 Task: Set up and use custom tasks for project-specific build processes.
Action: Mouse moved to (243, 155)
Screenshot: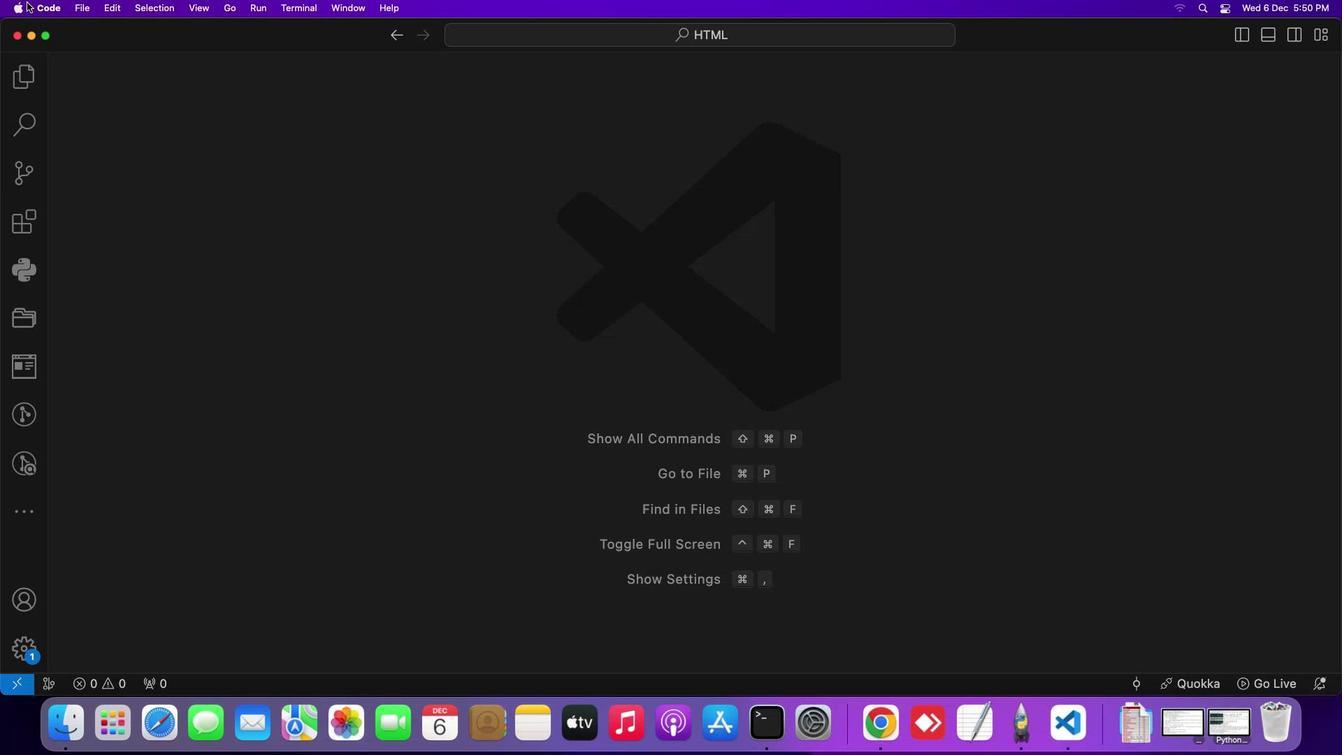 
Action: Mouse pressed left at (243, 155)
Screenshot: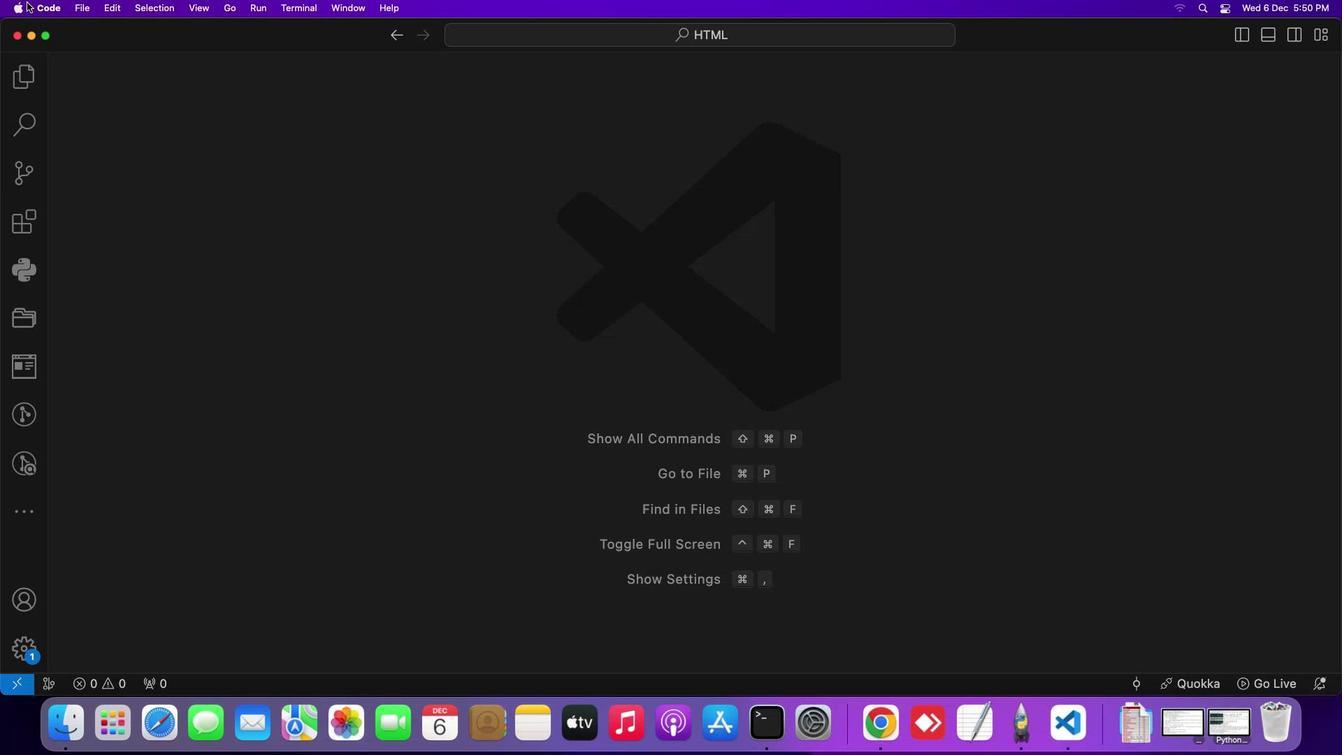 
Action: Mouse moved to (69, 8)
Screenshot: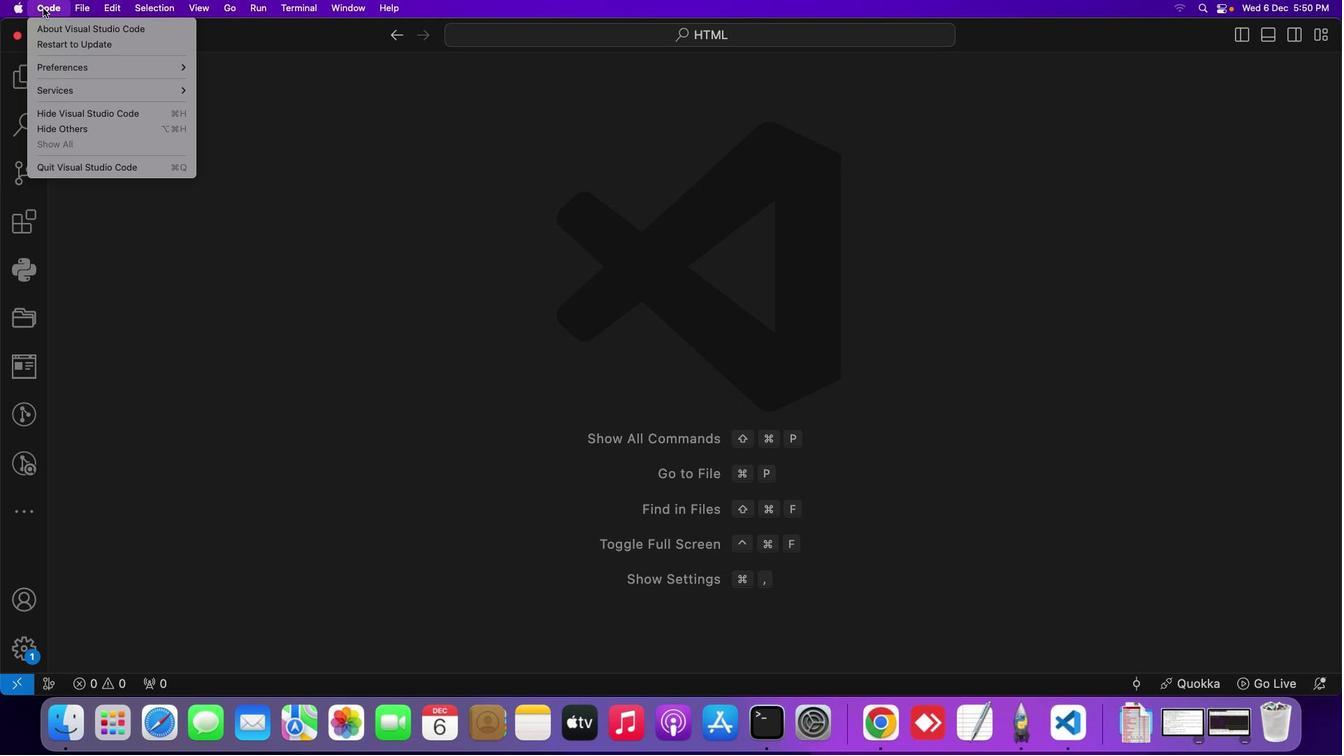 
Action: Mouse pressed left at (69, 8)
Screenshot: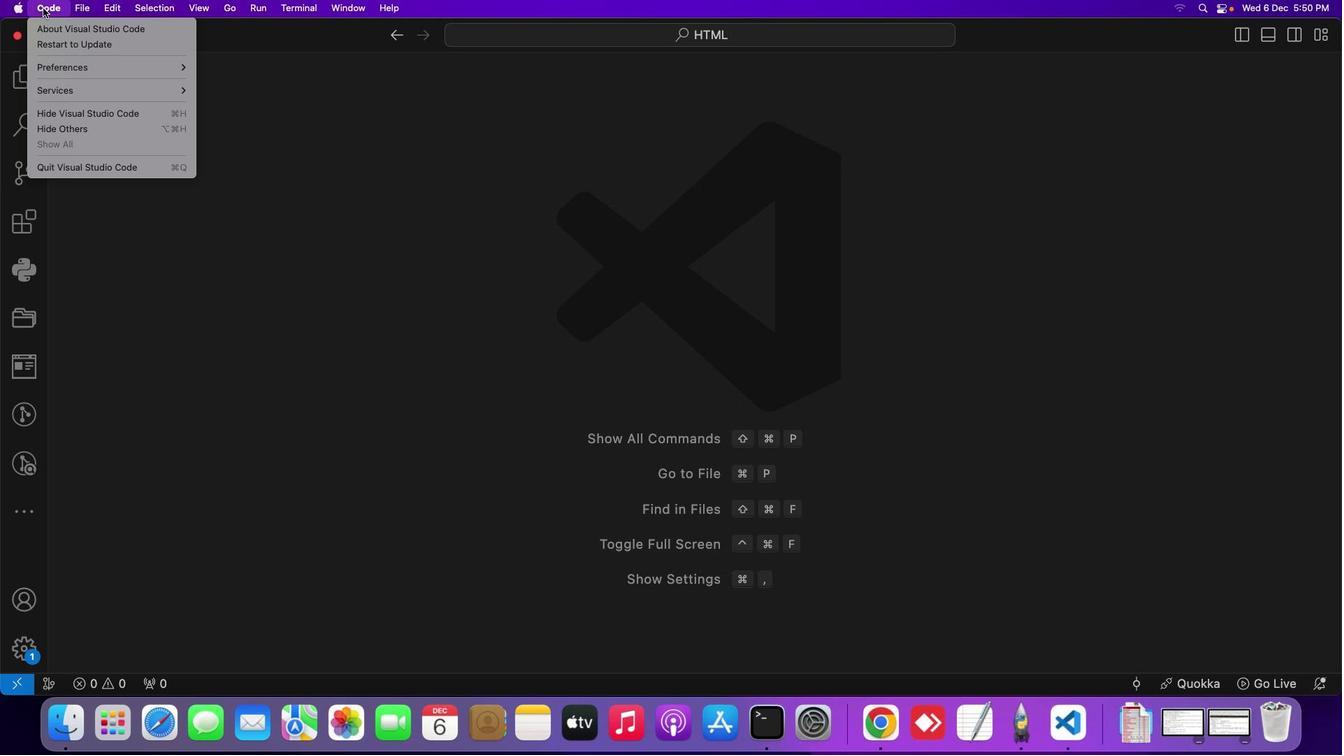 
Action: Mouse moved to (109, 65)
Screenshot: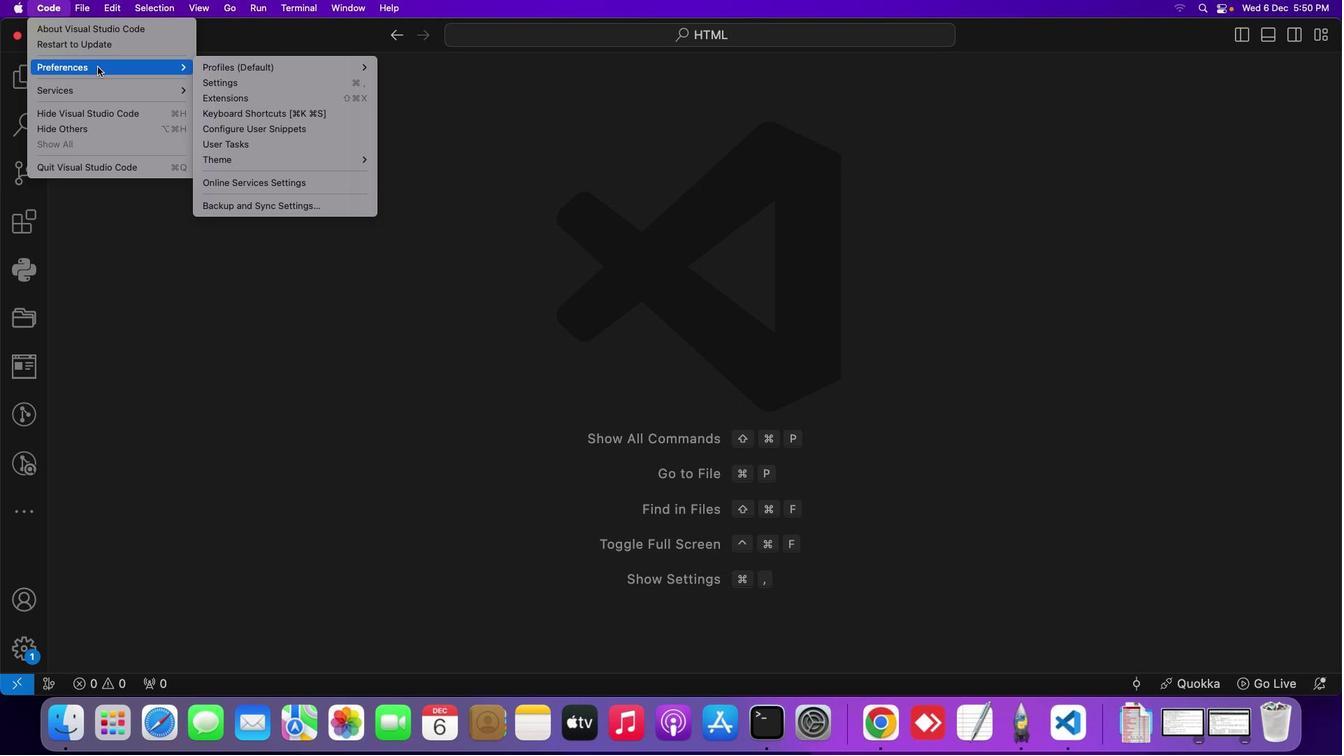 
Action: Mouse pressed left at (109, 65)
Screenshot: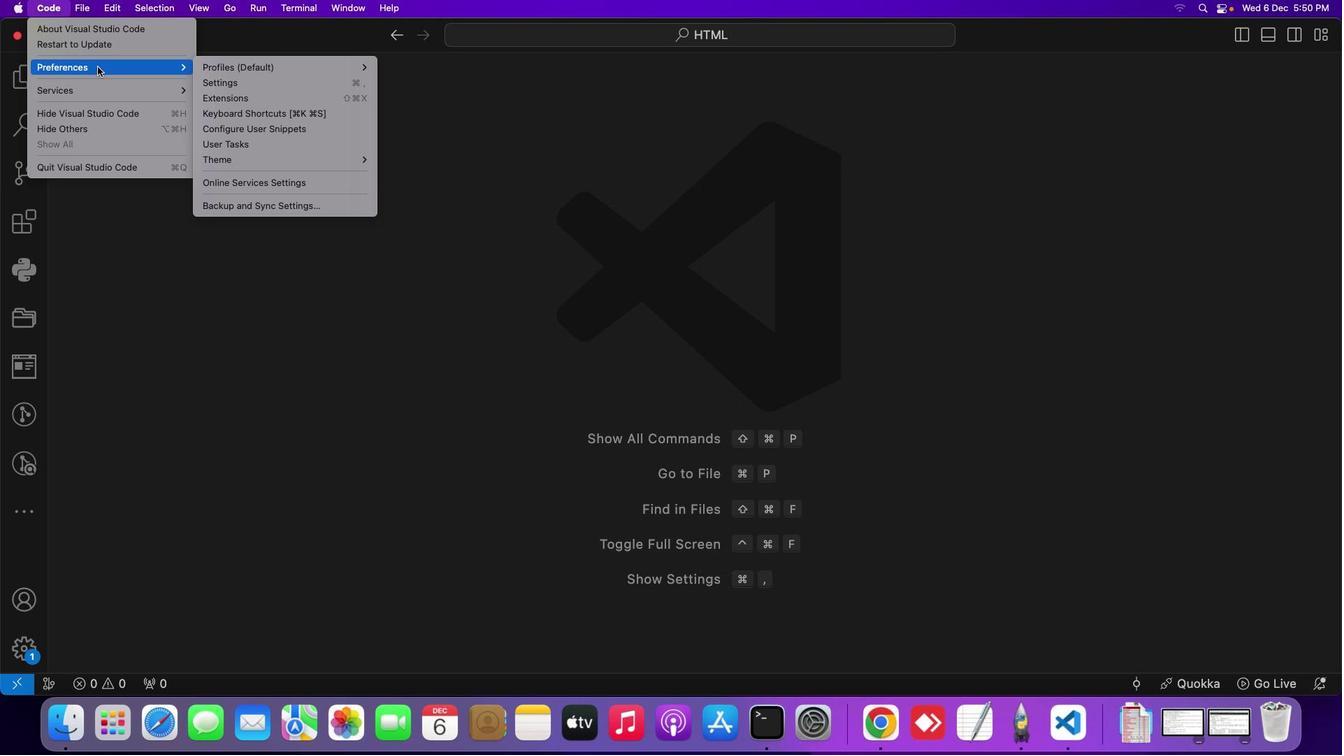 
Action: Mouse moved to (139, 67)
Screenshot: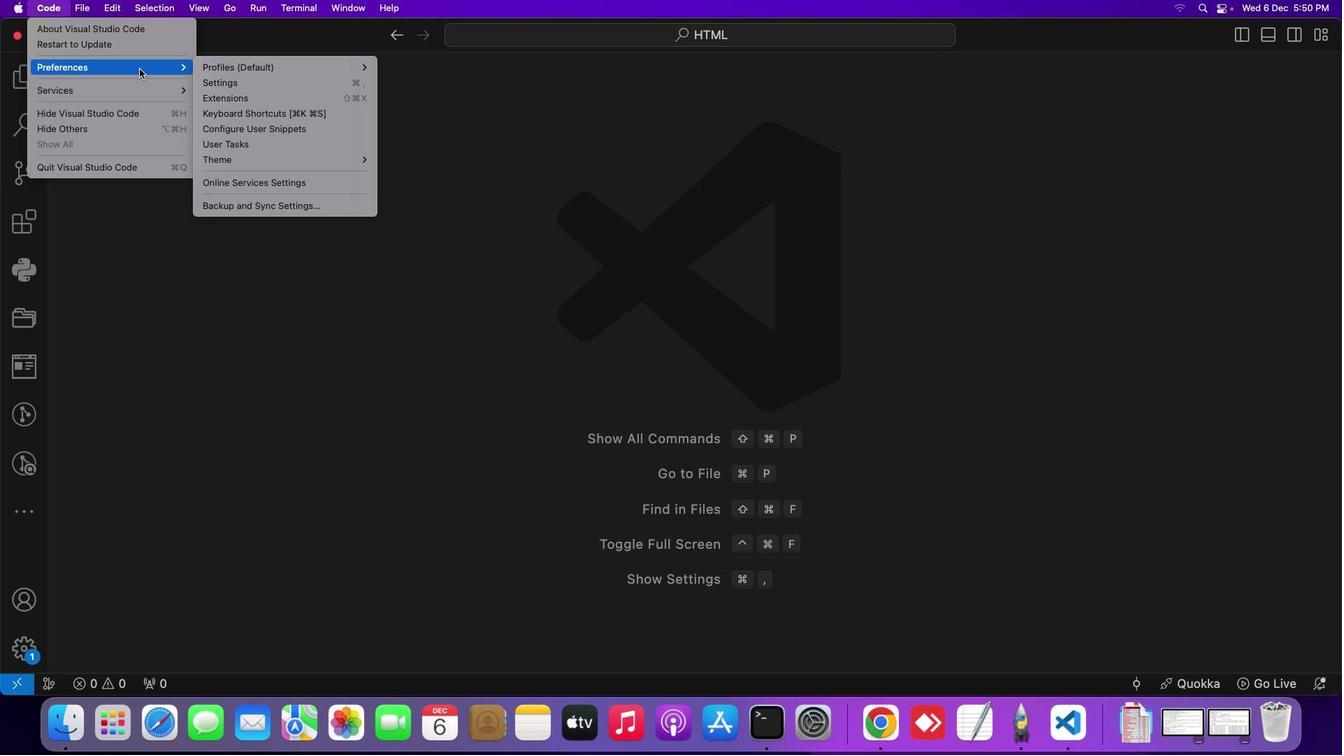 
Action: Mouse pressed left at (139, 67)
Screenshot: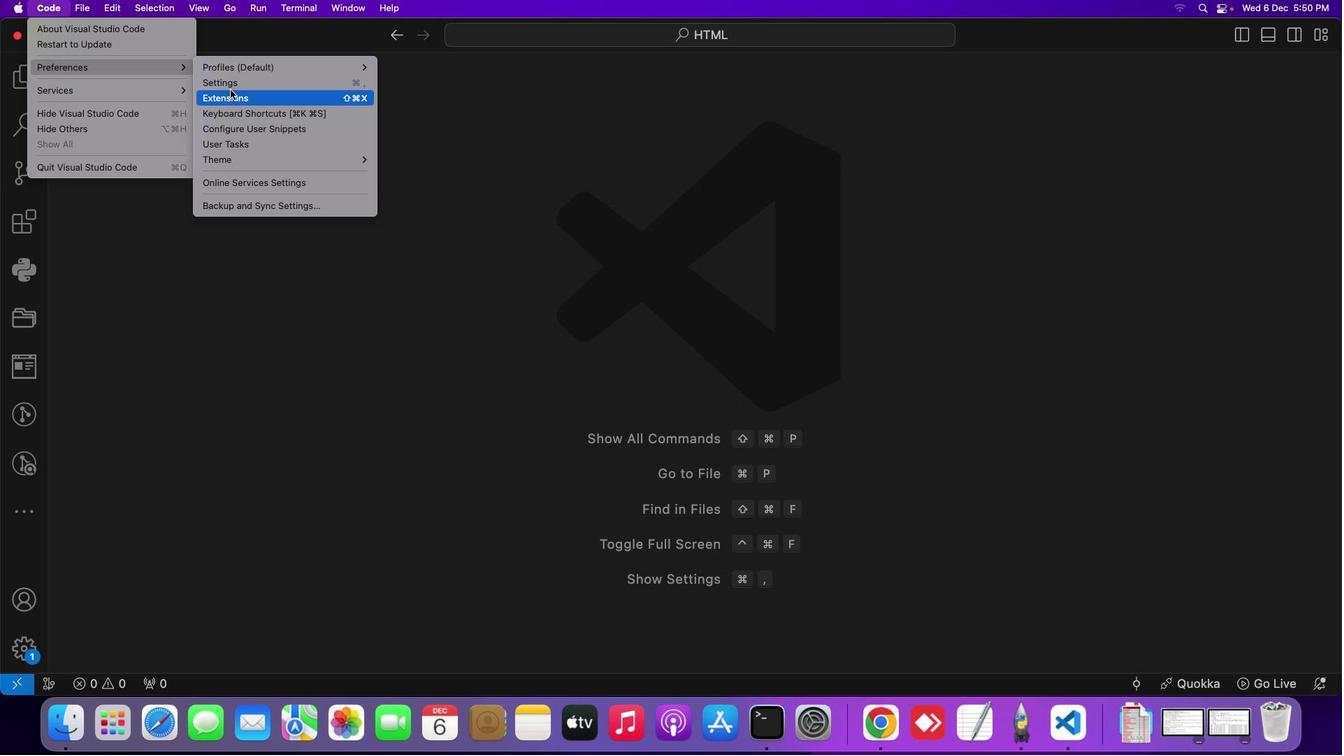 
Action: Mouse moved to (207, 84)
Screenshot: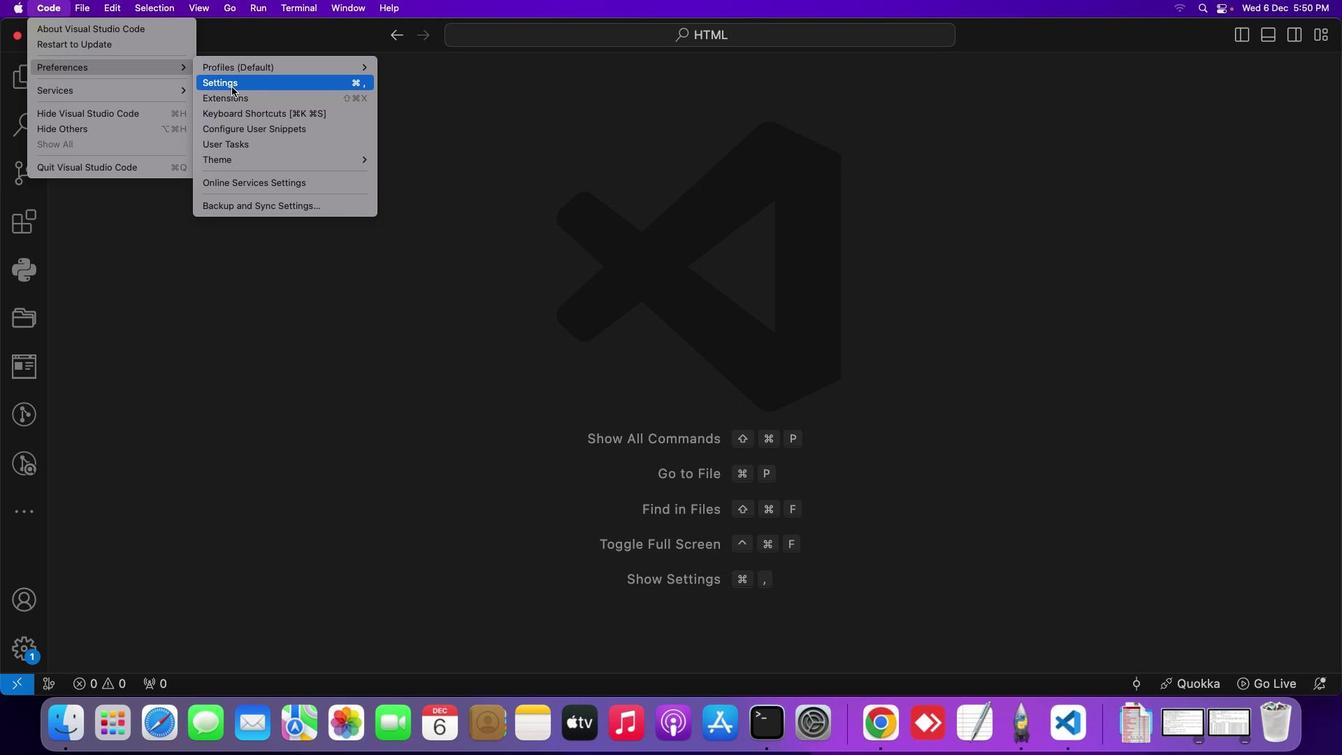 
Action: Mouse pressed left at (207, 84)
Screenshot: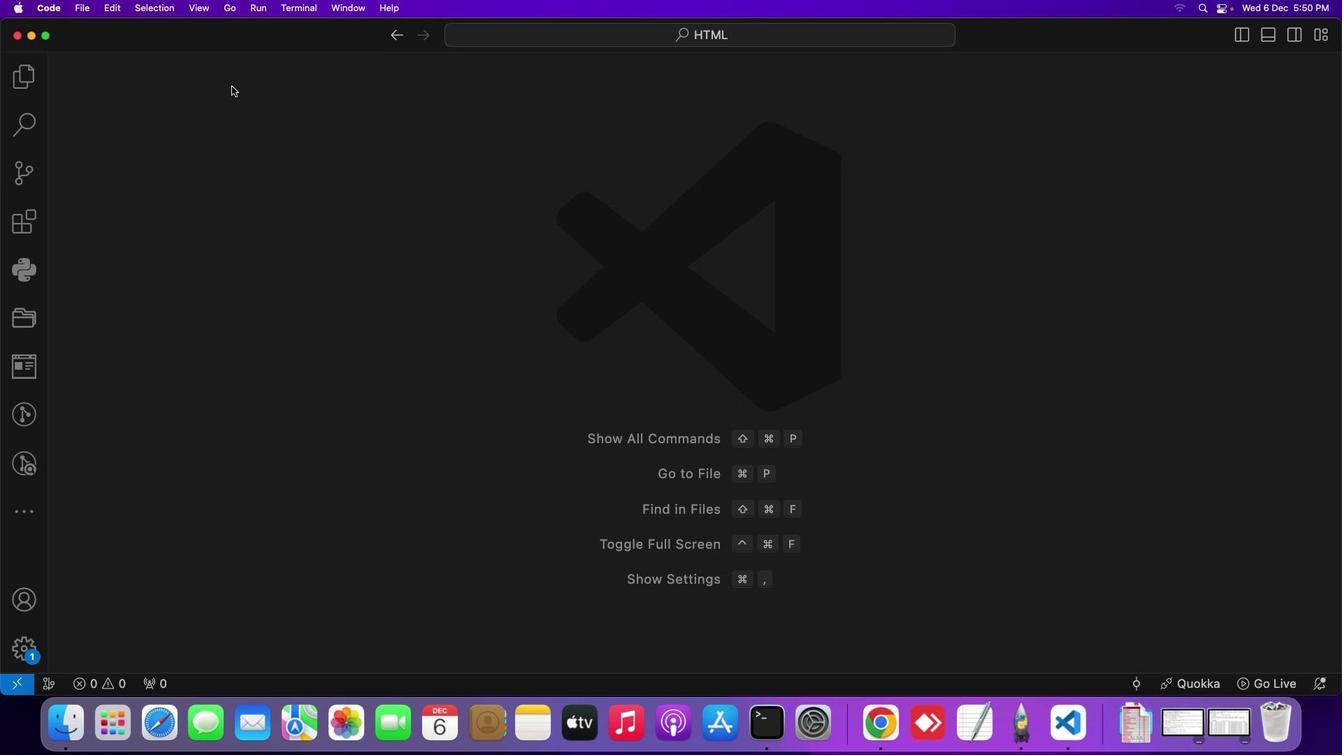 
Action: Mouse moved to (242, 106)
Screenshot: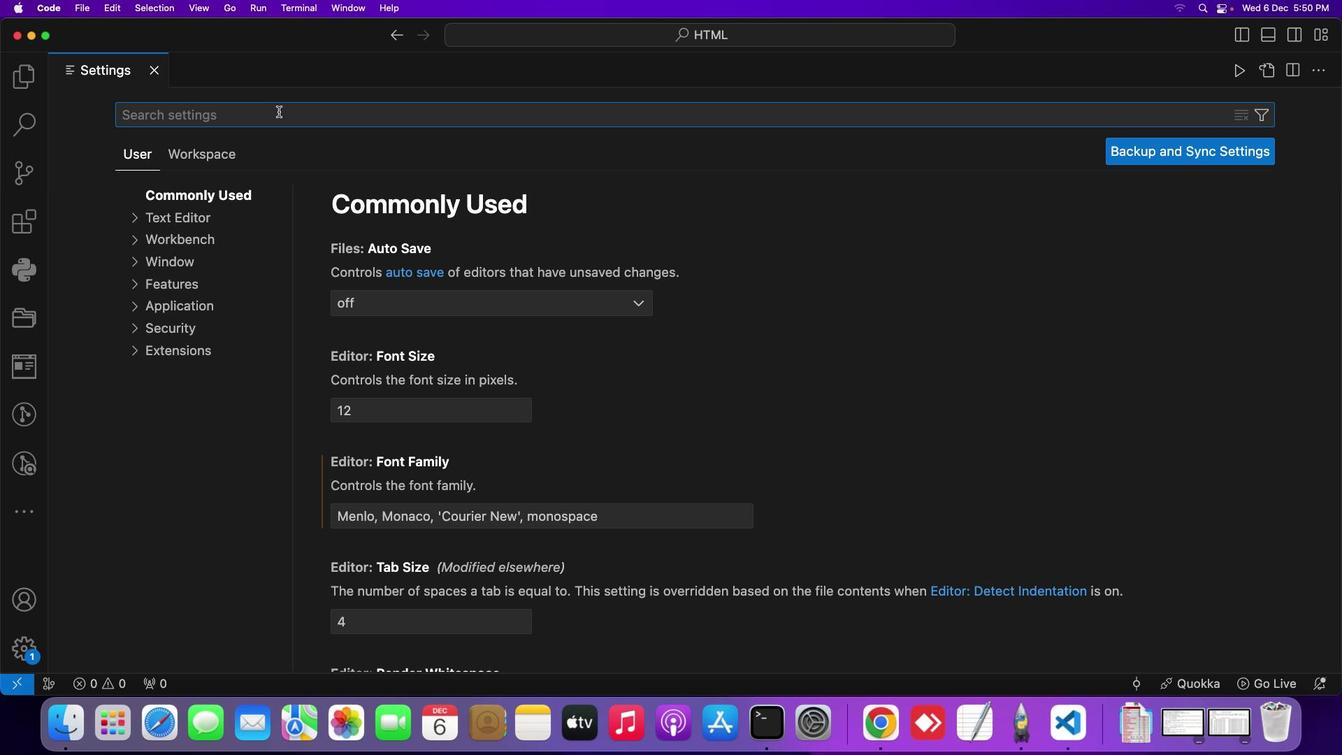 
Action: Mouse pressed left at (242, 106)
Screenshot: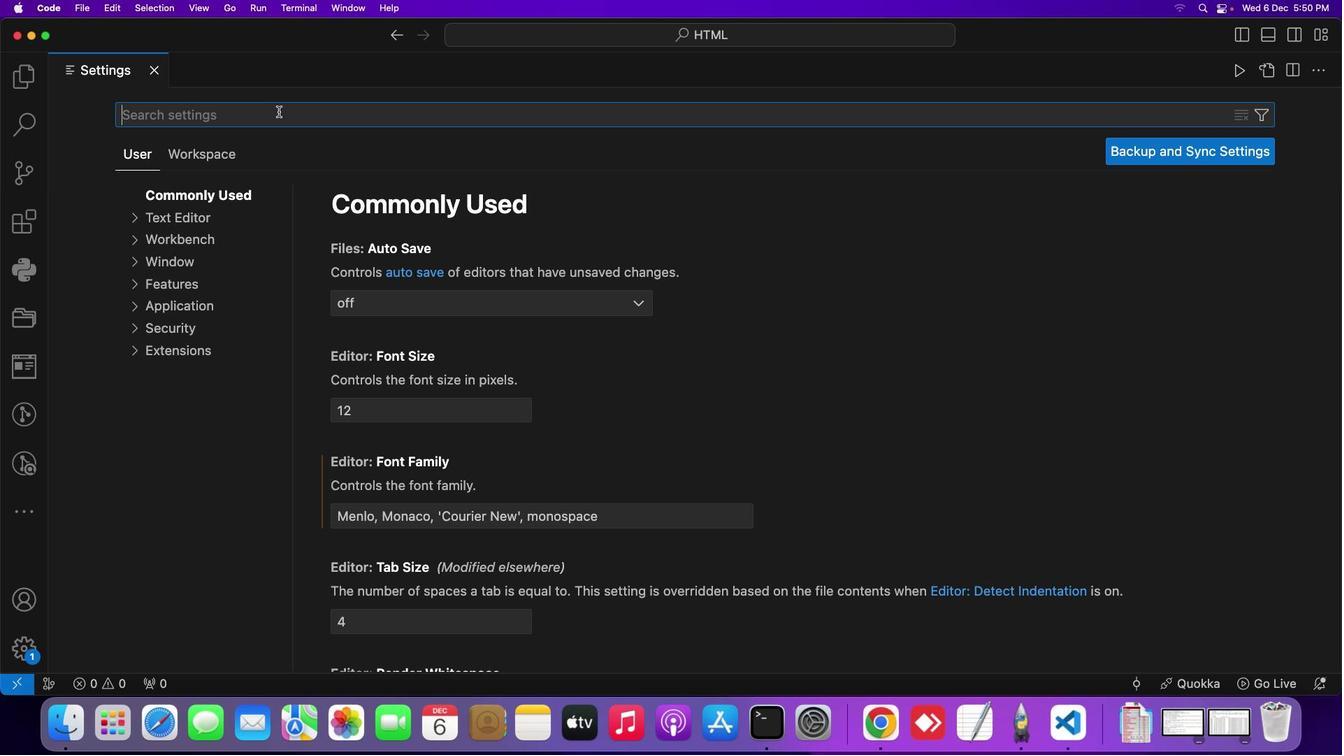 
Action: Mouse moved to (242, 106)
Screenshot: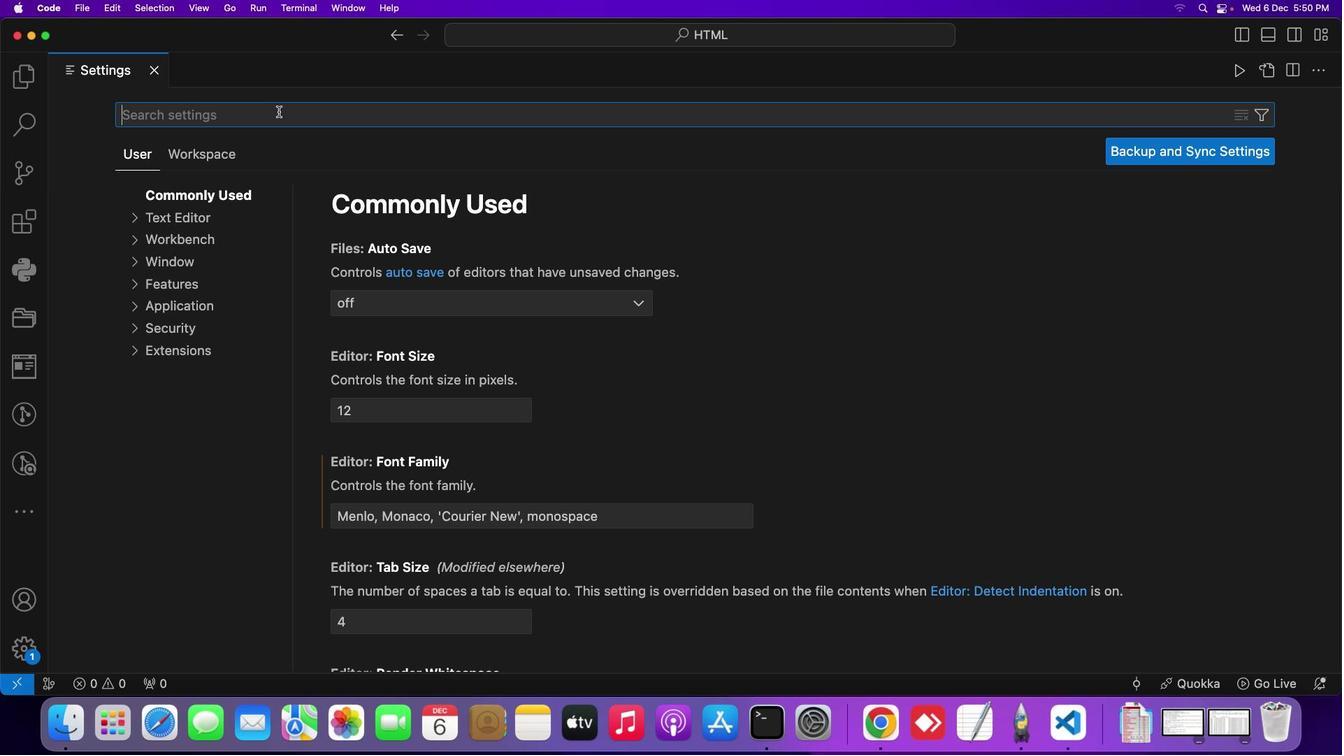 
Action: Key pressed 't''a''s''k''s'Key.backspace
Screenshot: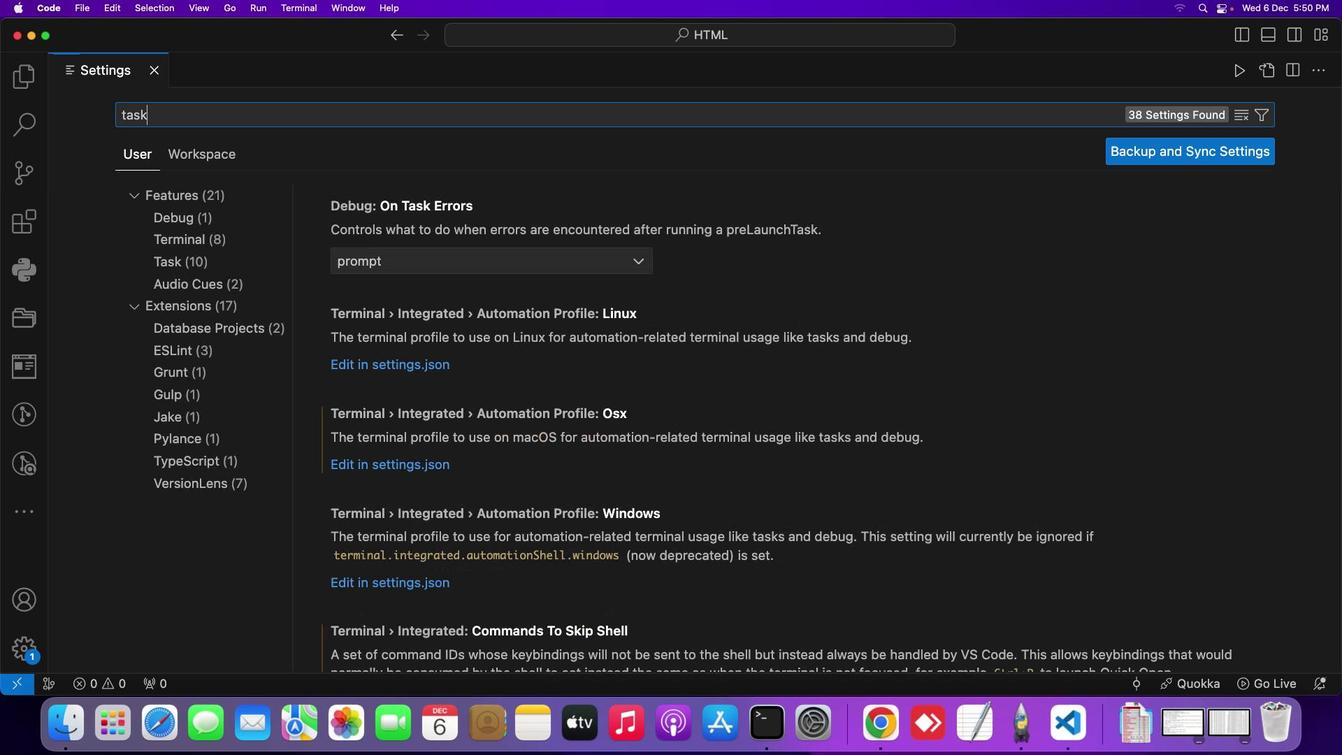 
Action: Mouse moved to (430, 309)
Screenshot: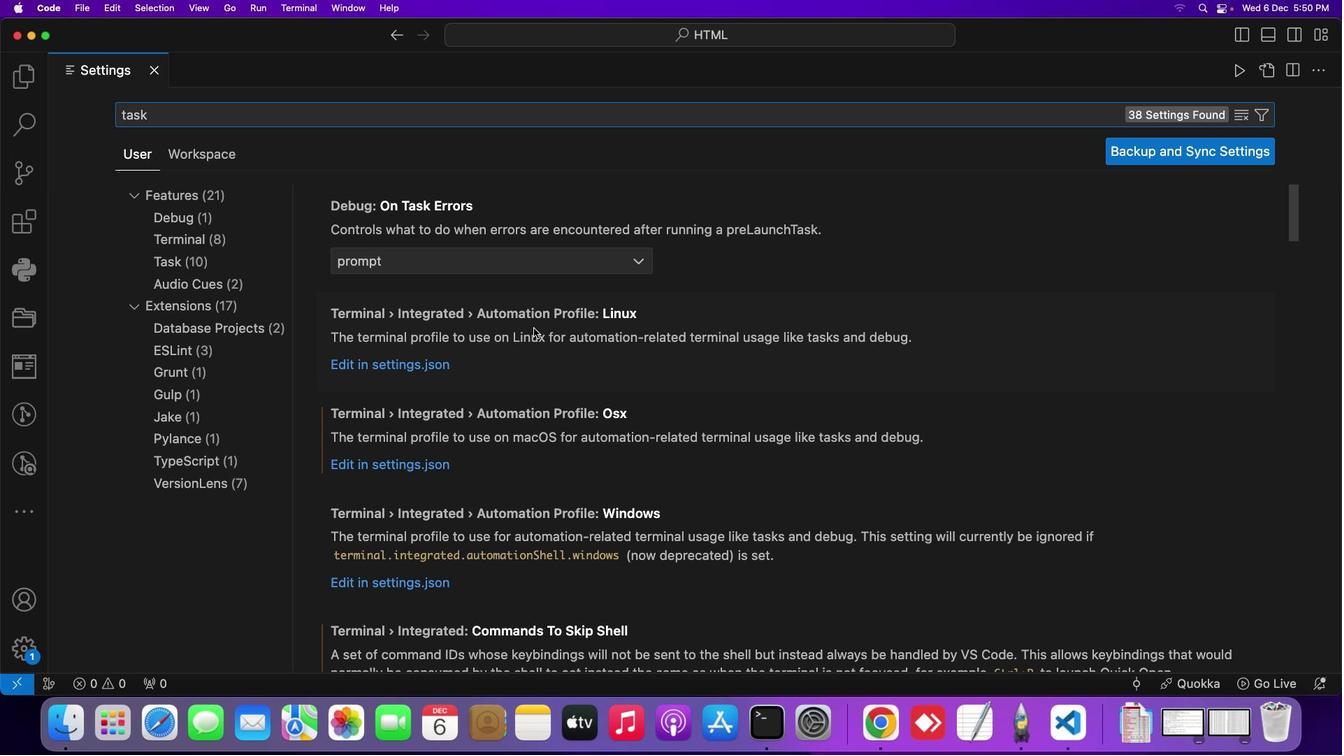 
Action: Mouse scrolled (430, 309) with delta (36, 2)
Screenshot: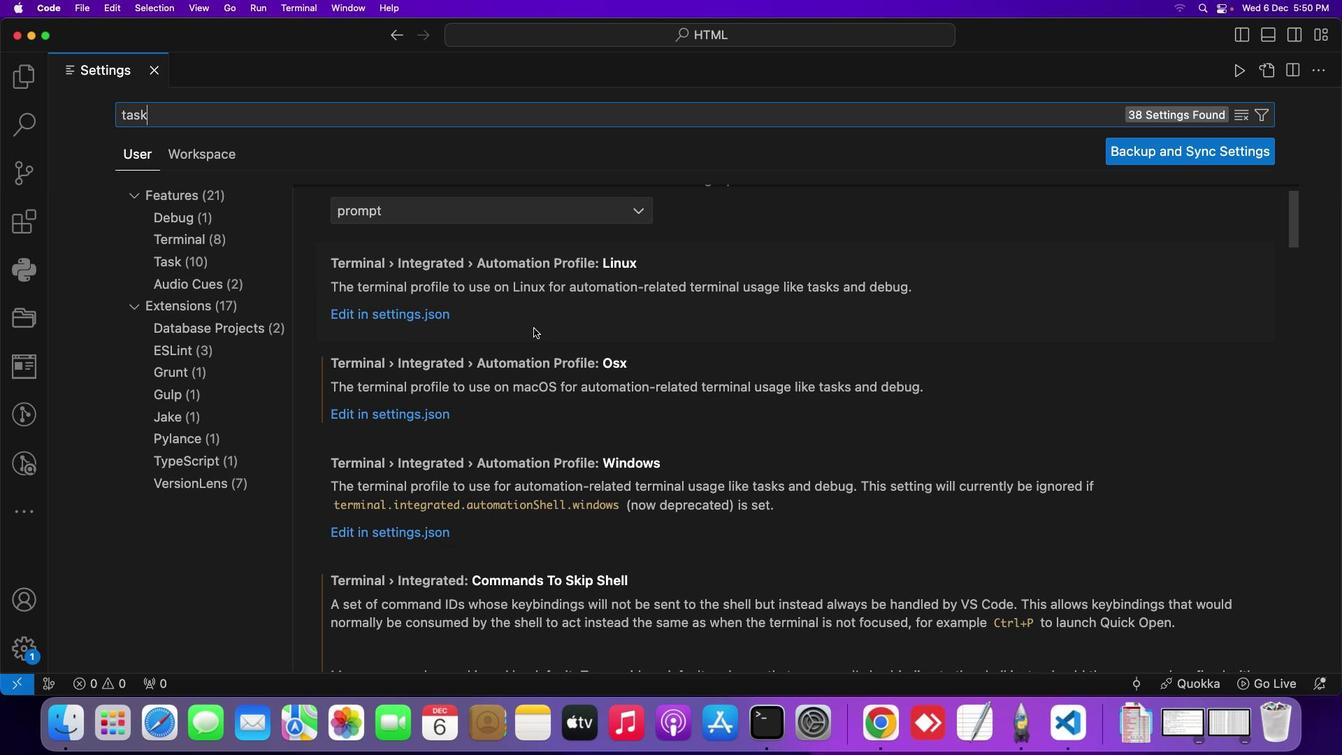 
Action: Mouse scrolled (430, 309) with delta (36, 2)
Screenshot: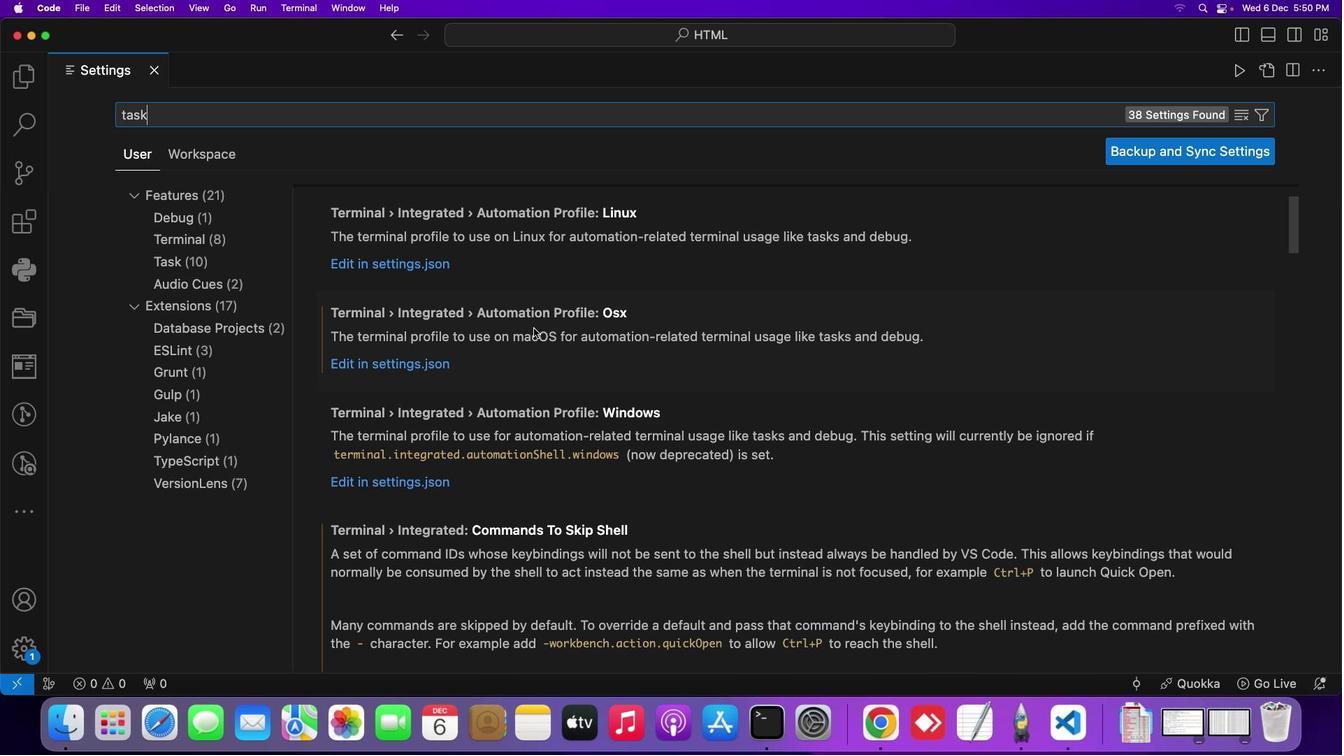 
Action: Mouse scrolled (430, 309) with delta (36, 3)
Screenshot: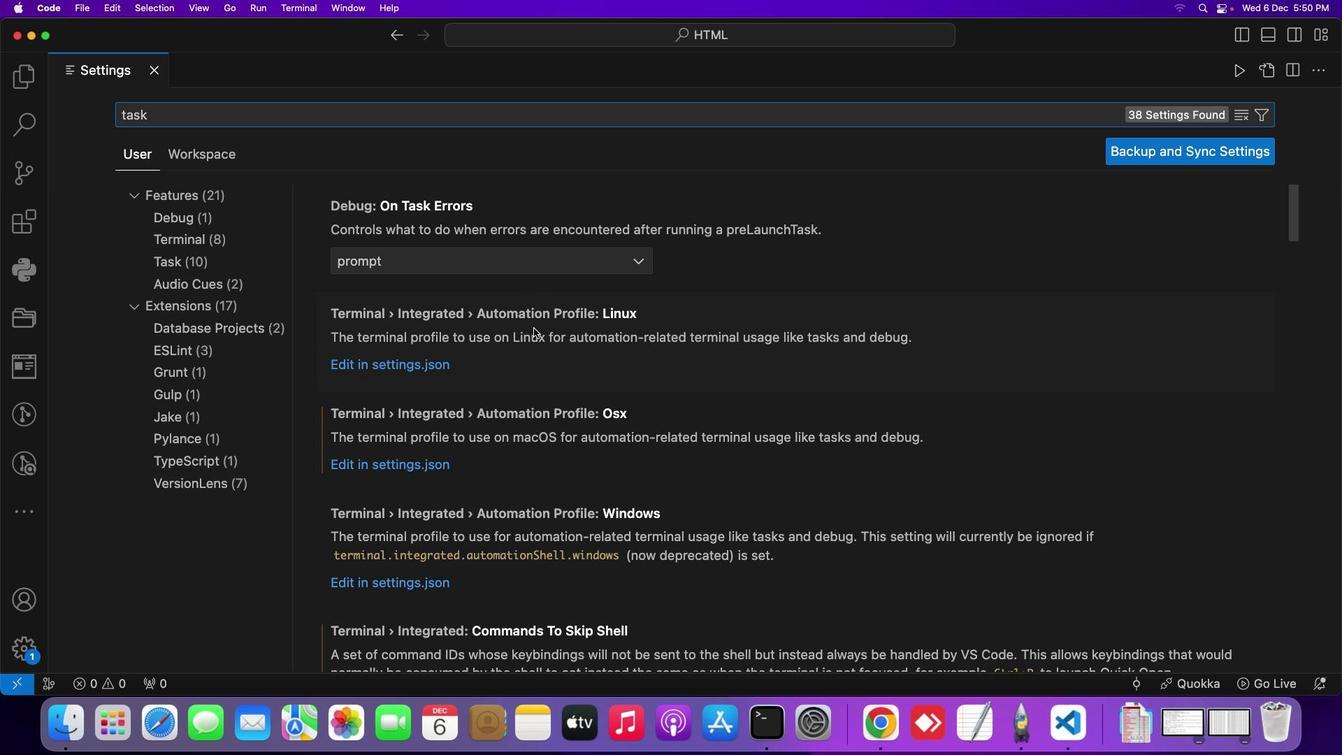
Action: Mouse scrolled (430, 309) with delta (36, 3)
Screenshot: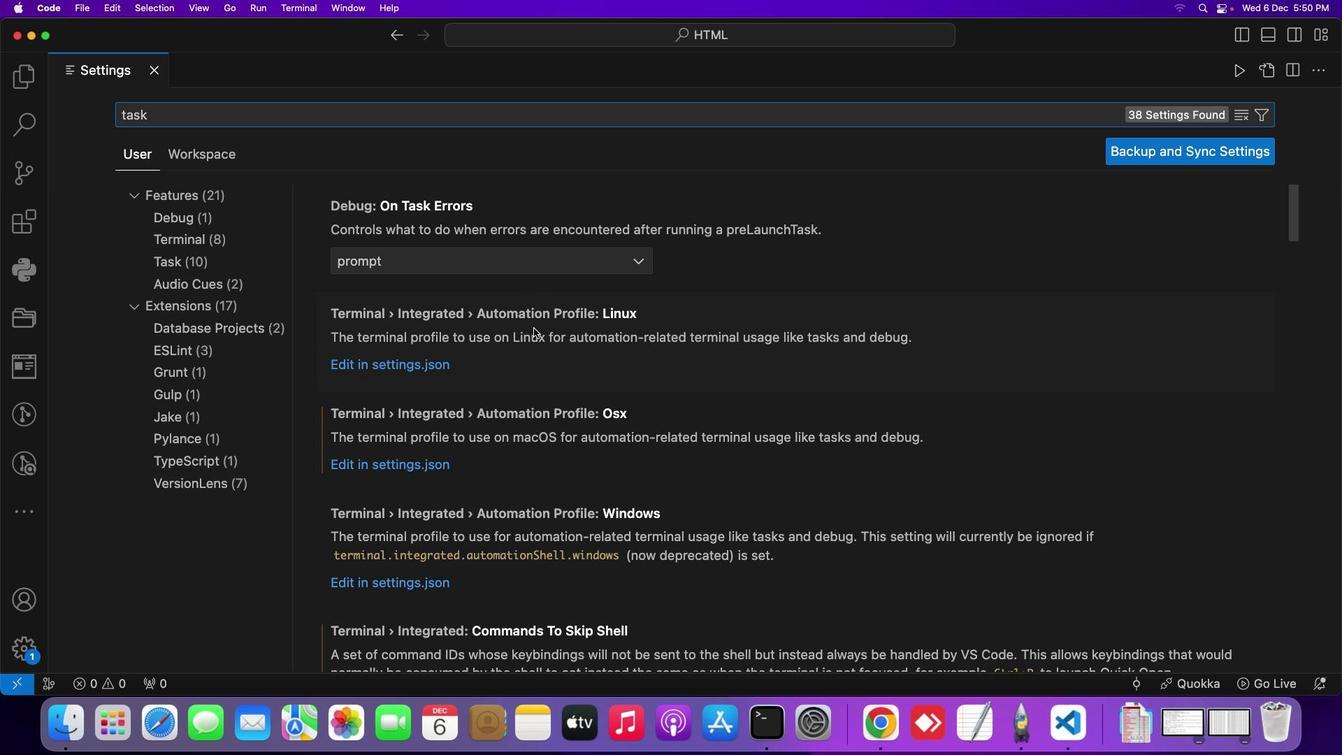 
Action: Mouse scrolled (430, 309) with delta (36, 4)
Screenshot: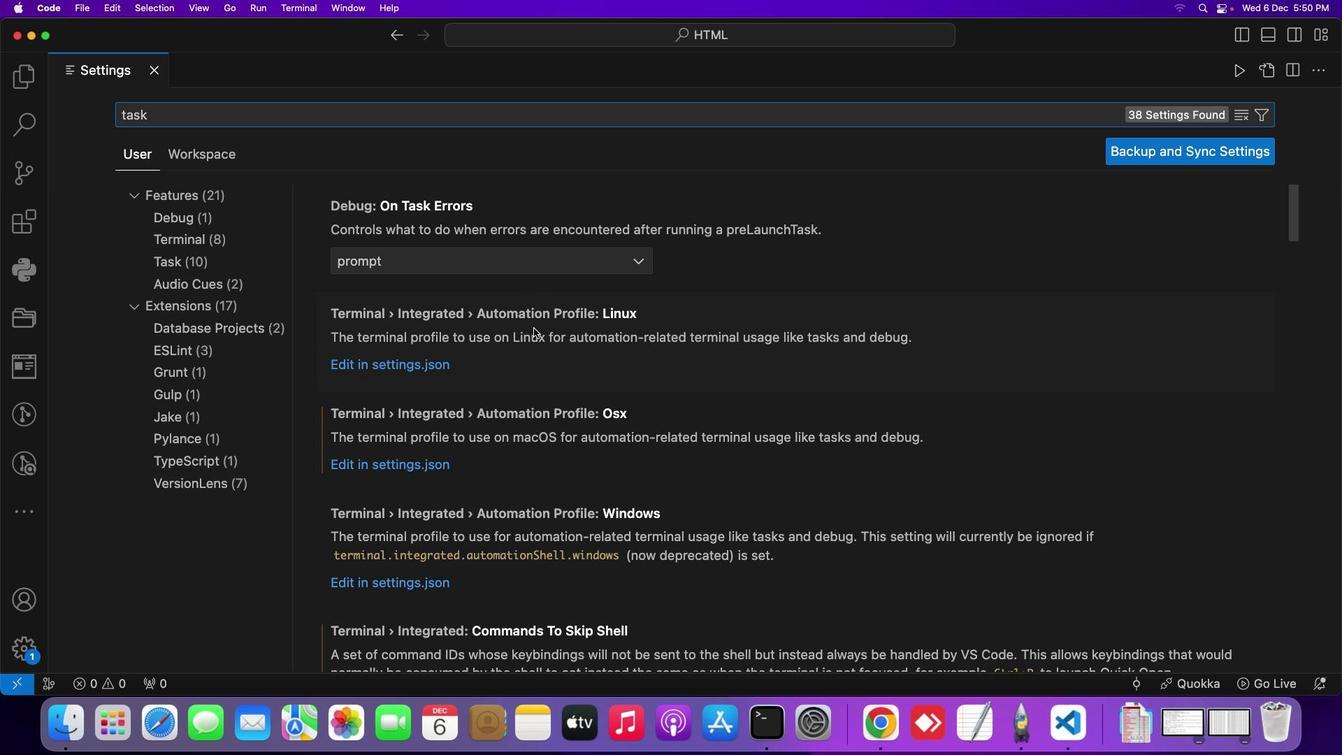 
Action: Mouse moved to (165, 245)
Screenshot: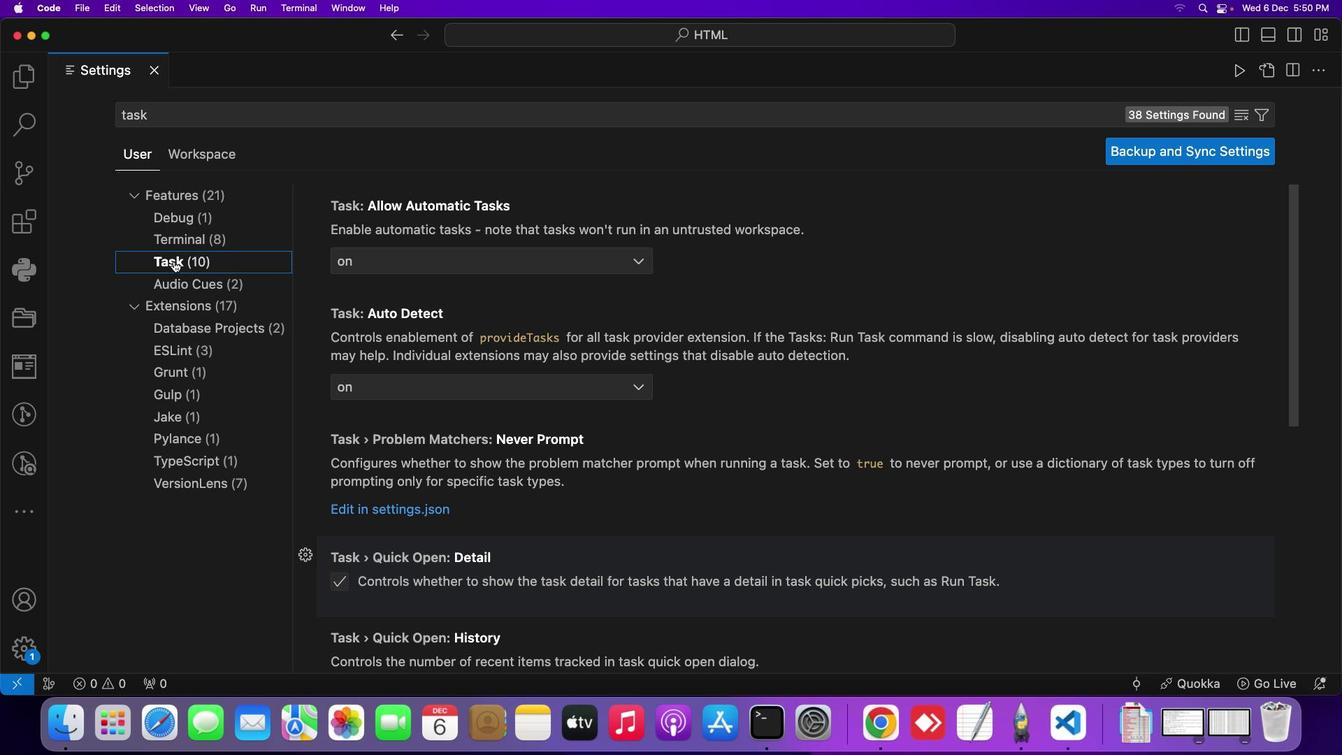 
Action: Mouse pressed left at (165, 245)
Screenshot: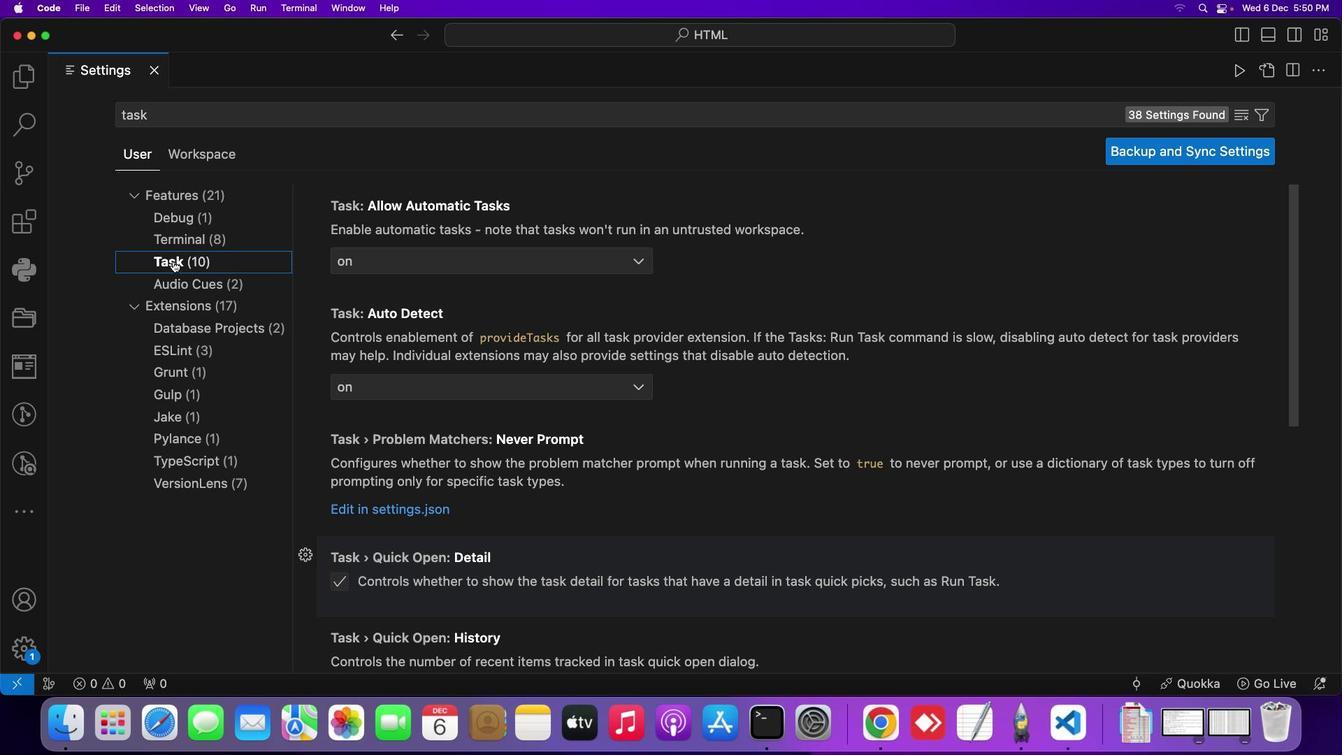
Action: Mouse moved to (448, 379)
Screenshot: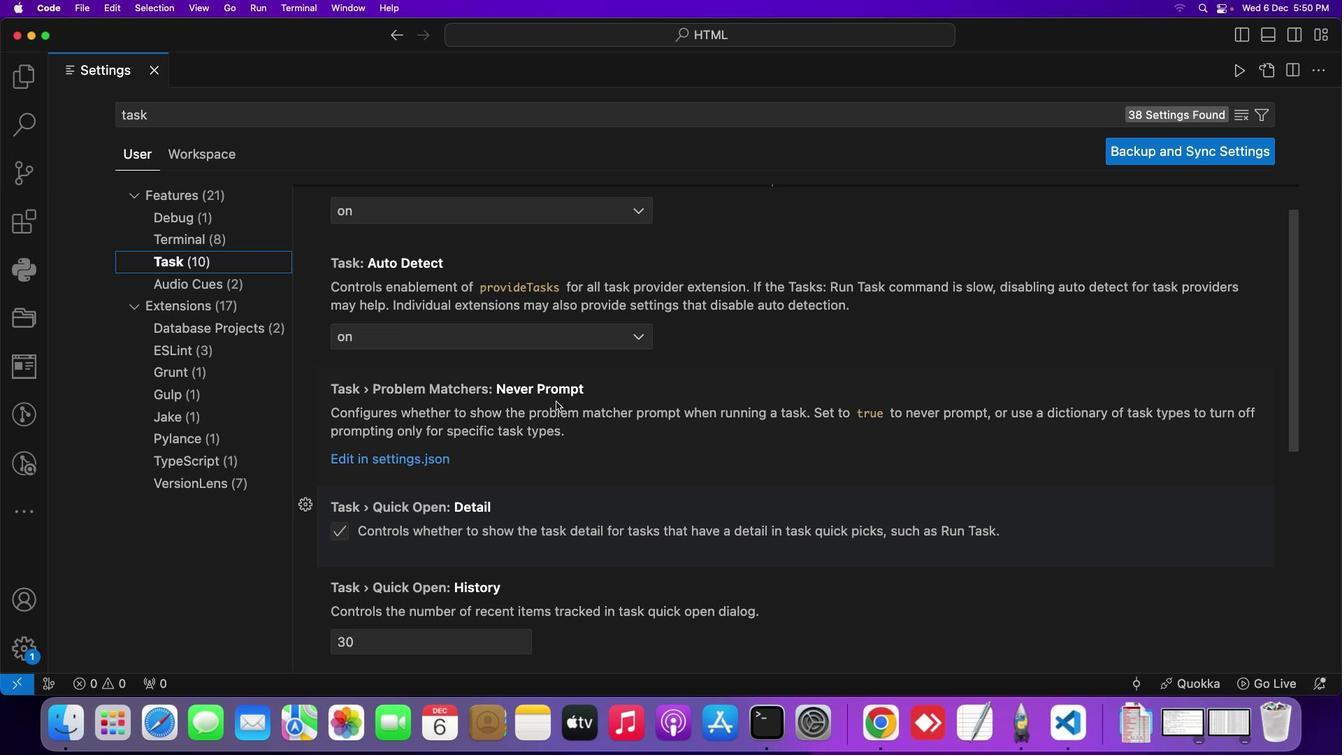 
Action: Mouse scrolled (448, 379) with delta (36, 2)
Screenshot: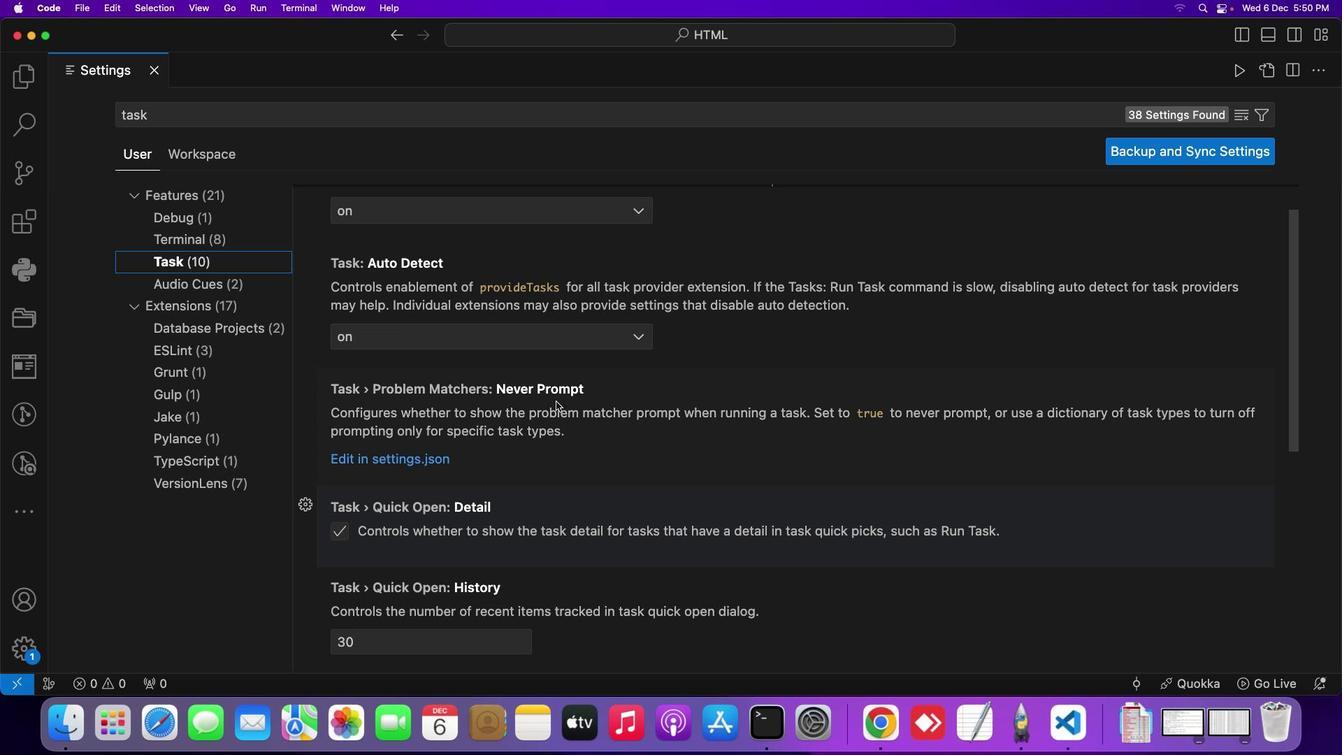 
Action: Mouse moved to (325, 434)
Screenshot: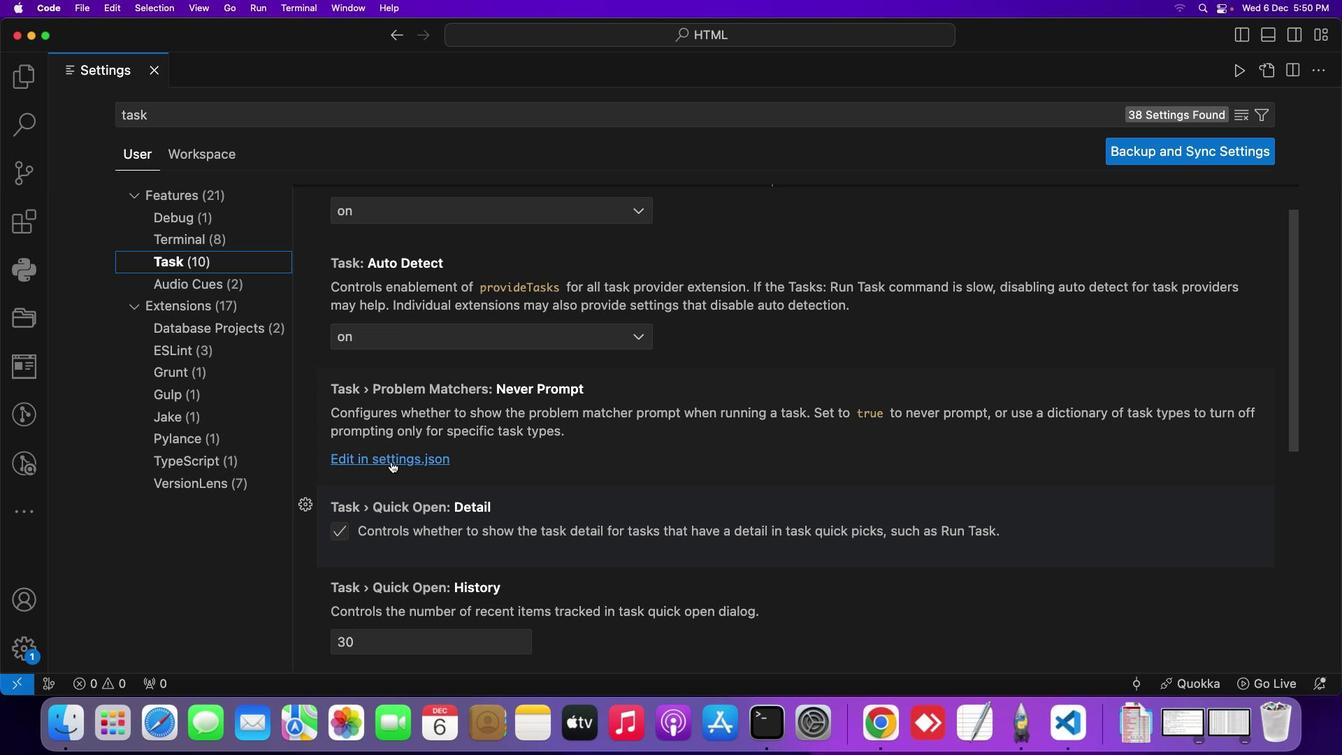 
Action: Mouse pressed left at (325, 434)
Screenshot: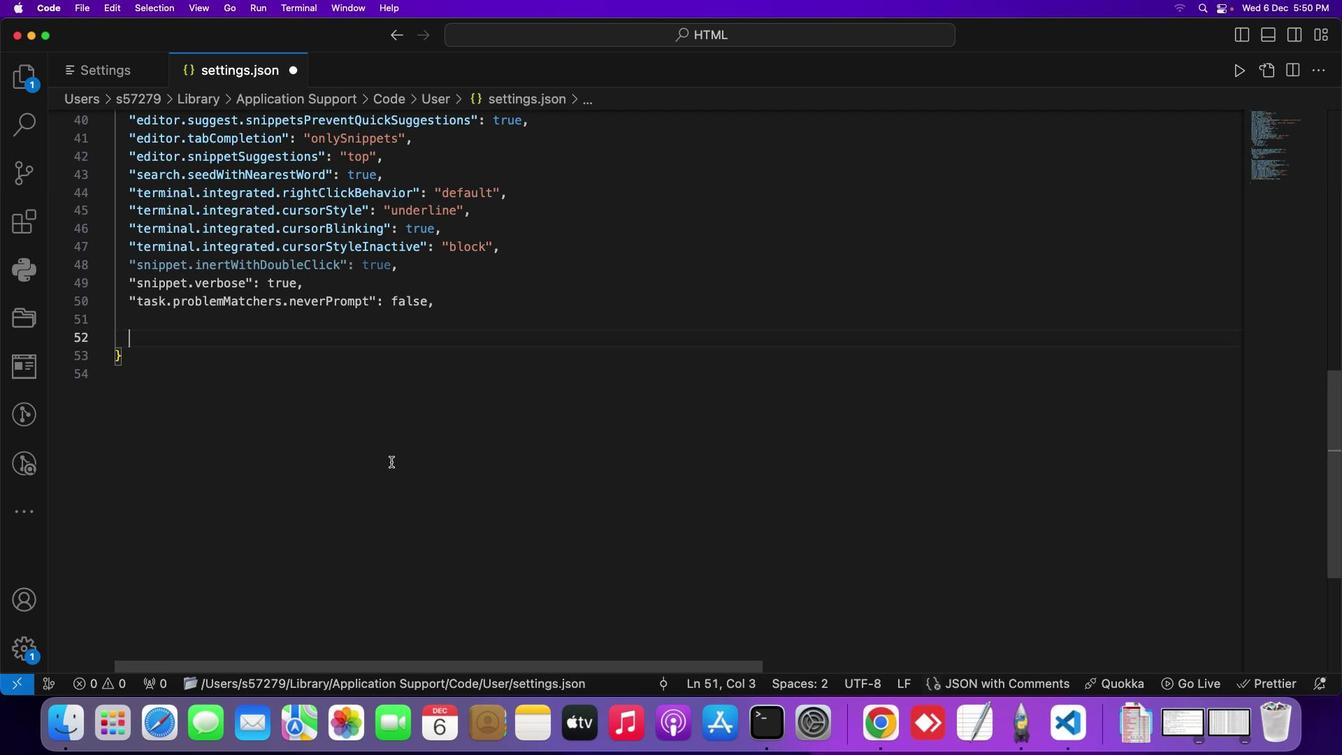 
Action: Mouse moved to (325, 431)
Screenshot: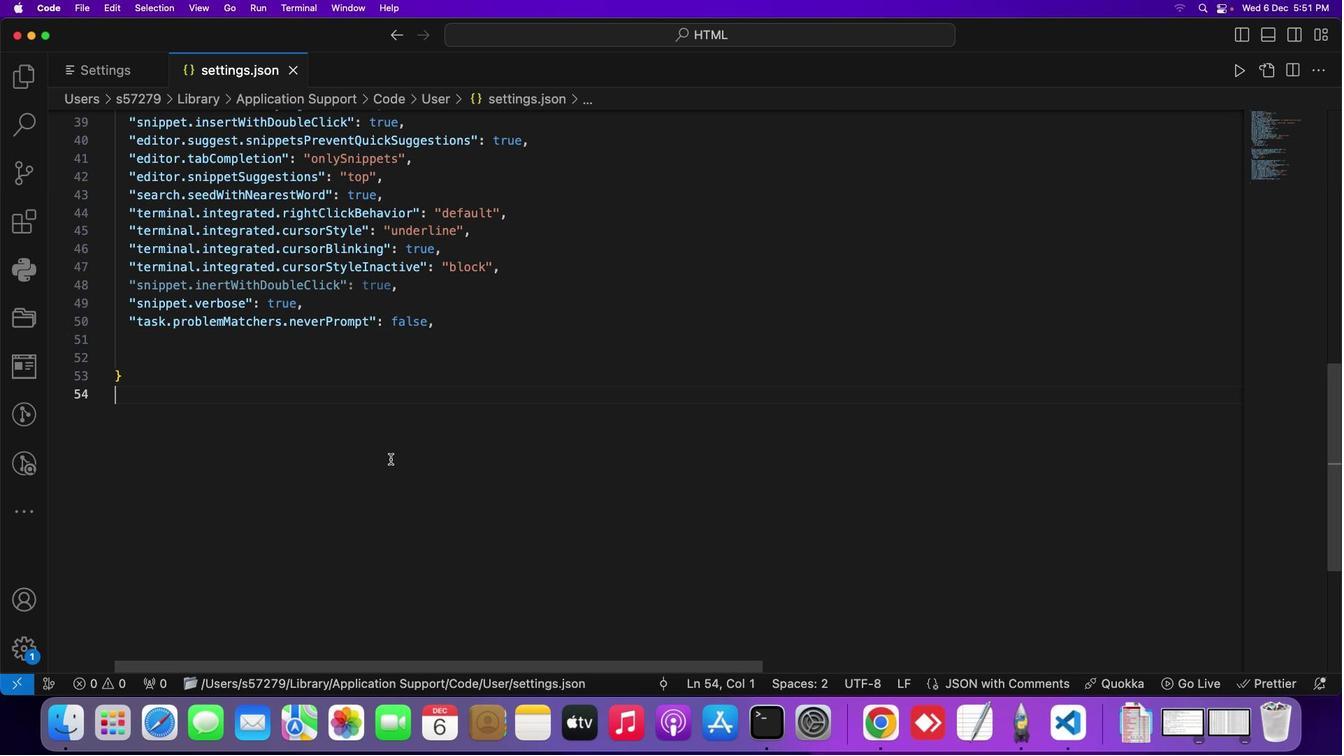 
Action: Mouse pressed left at (325, 431)
Screenshot: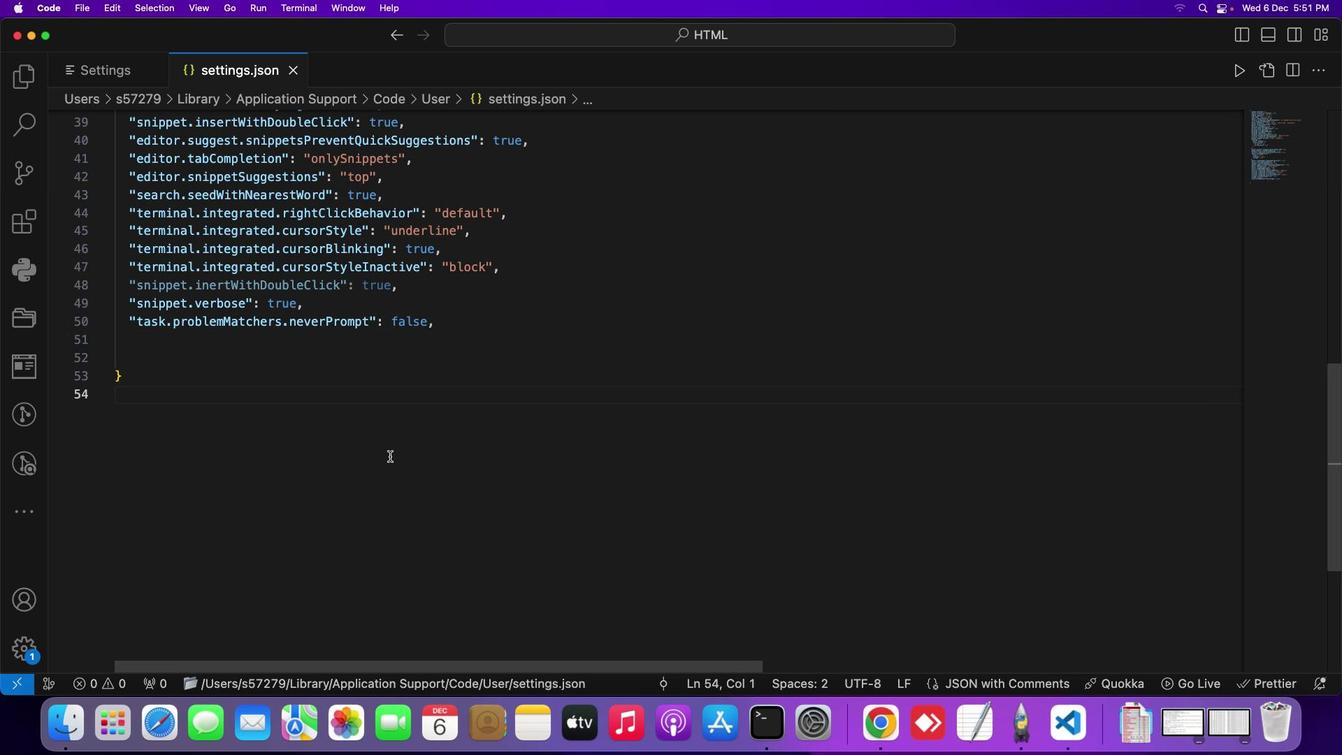 
Action: Mouse moved to (324, 427)
Screenshot: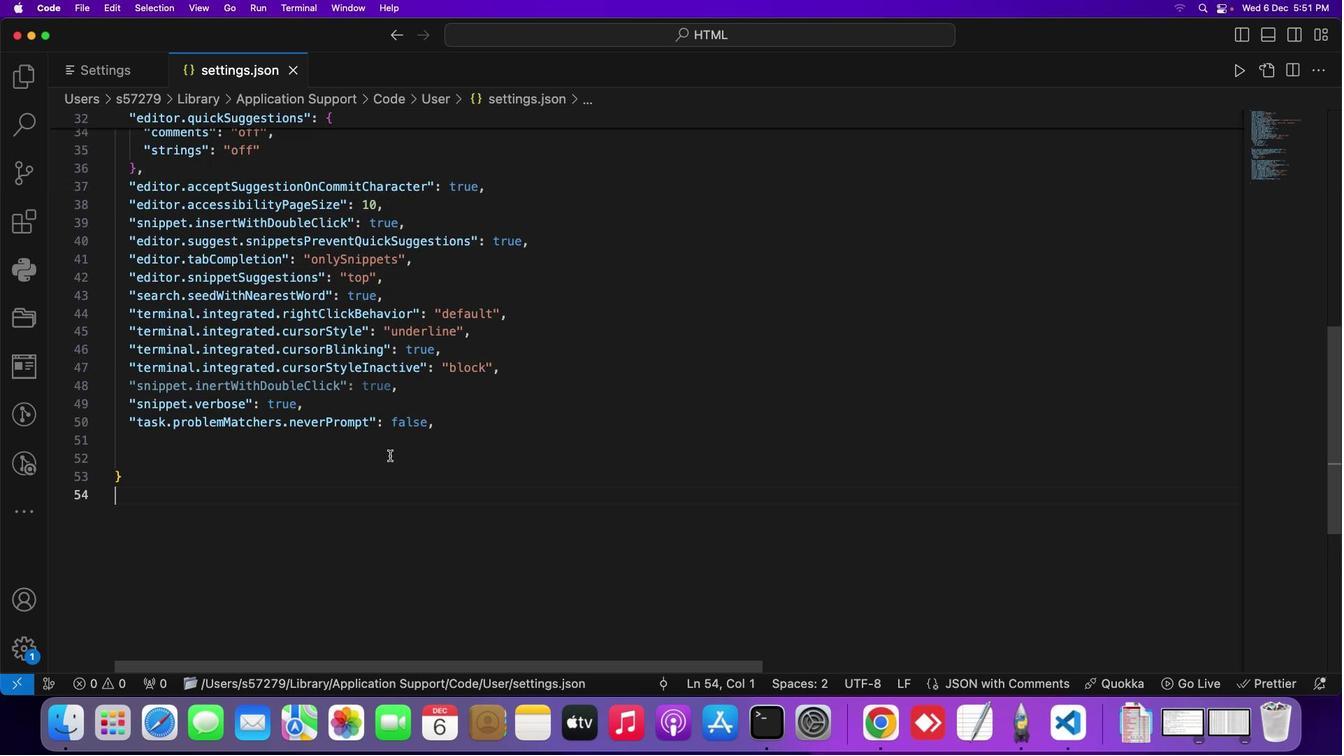 
Action: Mouse scrolled (324, 427) with delta (36, 3)
Screenshot: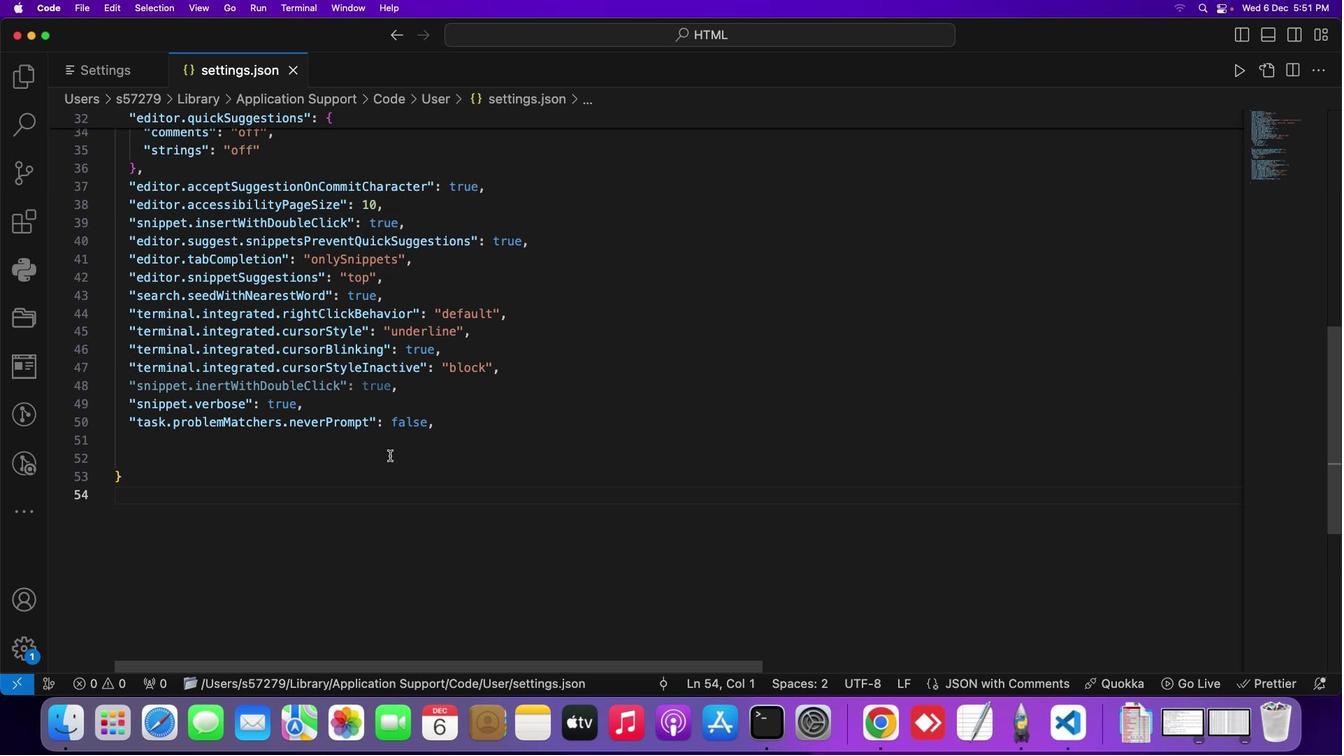 
Action: Mouse scrolled (324, 427) with delta (36, 3)
Screenshot: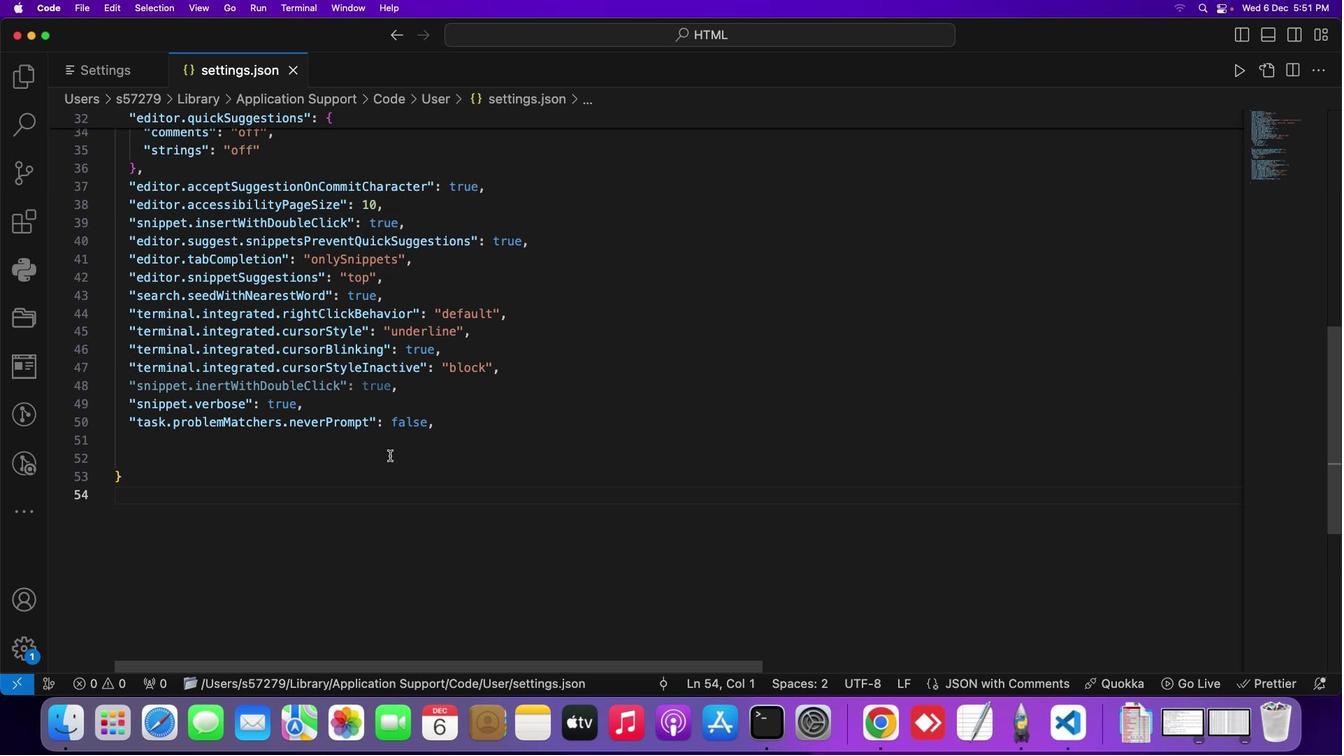 
Action: Mouse scrolled (324, 427) with delta (36, 3)
Screenshot: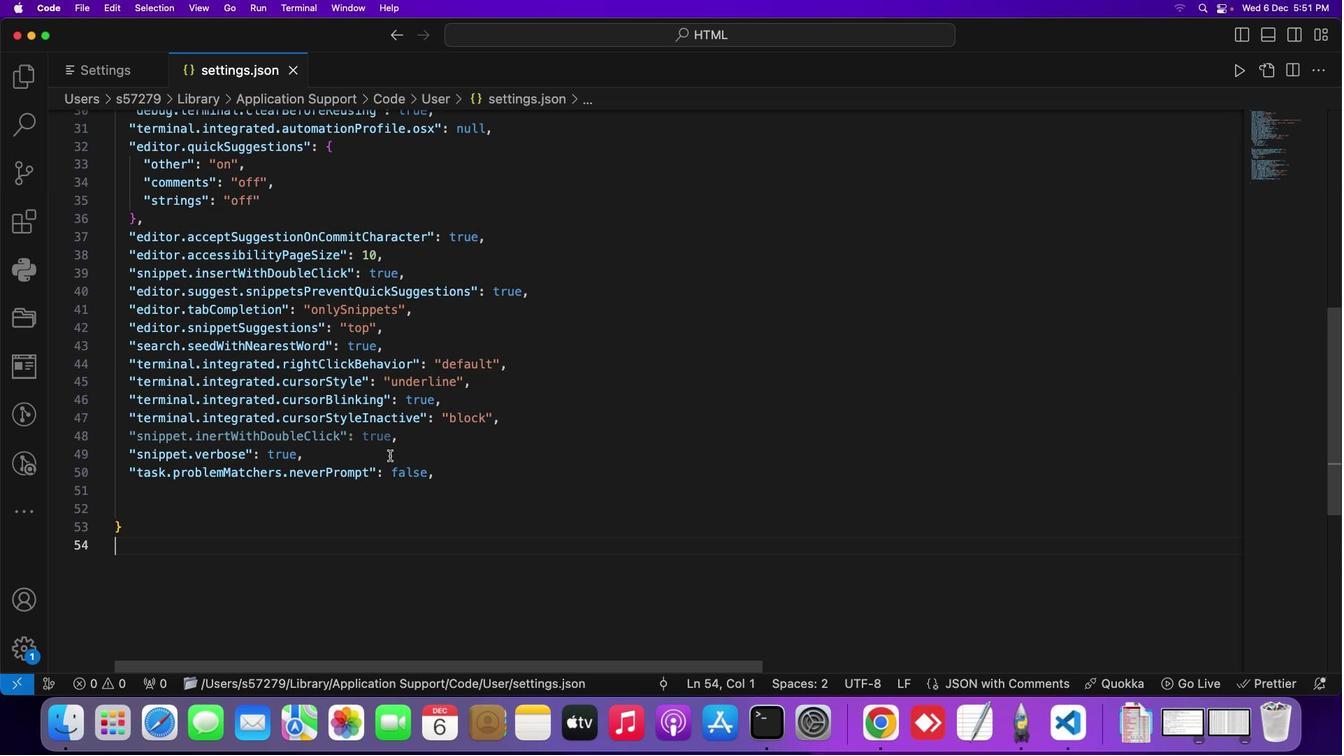 
Action: Mouse moved to (375, 446)
Screenshot: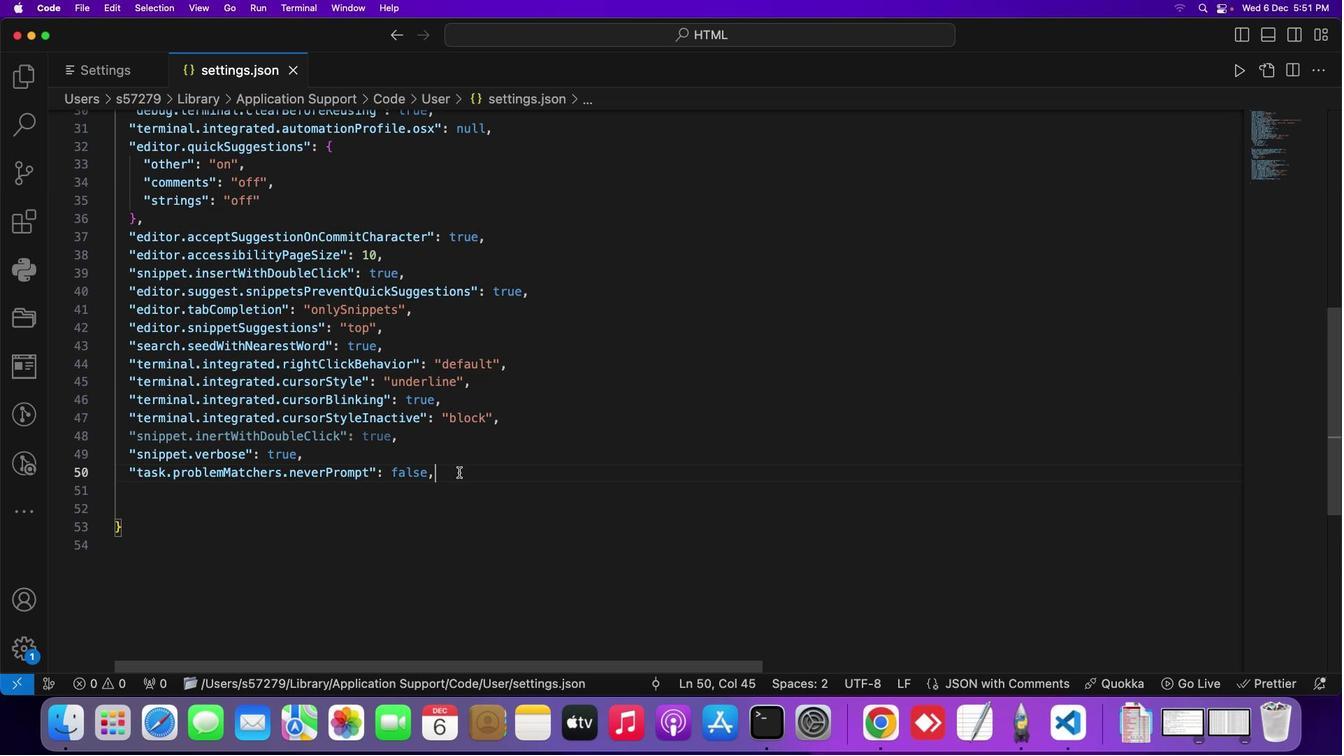 
Action: Mouse pressed left at (375, 446)
Screenshot: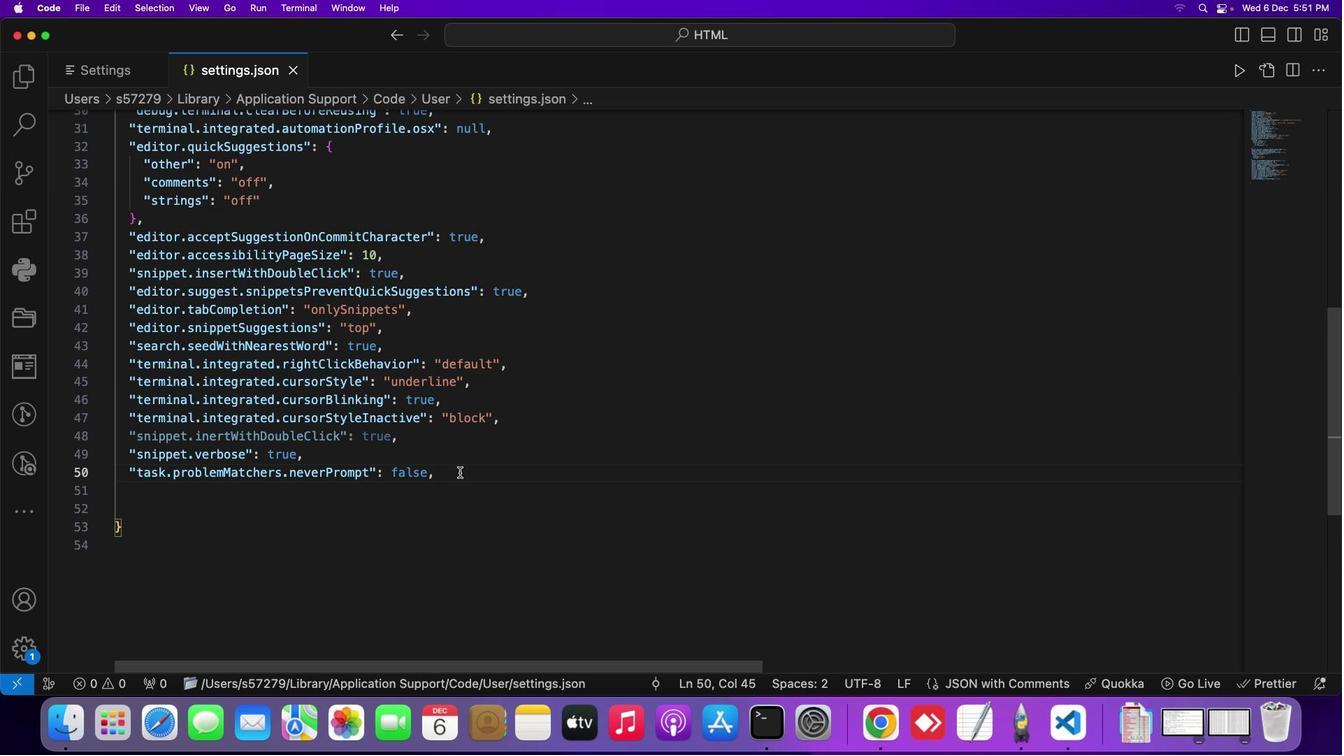 
Action: Mouse moved to (383, 439)
Screenshot: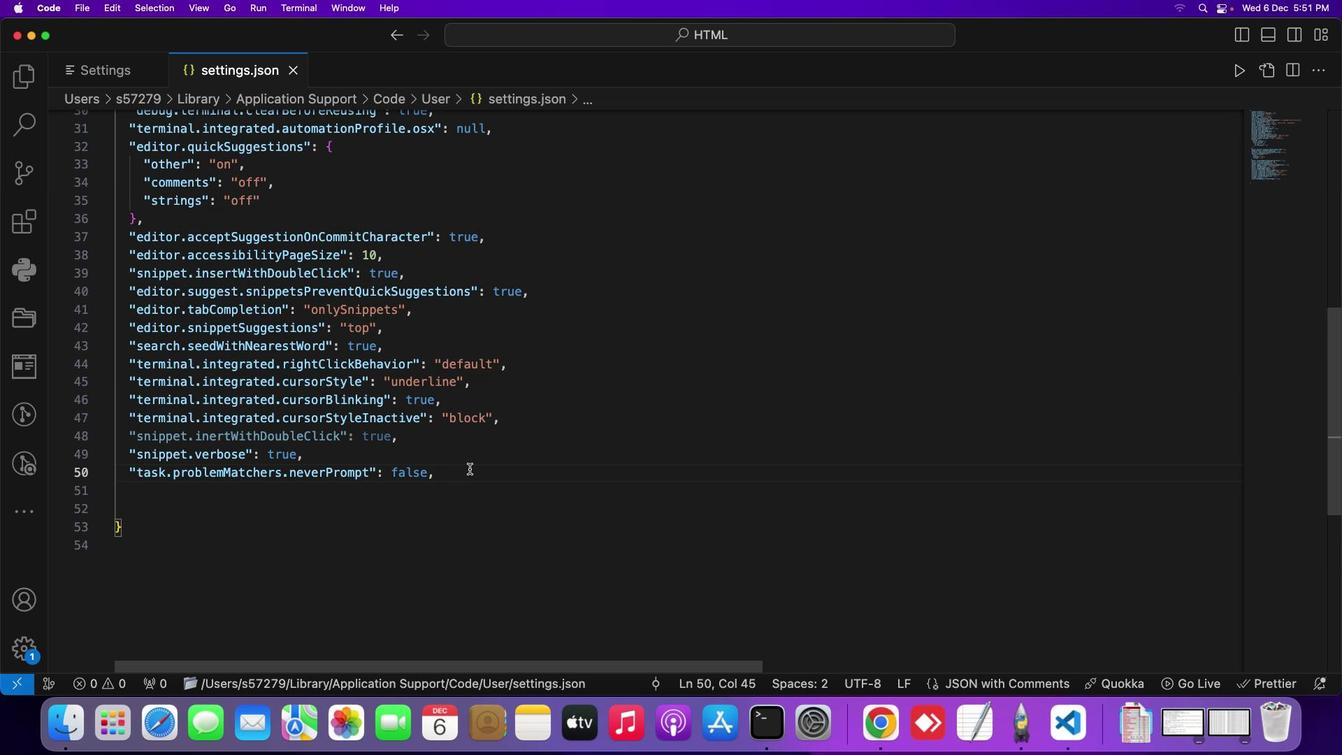 
Action: Key pressed Key.enterKey.shift_r'"''t''s'Key.backspace'a''s''k''.''a''l''l''o''w'Key.shift_r'A''u''t''o''m''a''t''i''c'Key.shift_r'T''a''s''k''s''s'Key.backspaceKey.rightKey.shift_r':'Key.spaceKey.shift_r'"'Key.downKey.enter','Key.enterKey.shift_r'"''t''a''s''k''.''a''u''t''o'Key.shift_r'D''e''t''e''c''t'Key.rightKey.shift_r':'Key.spaceKey.shift_r'"''o''f''f'Key.backspaceKey.backspaceKey.backspace'o''n'Key.right','Key.enterKey.shift_r'"''t''a''s''k''.''p''r''o''b''l''e''m'Key.shift_r'M''a''t''c''h''e''r''s''.''n''e''v''e''r'Key.shift_r'P''r''o''m''p''t'Key.rightKey.shift_r':'Key.backspaceKey.backspaceKey.backspaceKey.backspaceKey.backspaceKey.backspaceKey.backspaceKey.backspaceKey.backspaceKey.backspaceKey.backspaceKey.backspaceKey.backspaceKey.backspaceKey.backspaceKey.backspaceKey.backspaceKey.backspaceKey.backspaceKey.backspaceKey.backspaceKey.backspaceKey.backspaceKey.backspaceKey.backspaceKey.backspaceKey.backspaceKey.backspaceKey.backspace'p'Key.downKey.downKey.downKey.upKey.upKey.upKey.enter
Screenshot: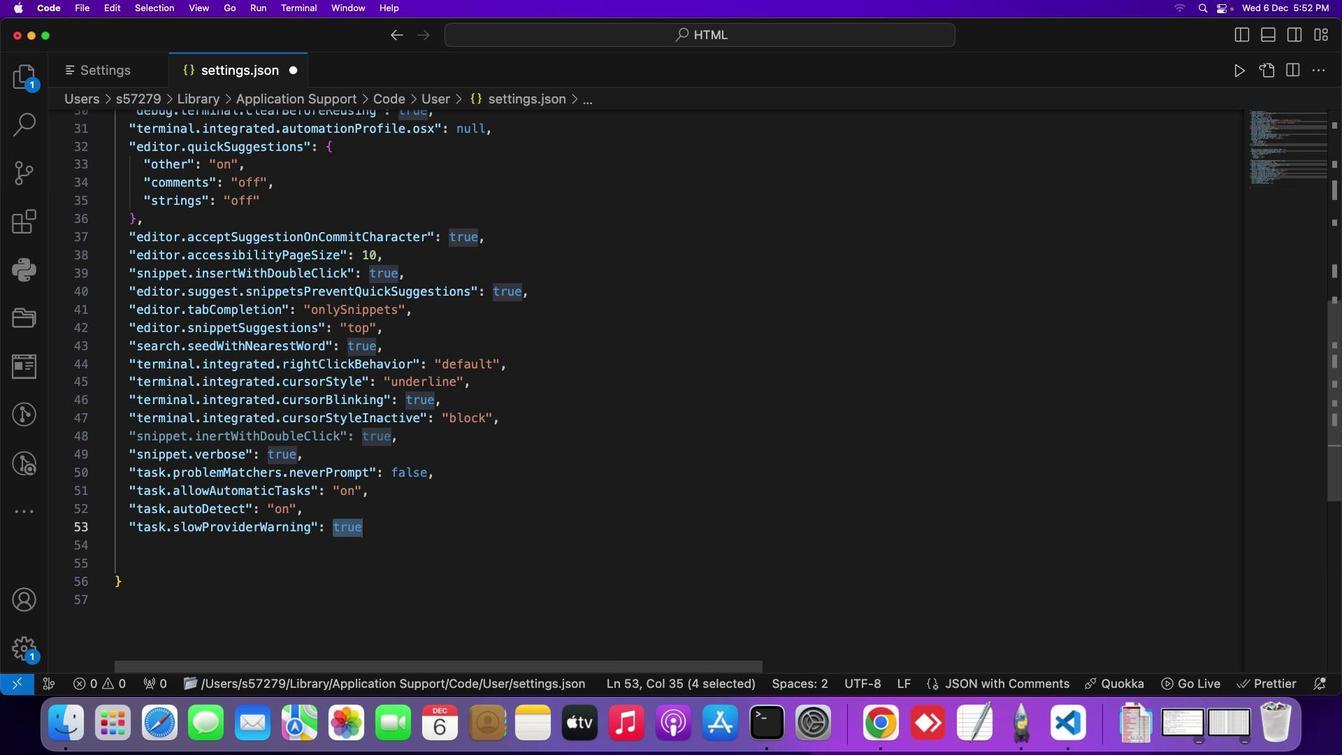 
Action: Mouse moved to (420, 374)
Screenshot: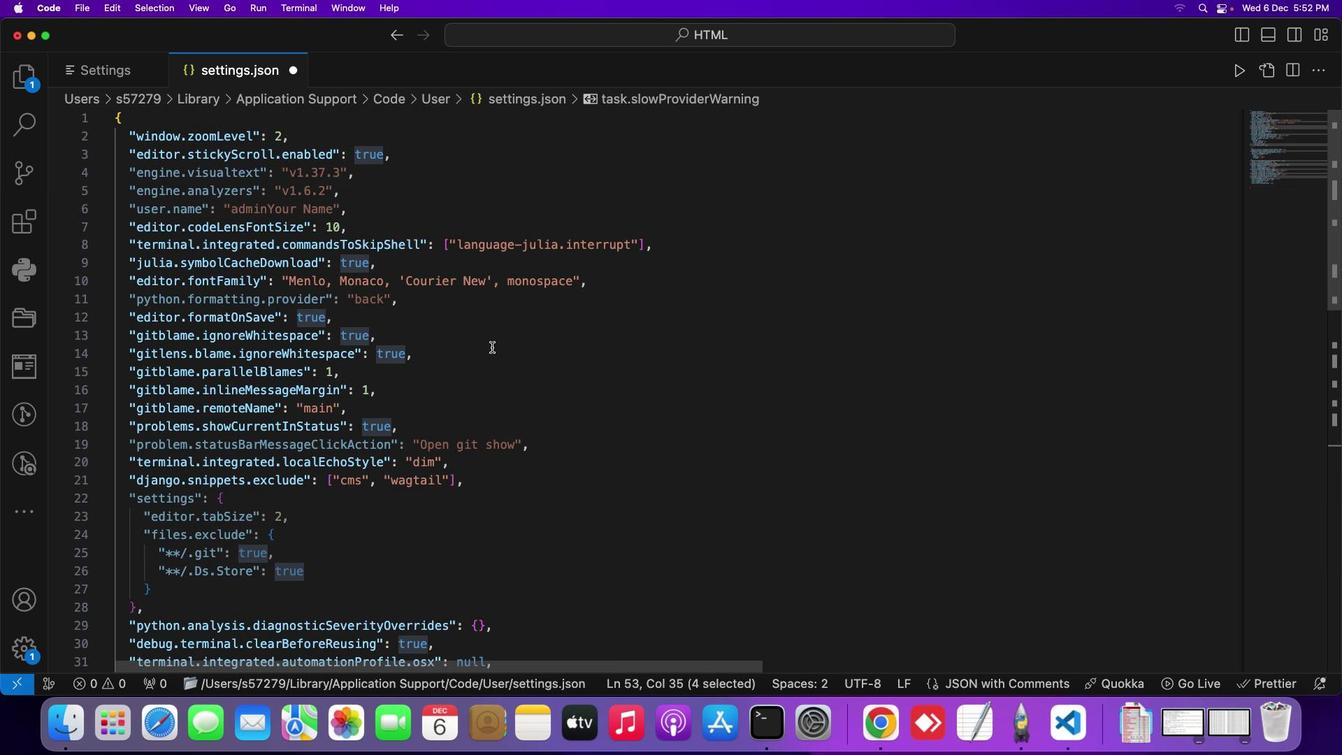 
Action: Mouse scrolled (420, 374) with delta (36, 3)
Screenshot: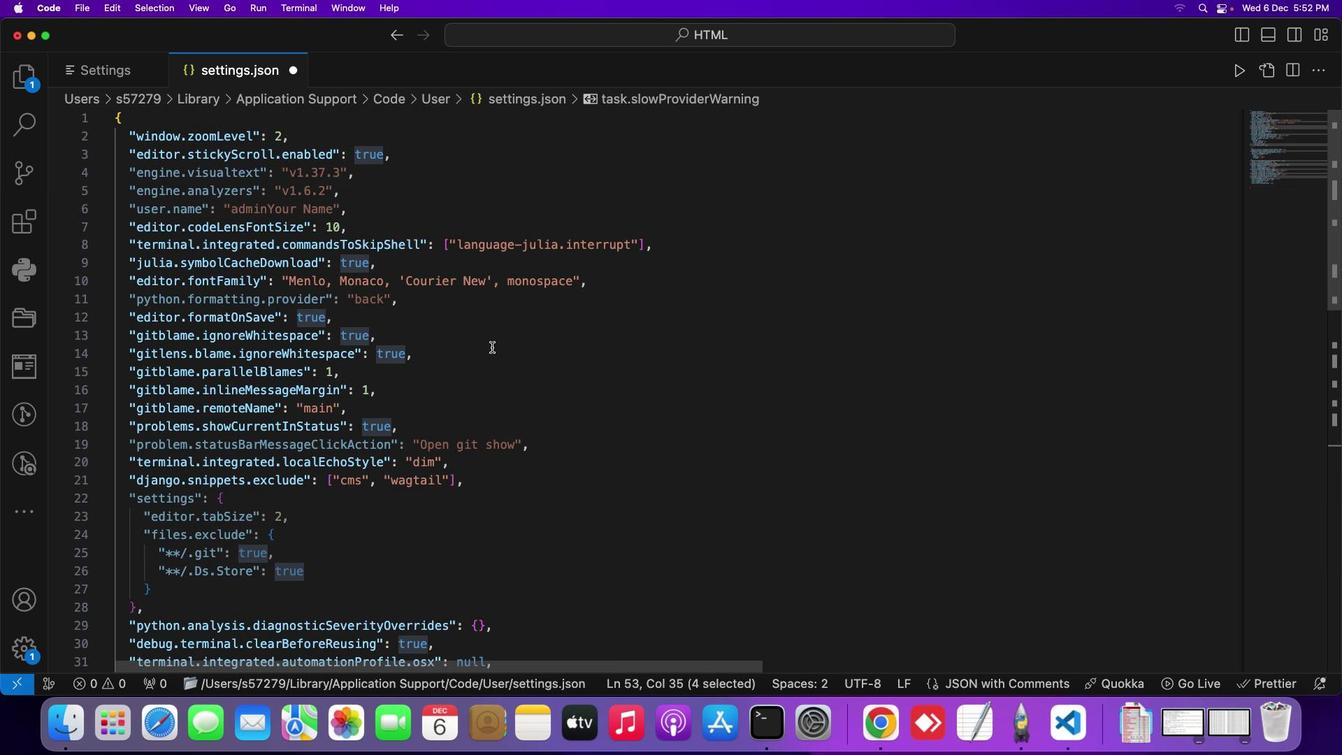 
Action: Mouse moved to (420, 372)
Screenshot: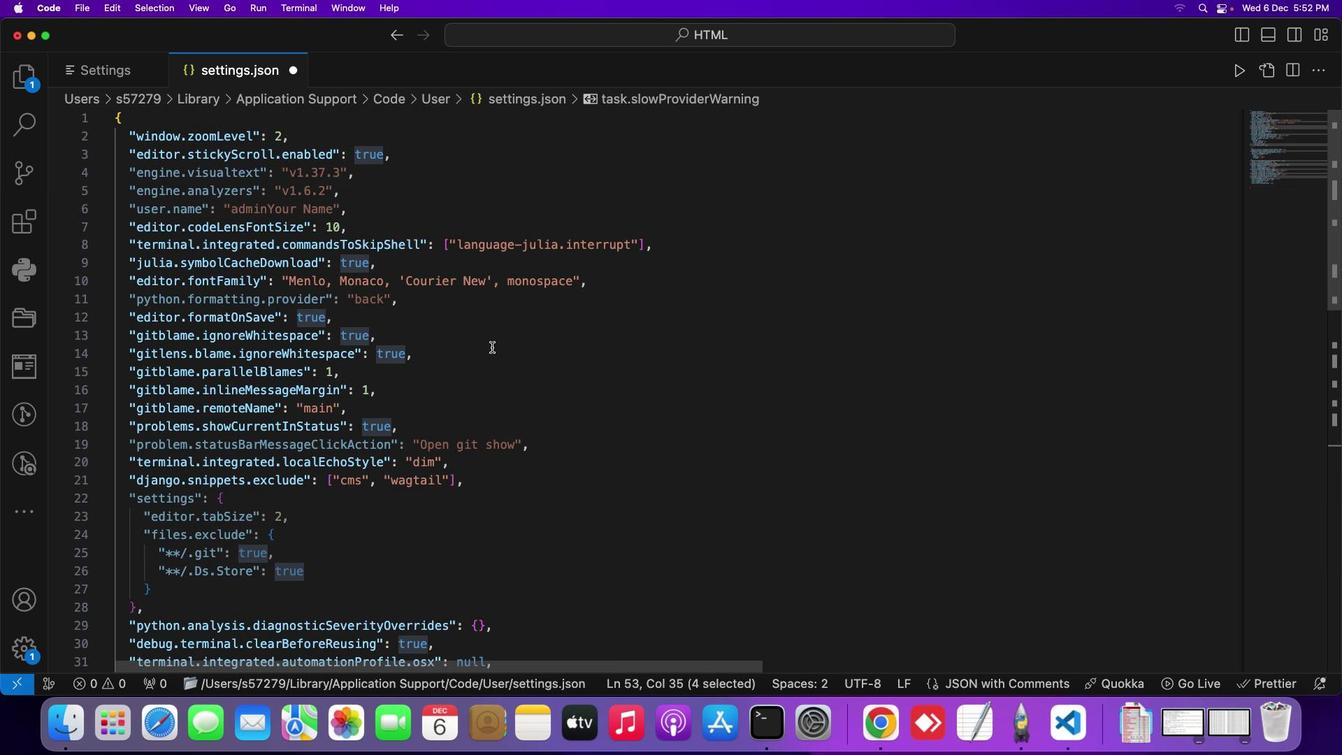 
Action: Mouse scrolled (420, 372) with delta (36, 3)
Screenshot: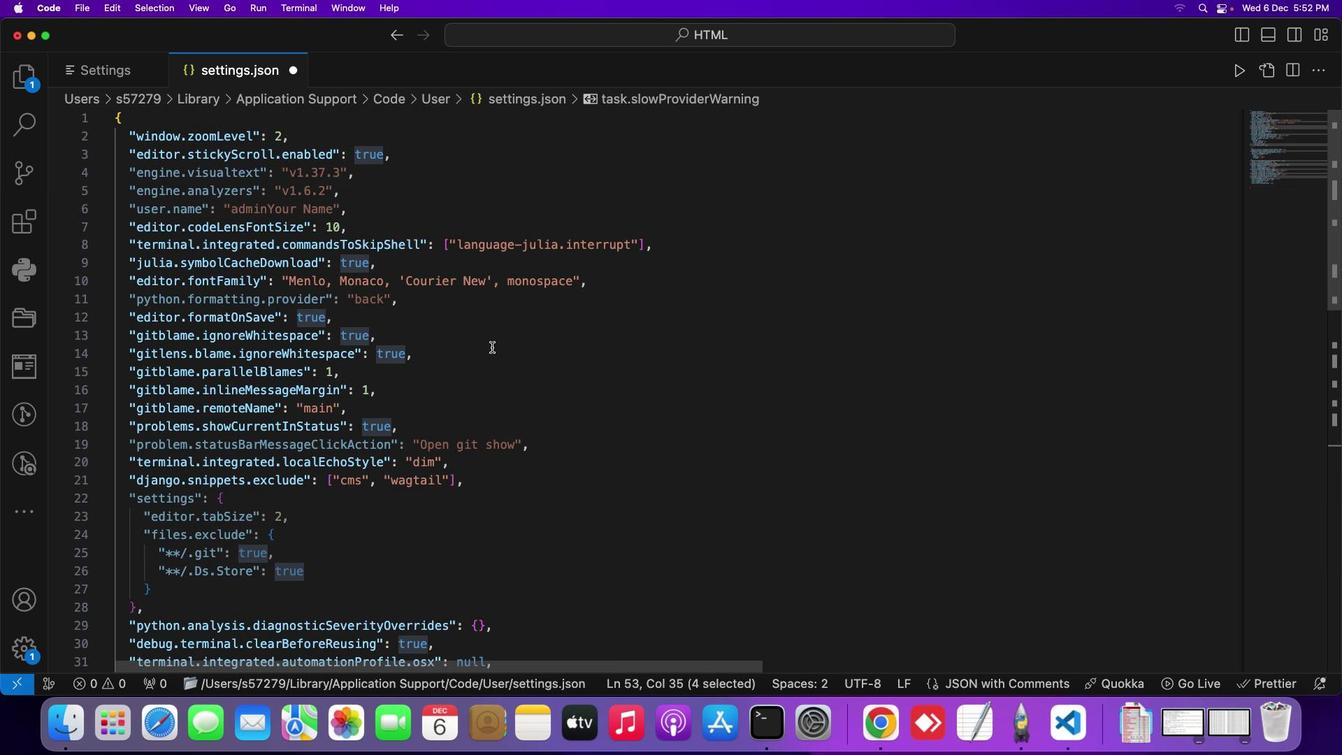
Action: Mouse moved to (422, 371)
Screenshot: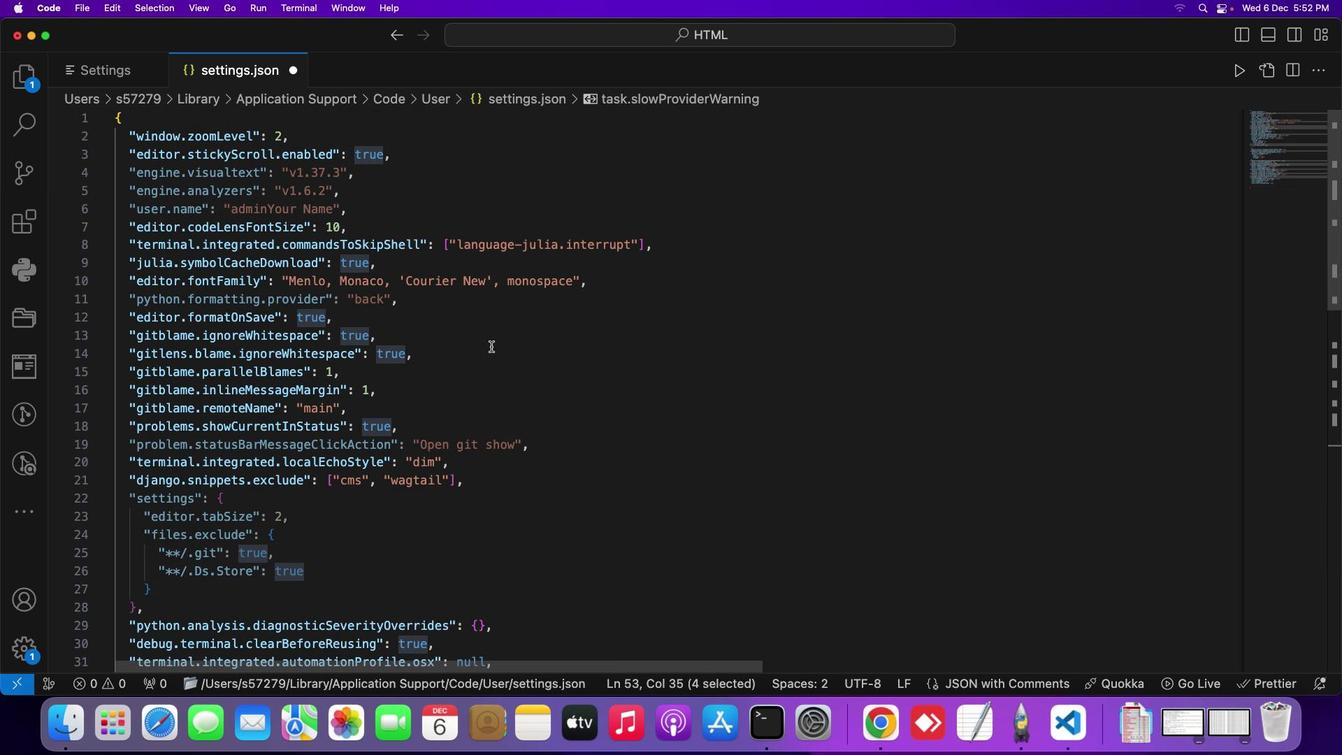 
Action: Mouse scrolled (422, 371) with delta (36, 4)
Screenshot: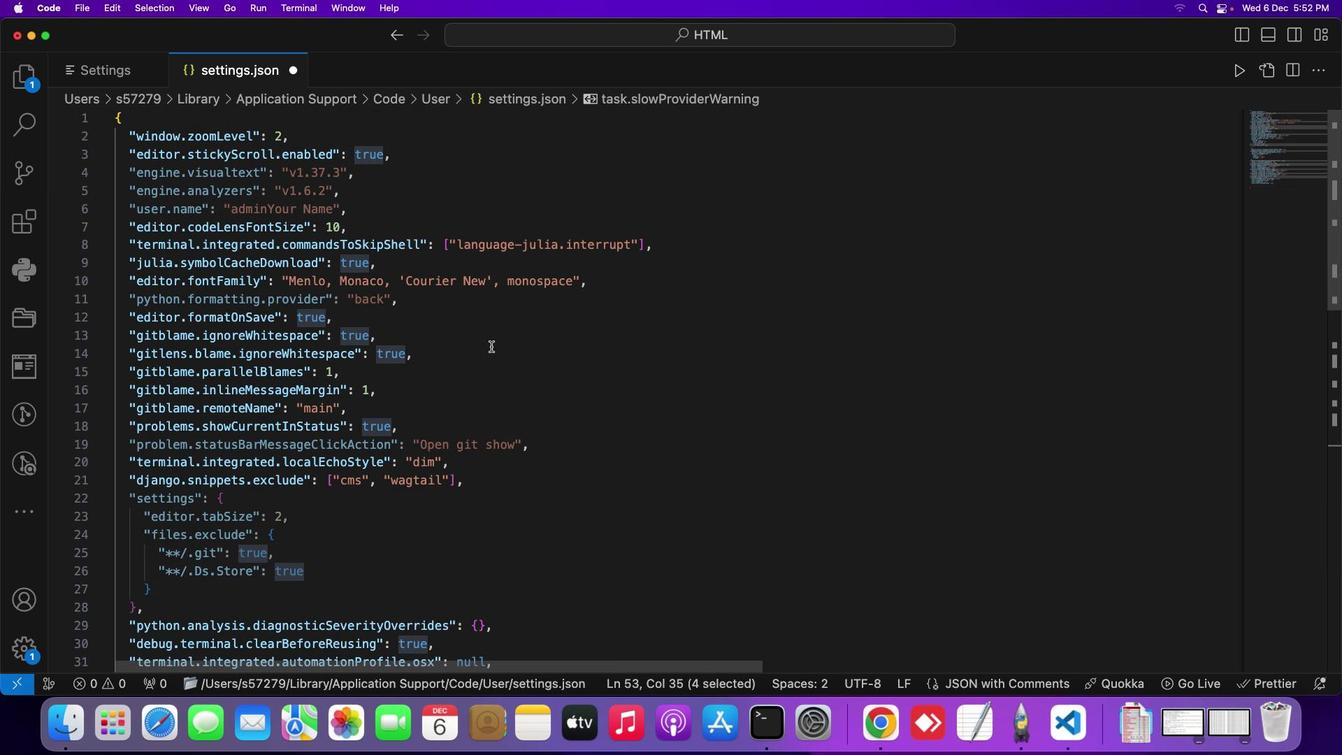 
Action: Mouse moved to (422, 371)
Screenshot: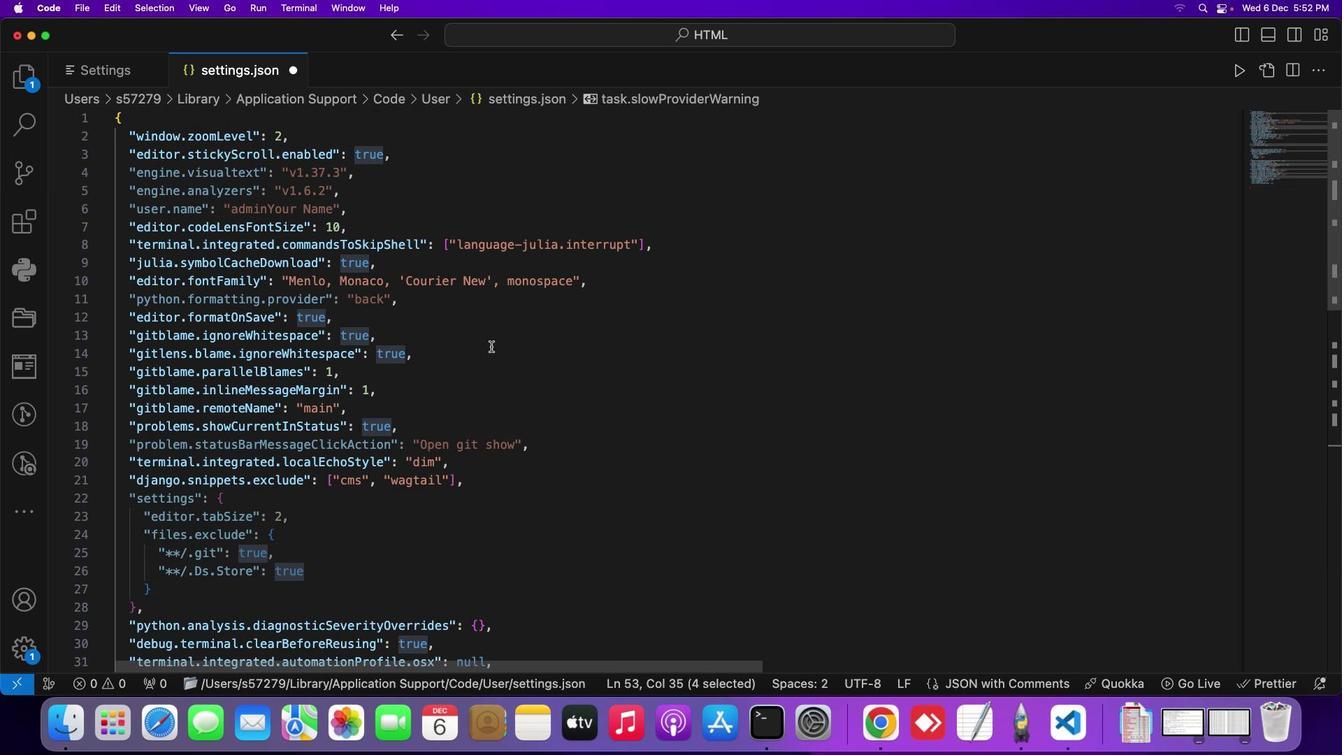 
Action: Mouse scrolled (422, 371) with delta (36, 6)
Screenshot: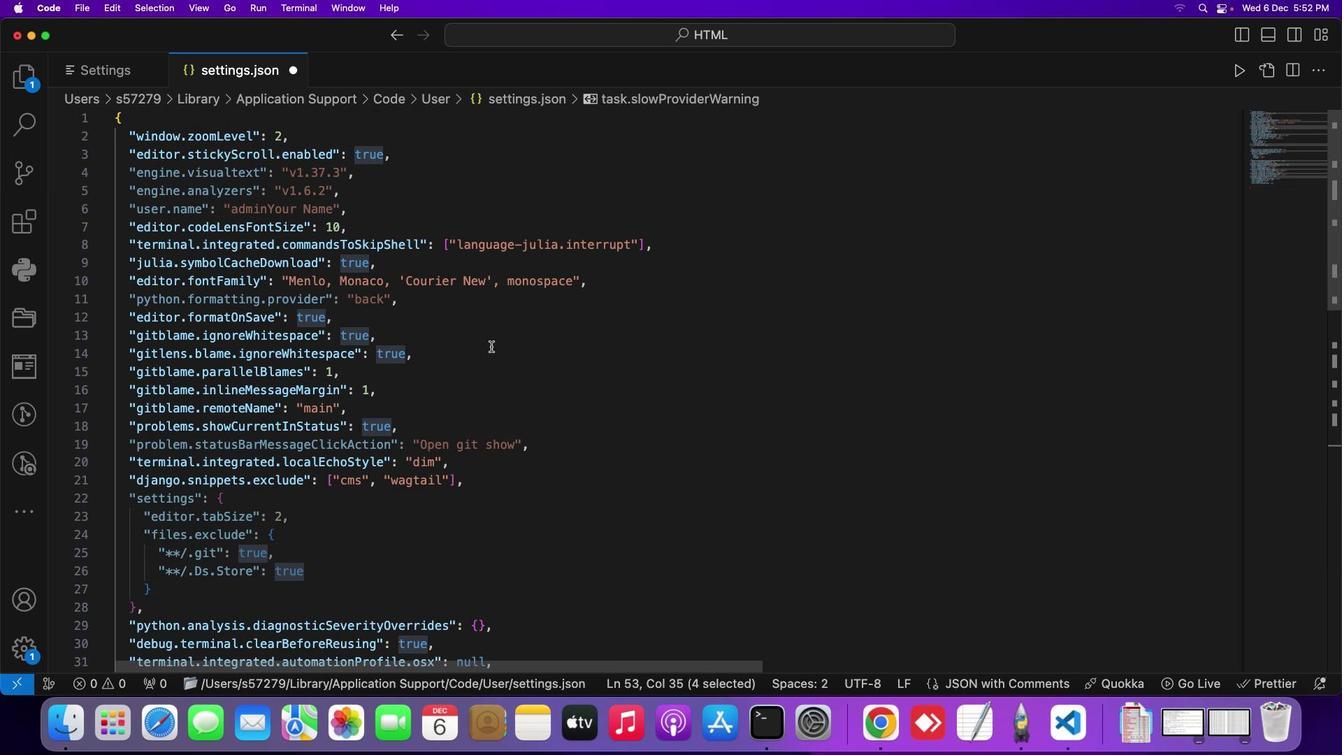 
Action: Mouse moved to (422, 370)
Screenshot: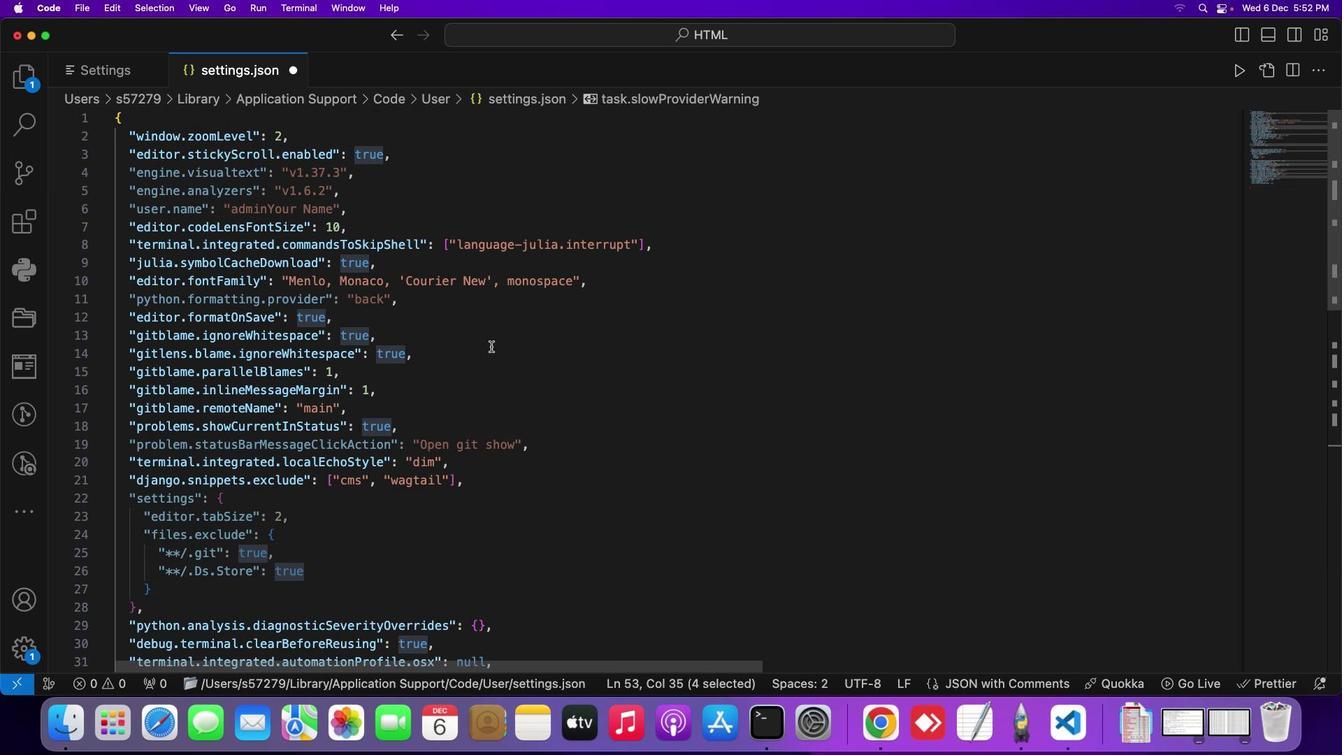 
Action: Mouse scrolled (422, 370) with delta (36, 6)
Screenshot: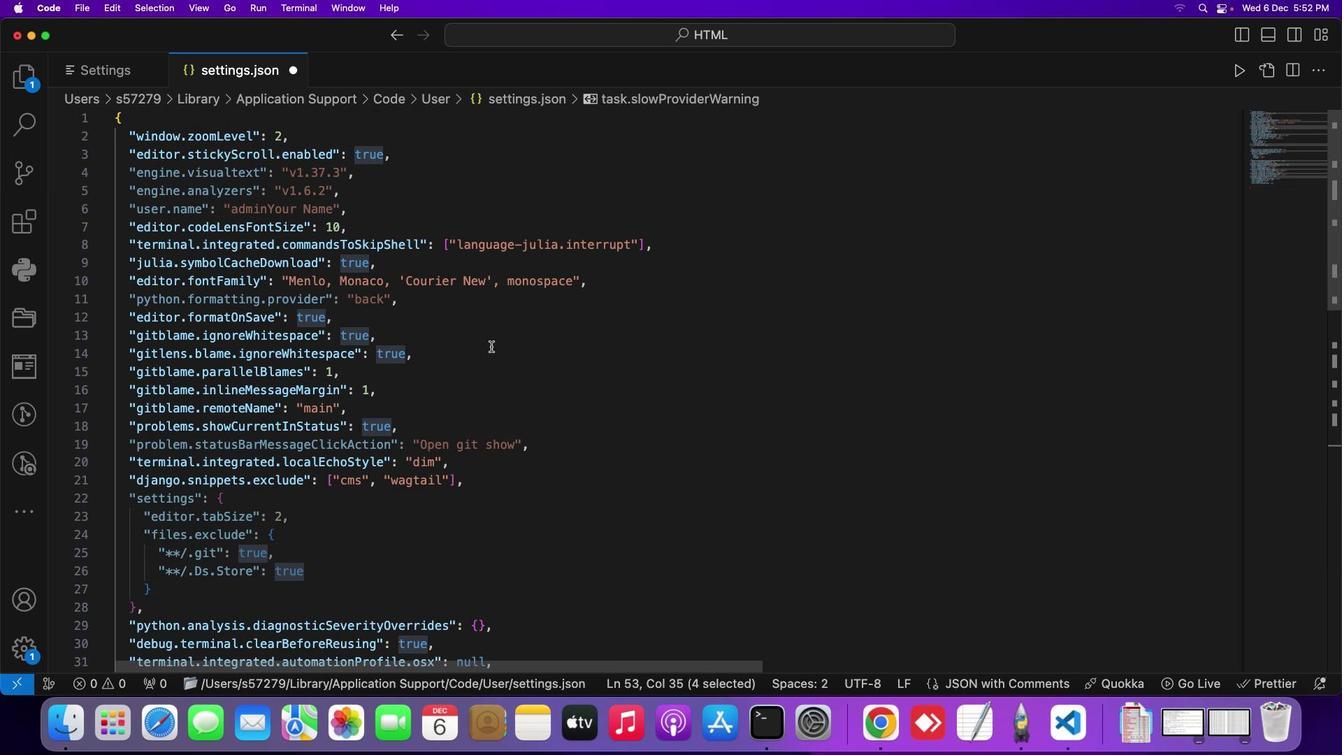 
Action: Mouse moved to (422, 369)
Screenshot: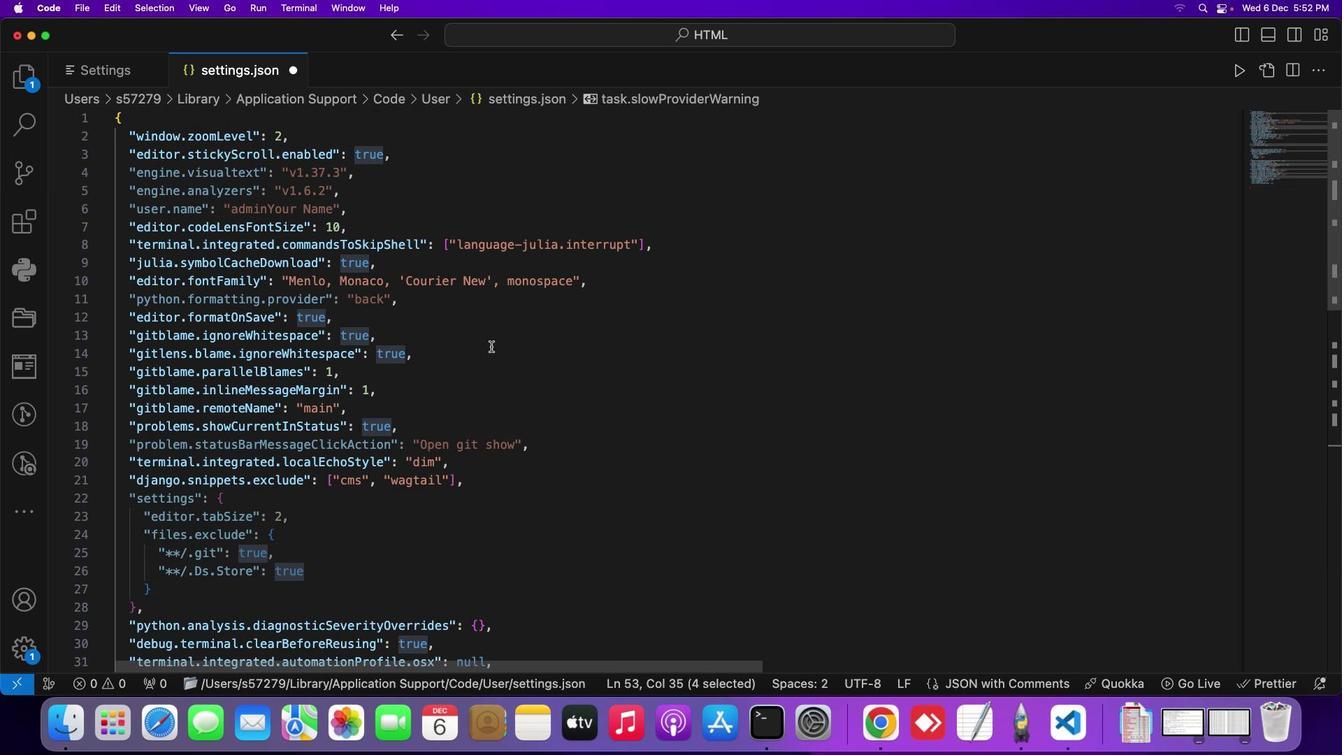 
Action: Mouse scrolled (422, 369) with delta (36, 6)
Screenshot: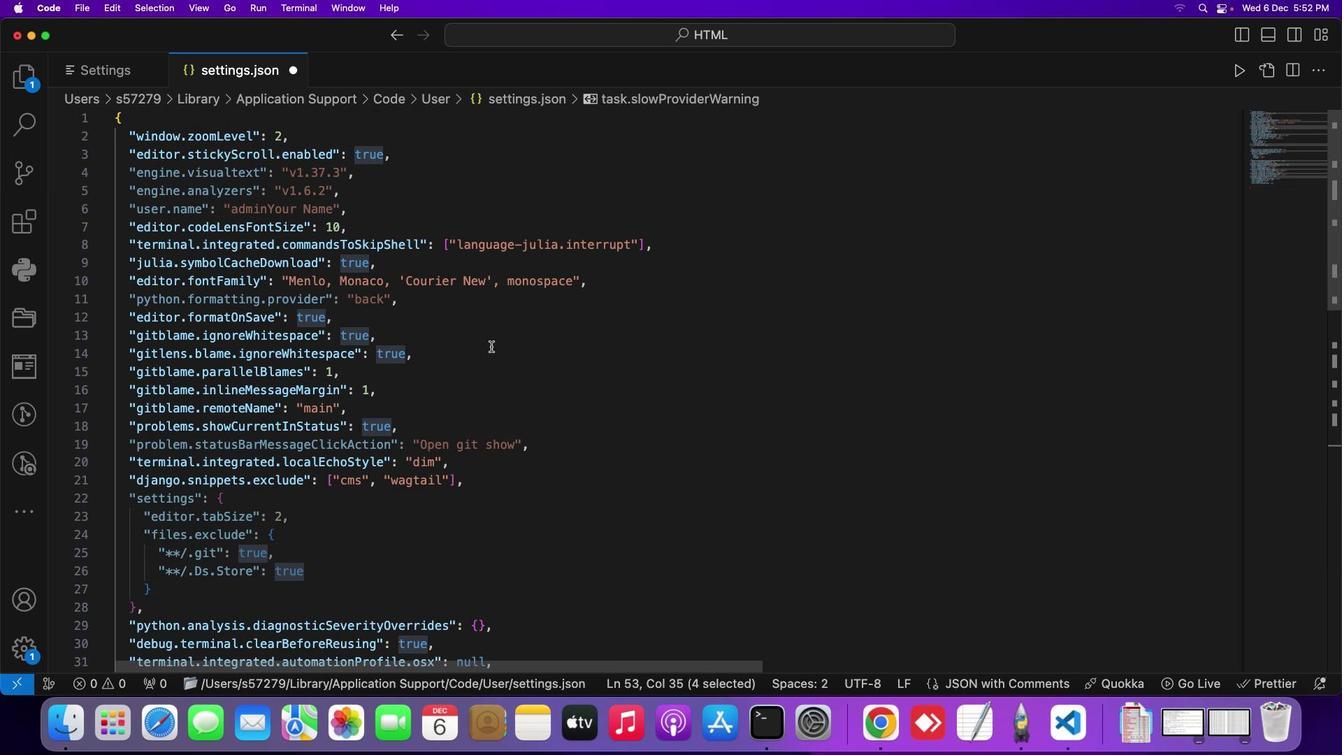 
Action: Mouse moved to (422, 369)
Screenshot: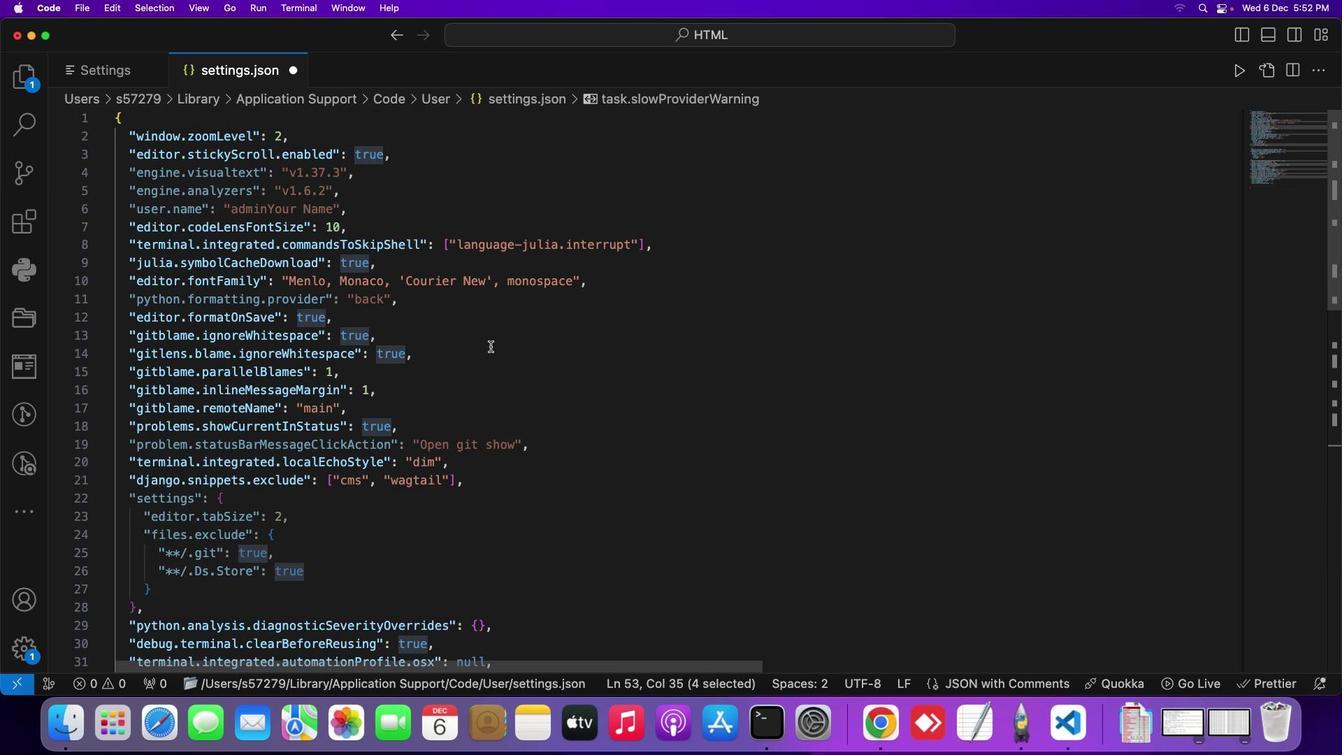 
Action: Mouse scrolled (422, 369) with delta (36, 7)
Screenshot: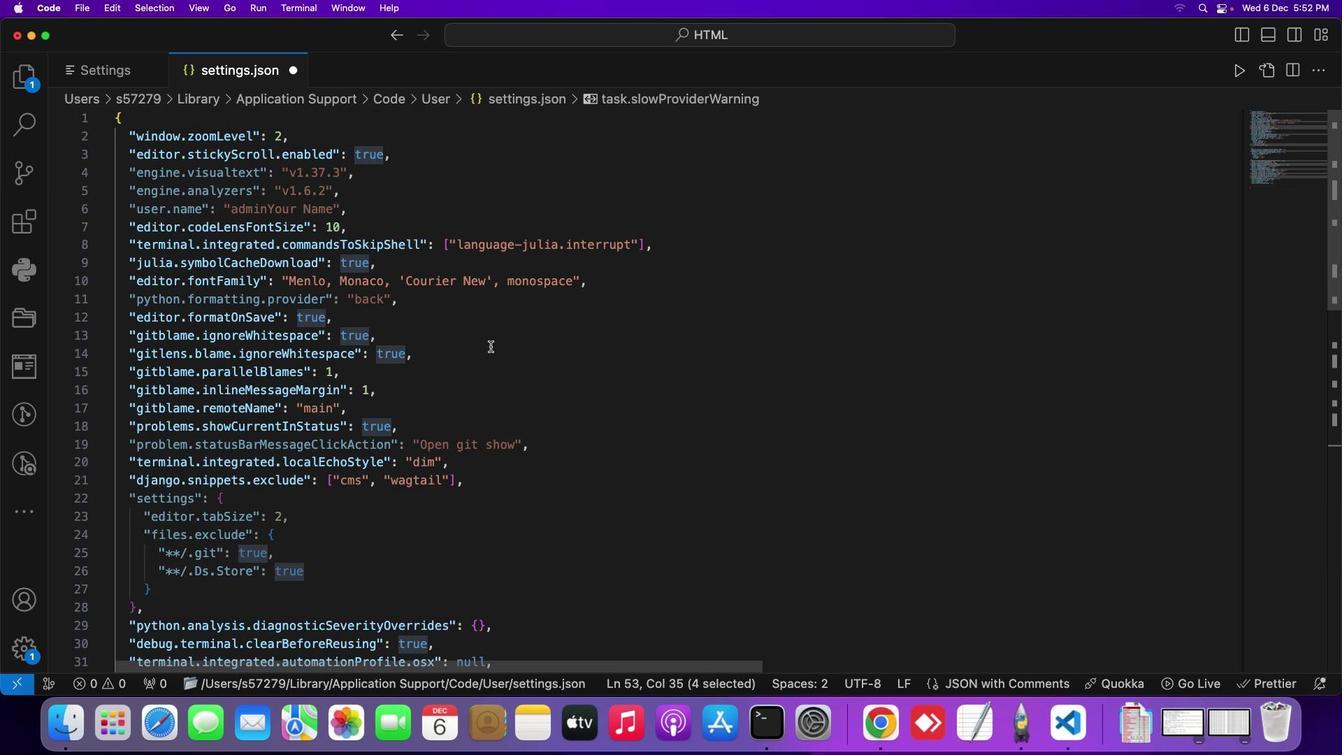 
Action: Mouse moved to (397, 328)
Screenshot: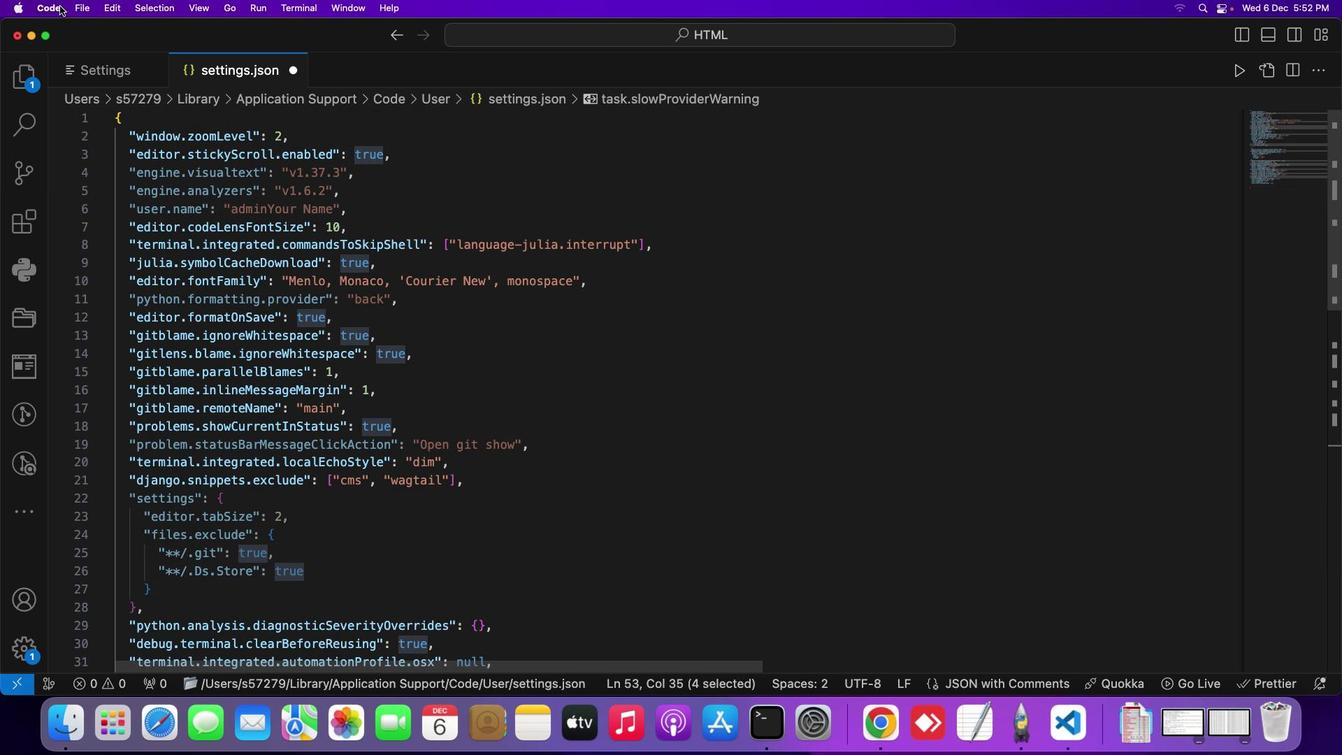 
Action: Mouse scrolled (397, 328) with delta (36, 3)
Screenshot: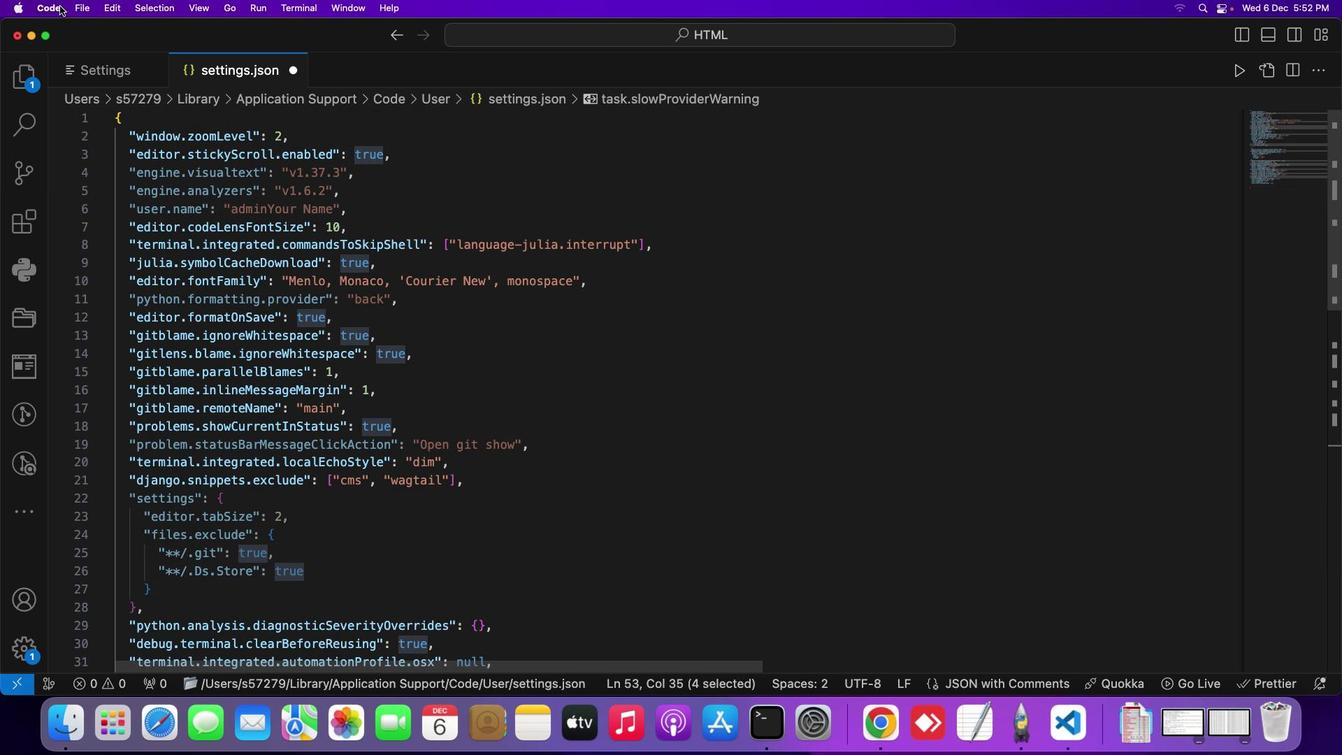 
Action: Mouse moved to (397, 329)
Screenshot: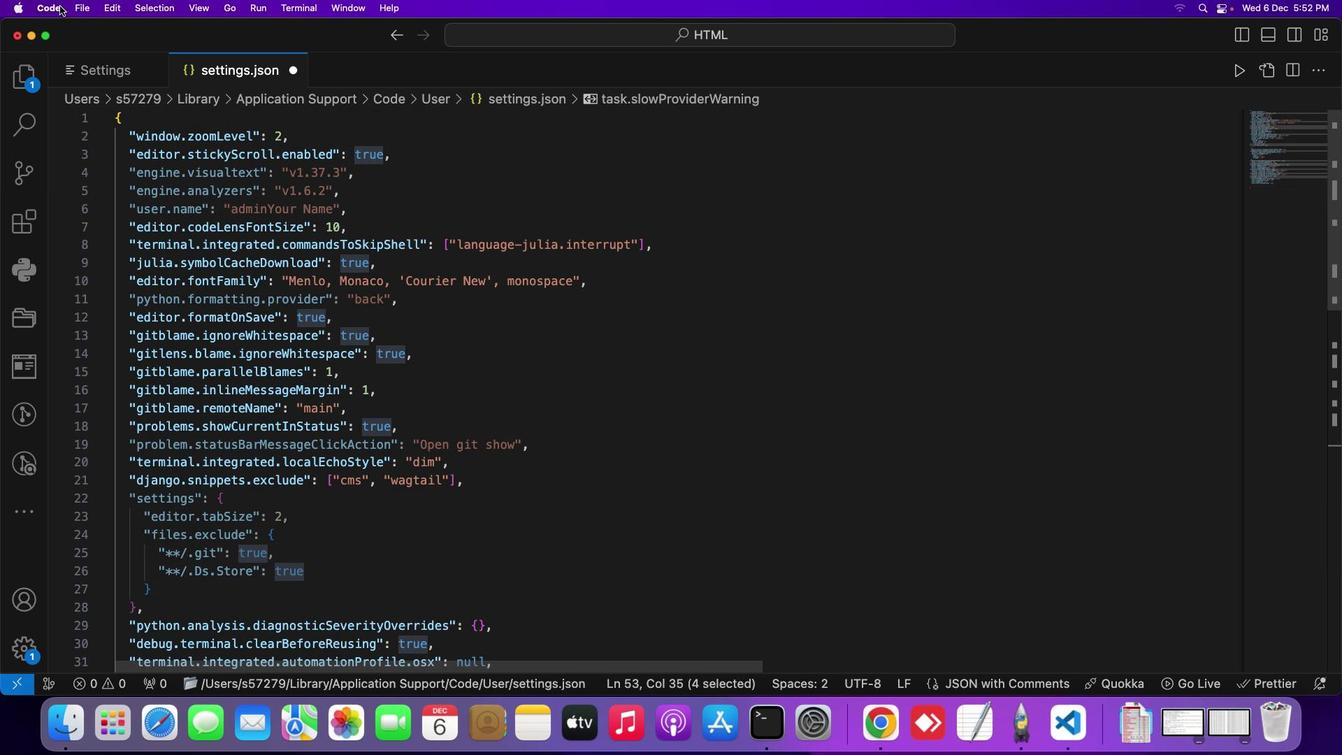 
Action: Mouse scrolled (397, 329) with delta (36, 3)
Screenshot: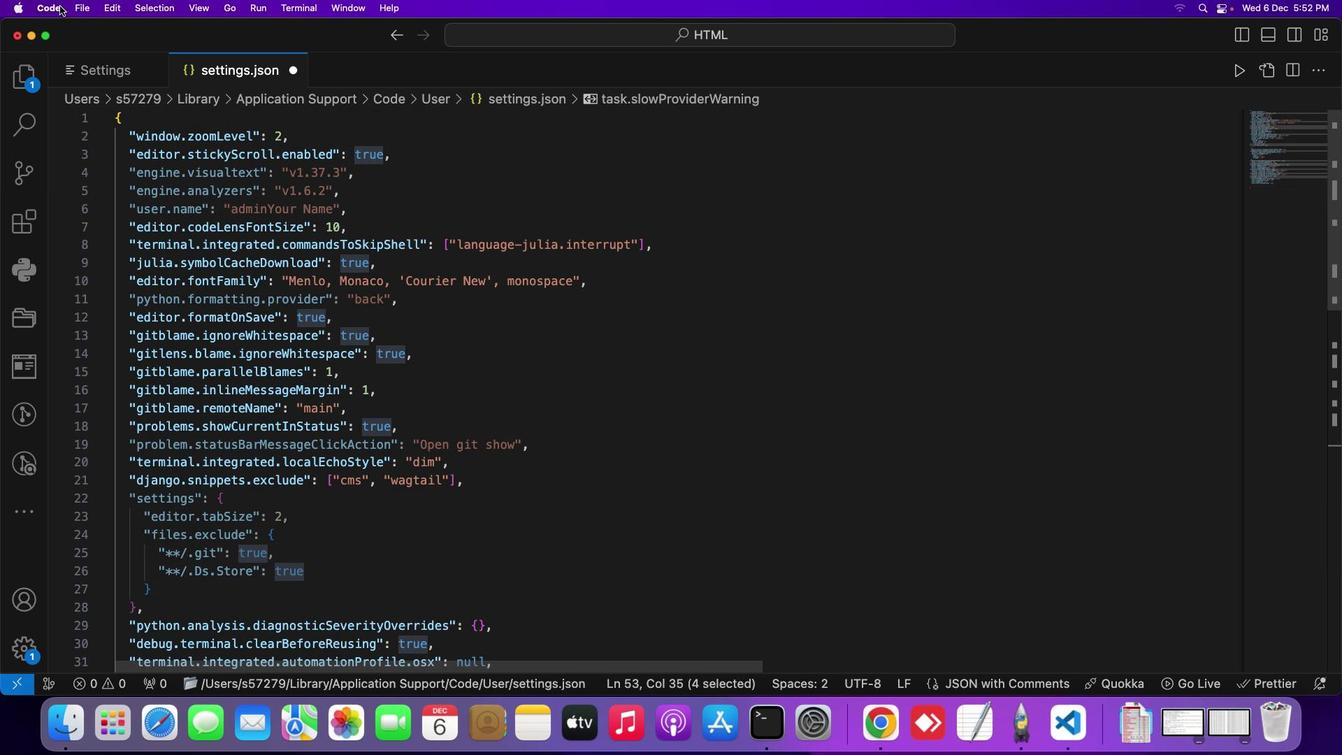 
Action: Mouse moved to (395, 330)
Screenshot: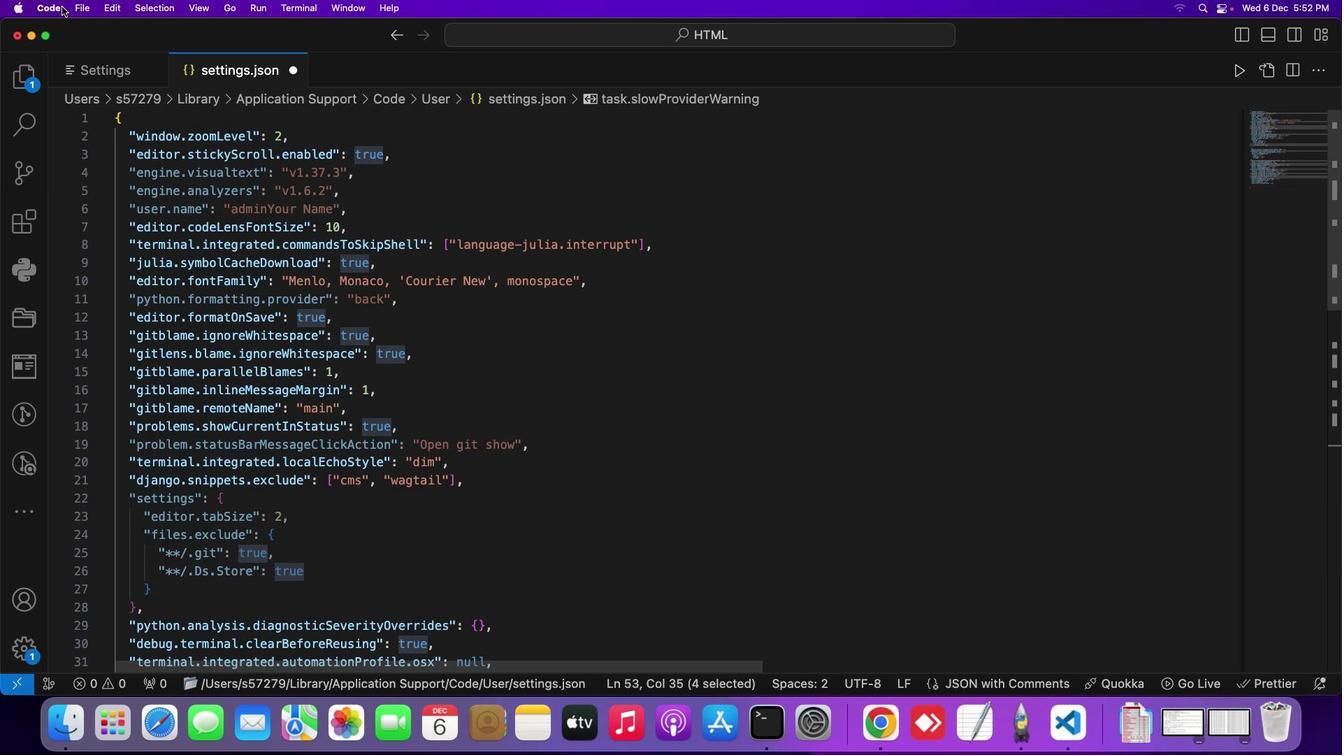 
Action: Mouse scrolled (395, 330) with delta (36, 5)
Screenshot: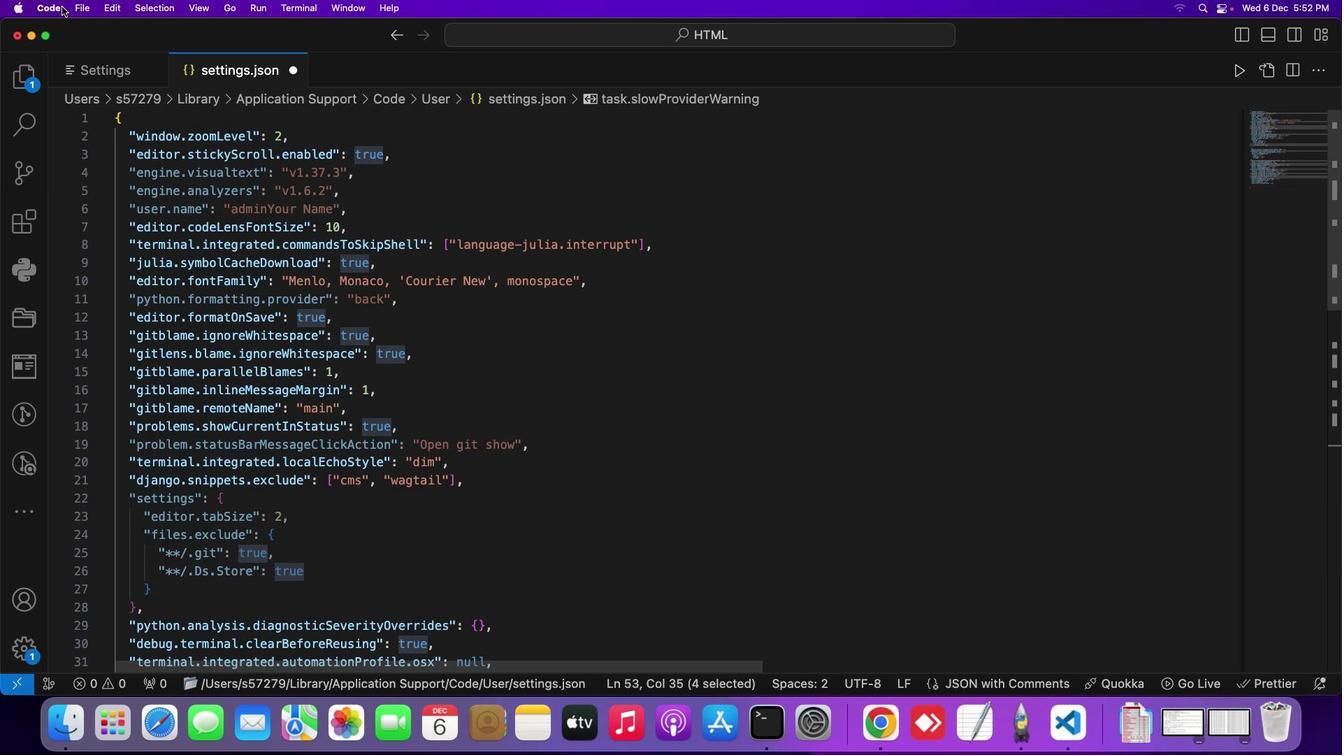 
Action: Mouse moved to (395, 330)
Screenshot: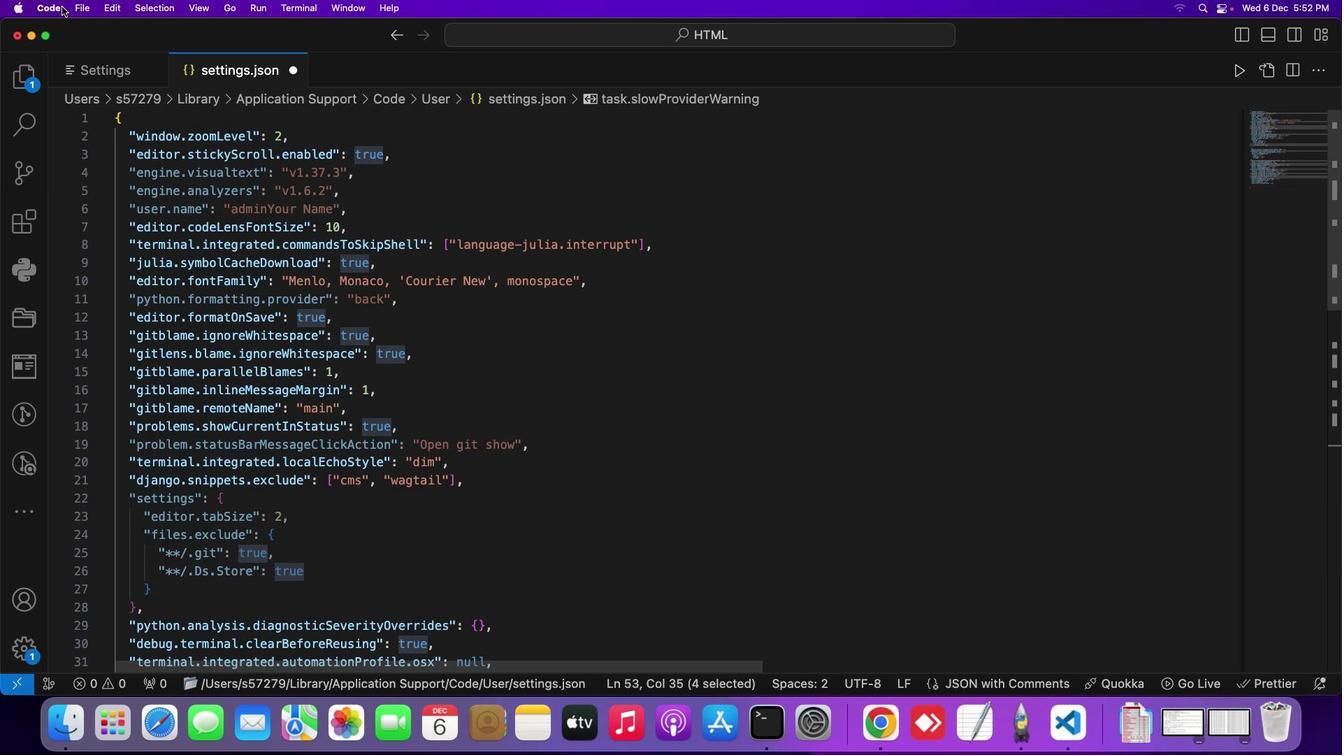 
Action: Mouse scrolled (395, 330) with delta (36, 6)
Screenshot: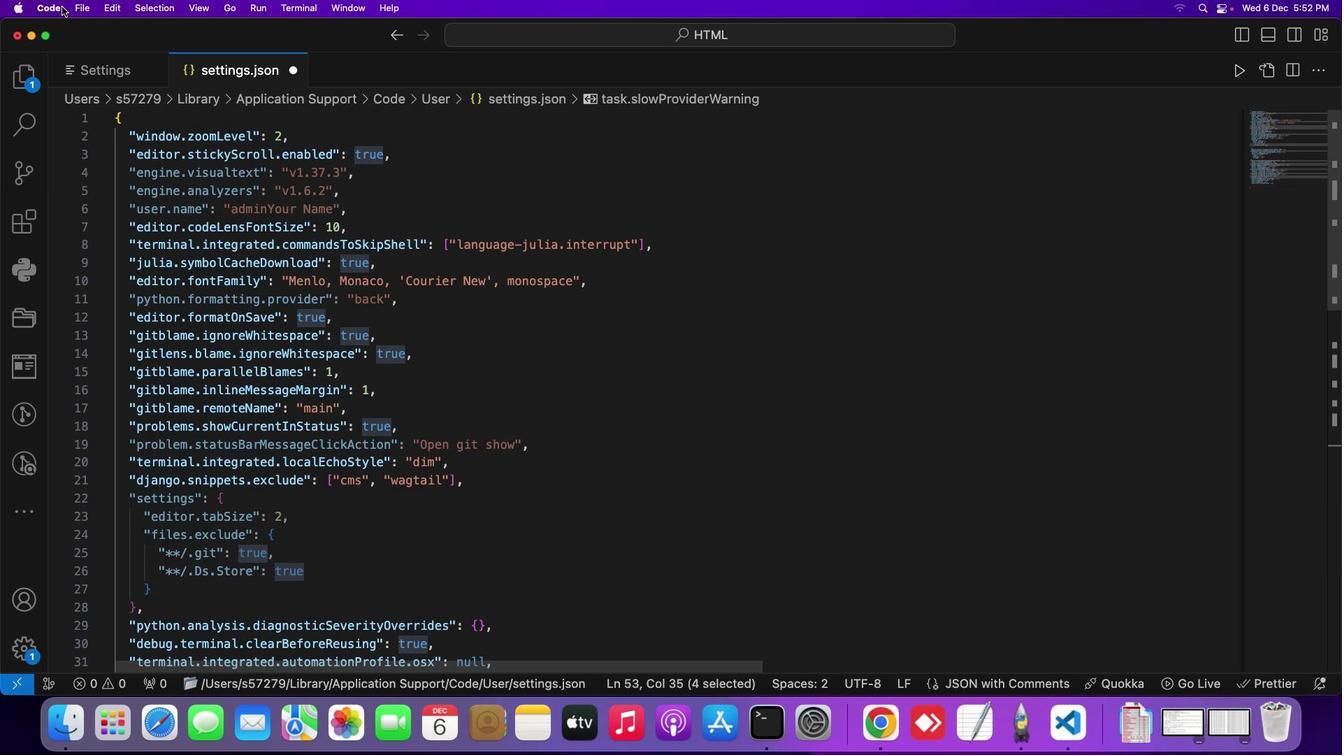 
Action: Mouse moved to (394, 330)
Screenshot: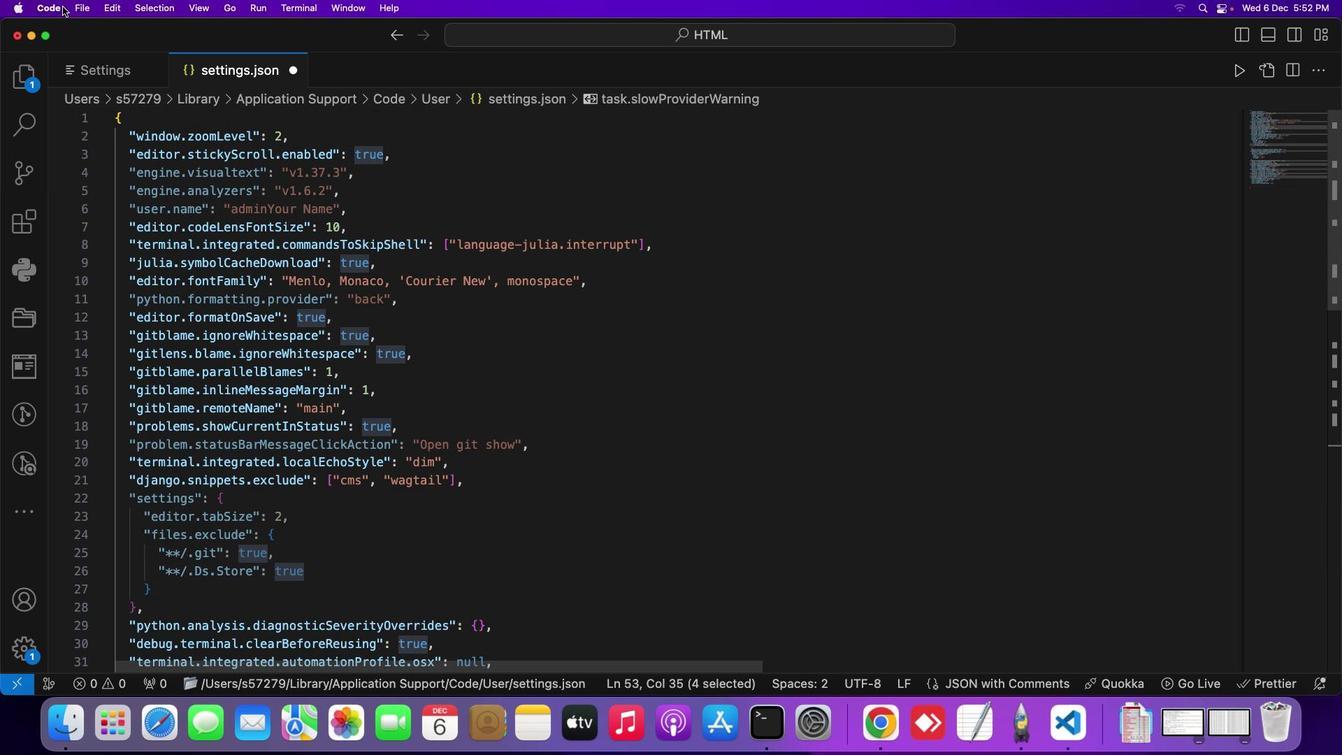 
Action: Mouse scrolled (394, 330) with delta (36, 6)
Screenshot: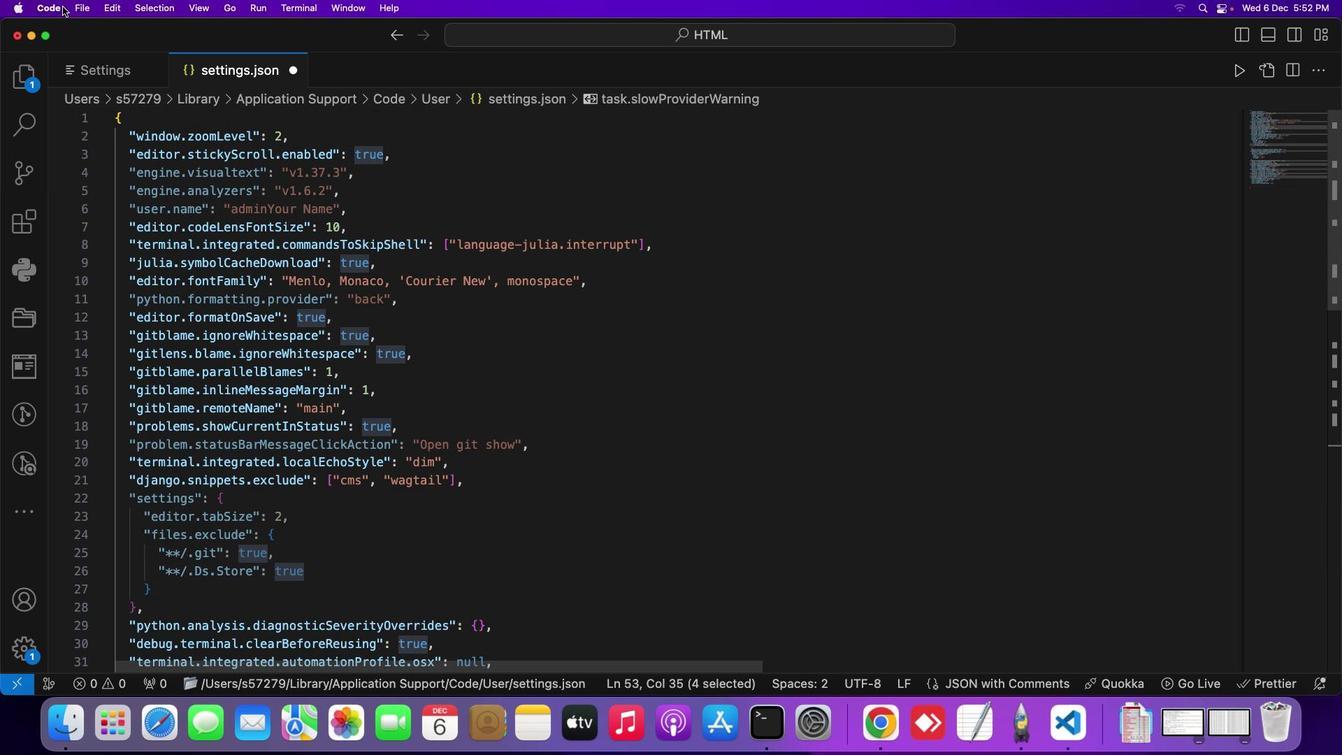 
Action: Mouse moved to (393, 330)
Screenshot: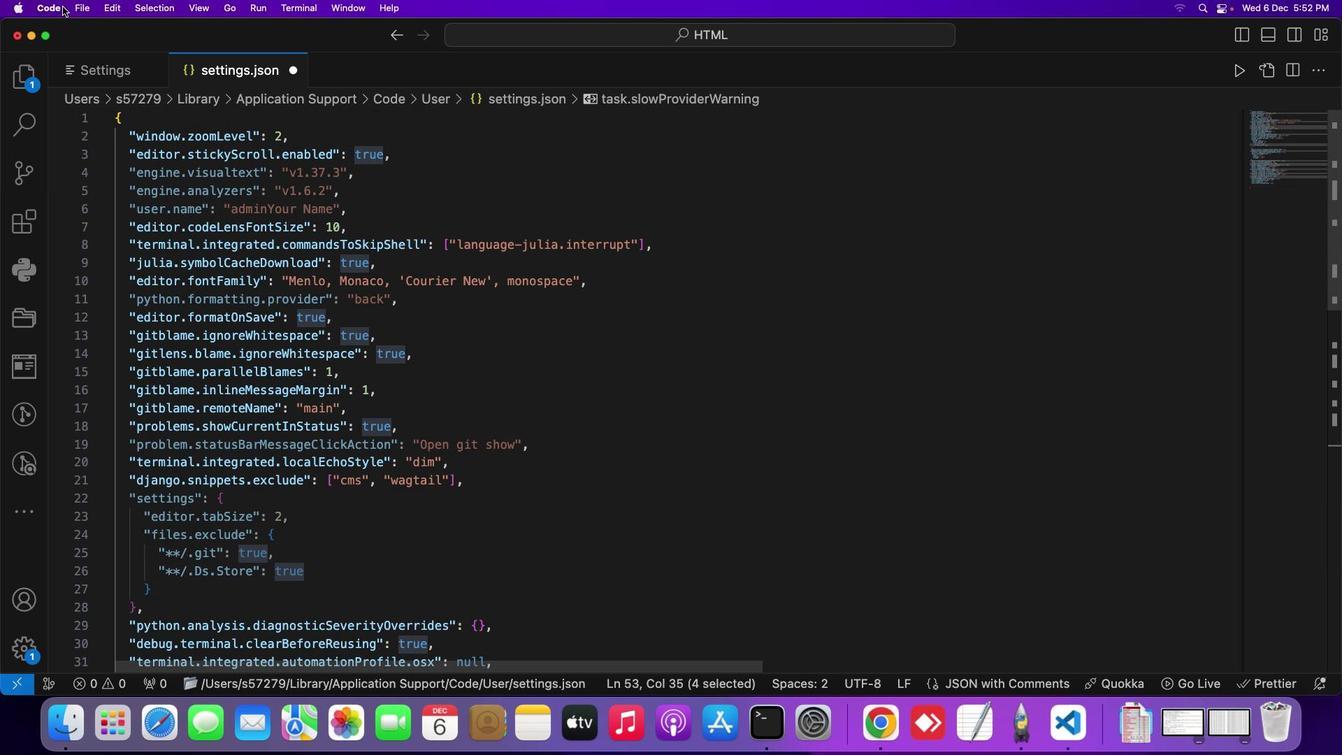 
Action: Mouse scrolled (393, 330) with delta (36, 7)
Screenshot: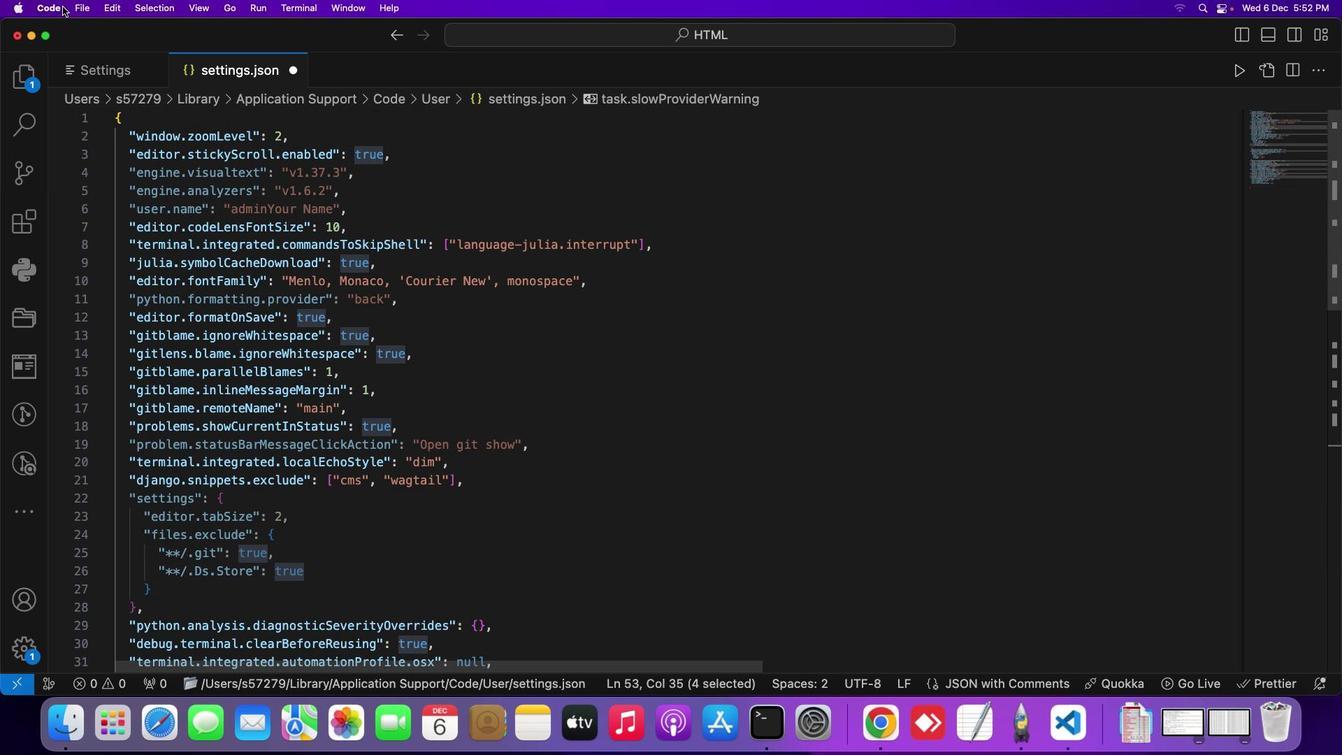 
Action: Mouse moved to (99, 8)
Screenshot: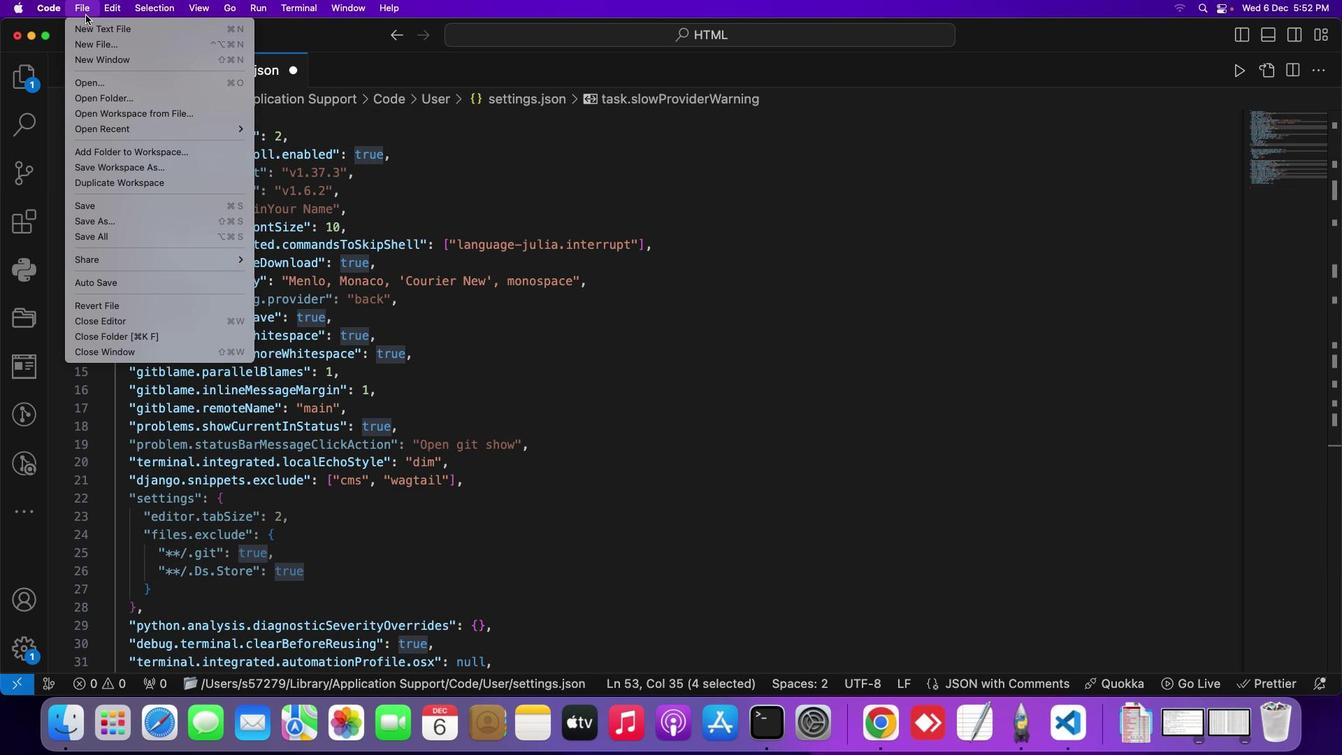 
Action: Mouse pressed left at (99, 8)
Screenshot: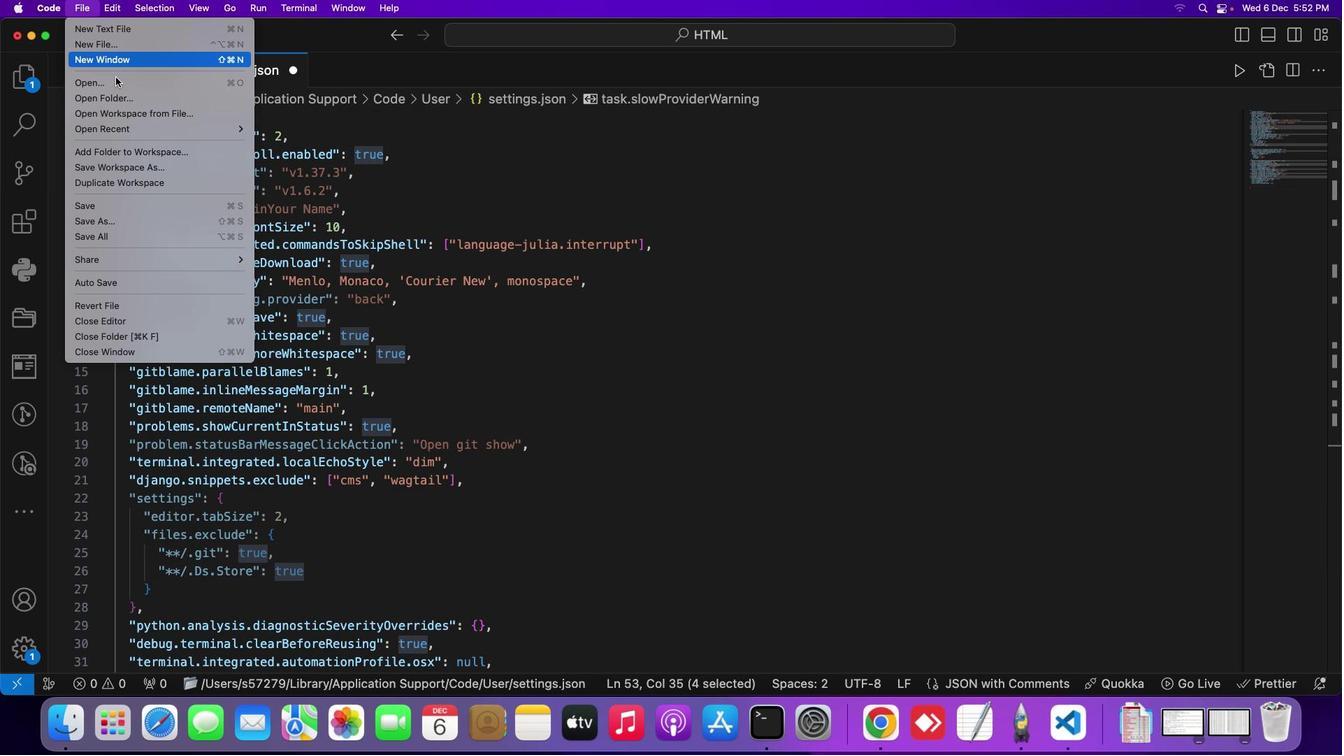 
Action: Mouse moved to (148, 192)
Screenshot: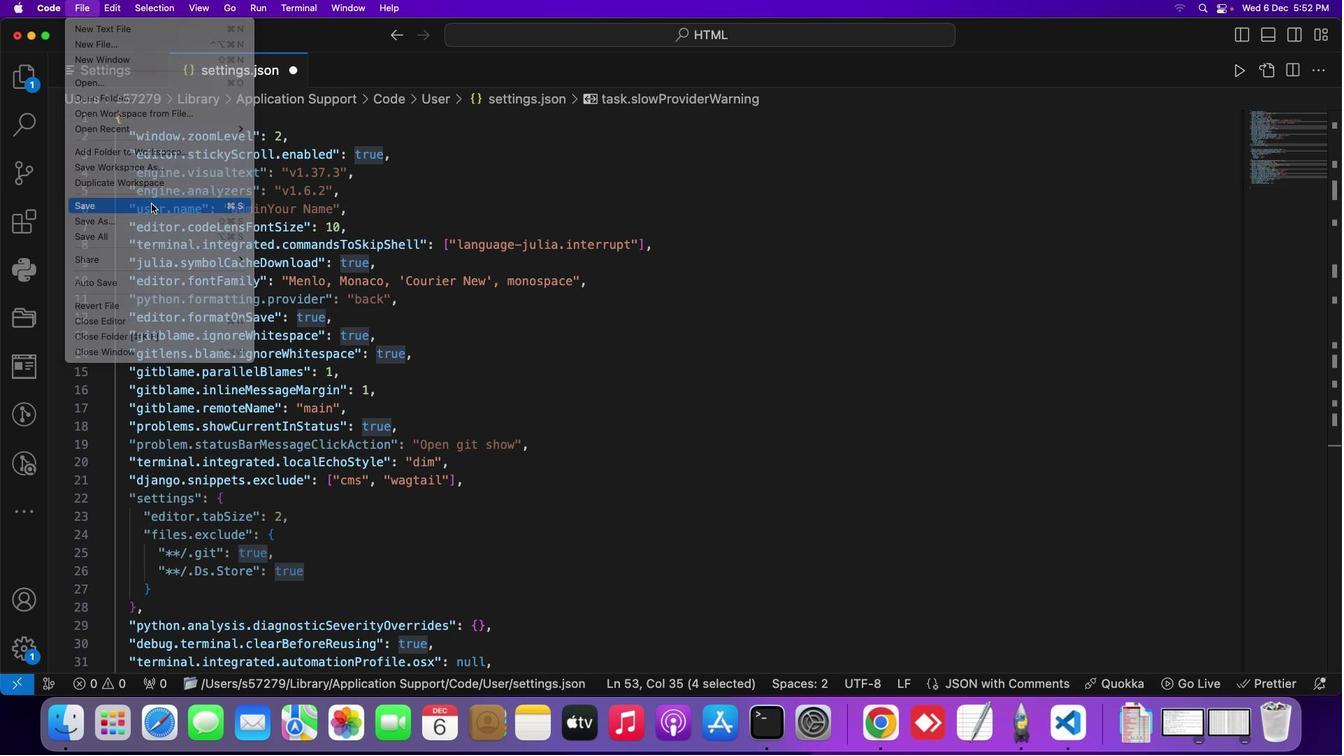 
Action: Mouse pressed left at (148, 192)
Screenshot: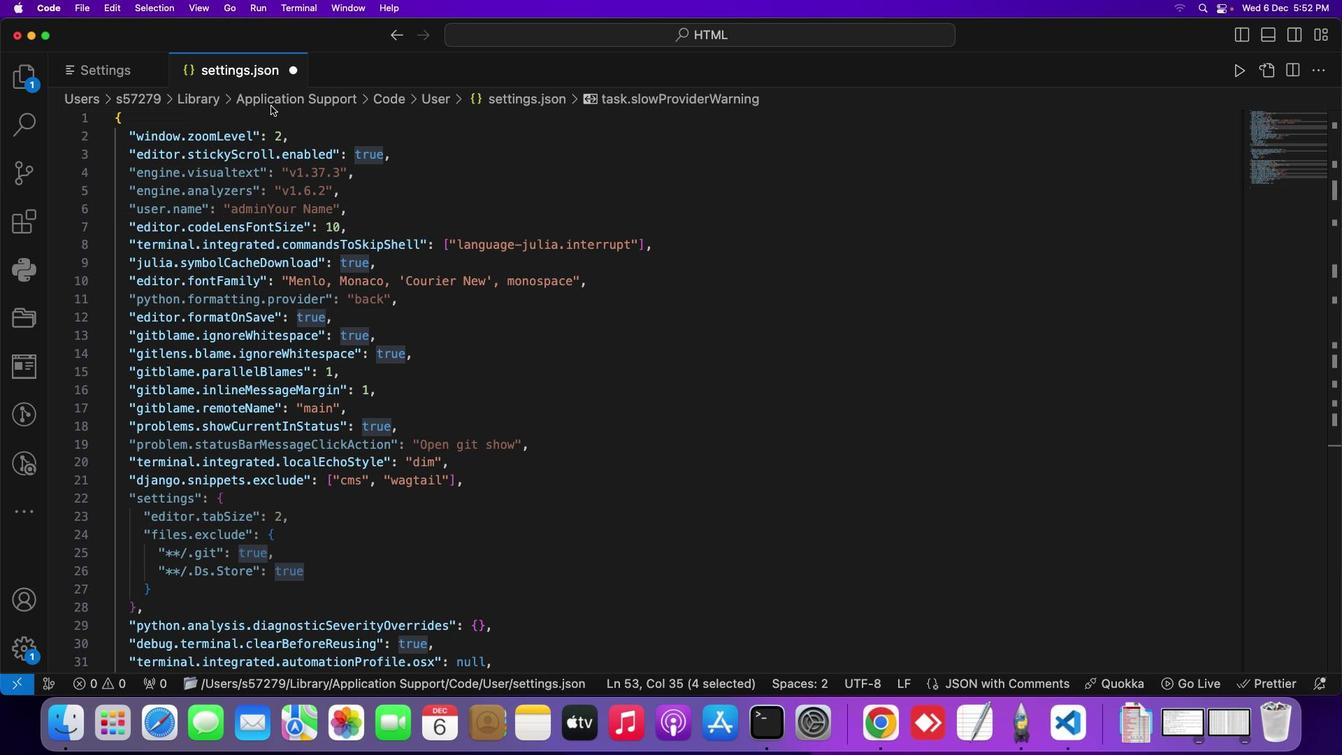 
Action: Mouse moved to (251, 69)
Screenshot: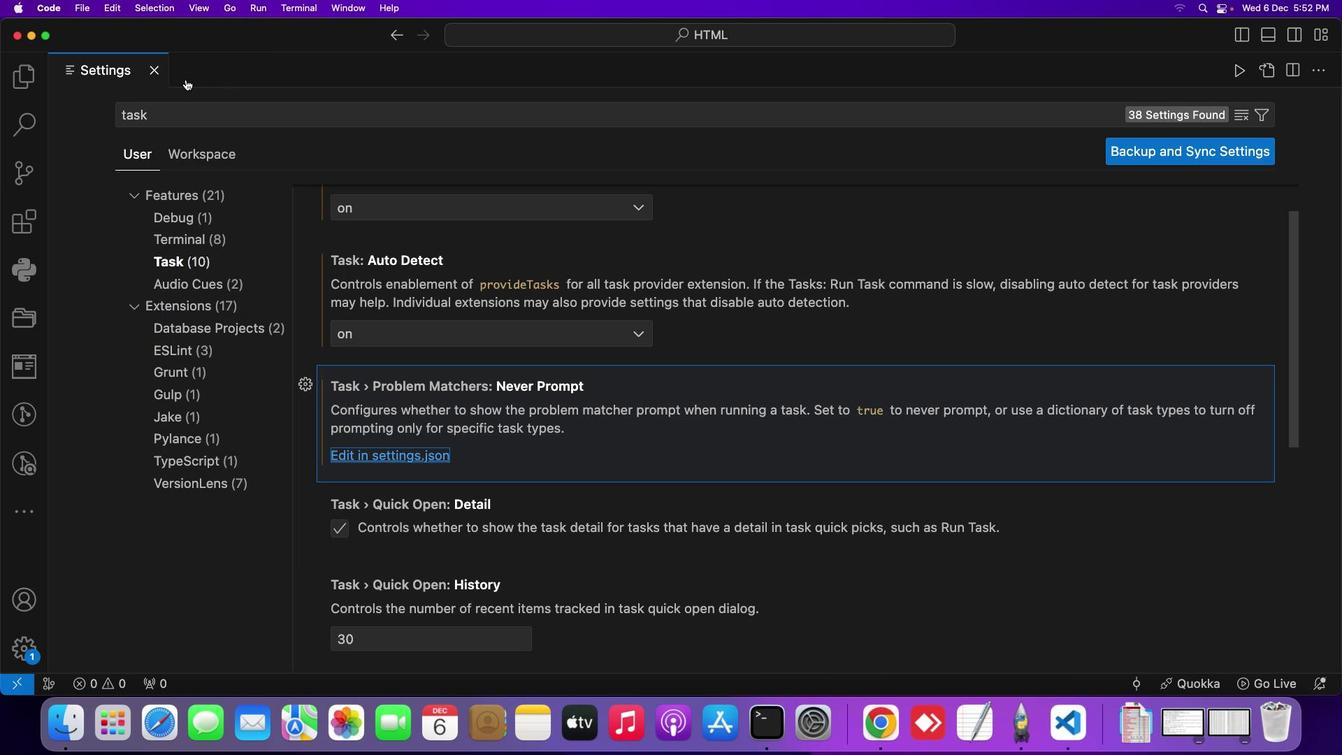 
Action: Mouse pressed left at (251, 69)
Screenshot: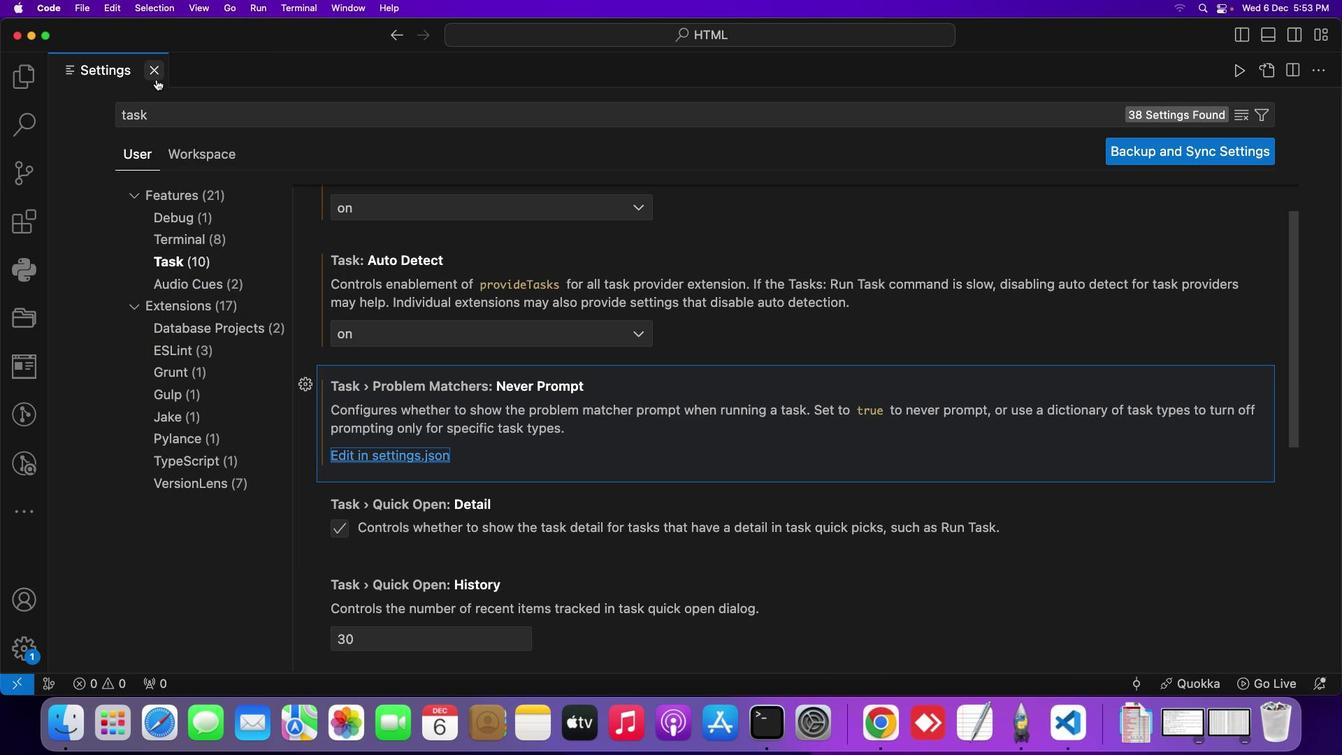 
Action: Mouse moved to (151, 72)
Screenshot: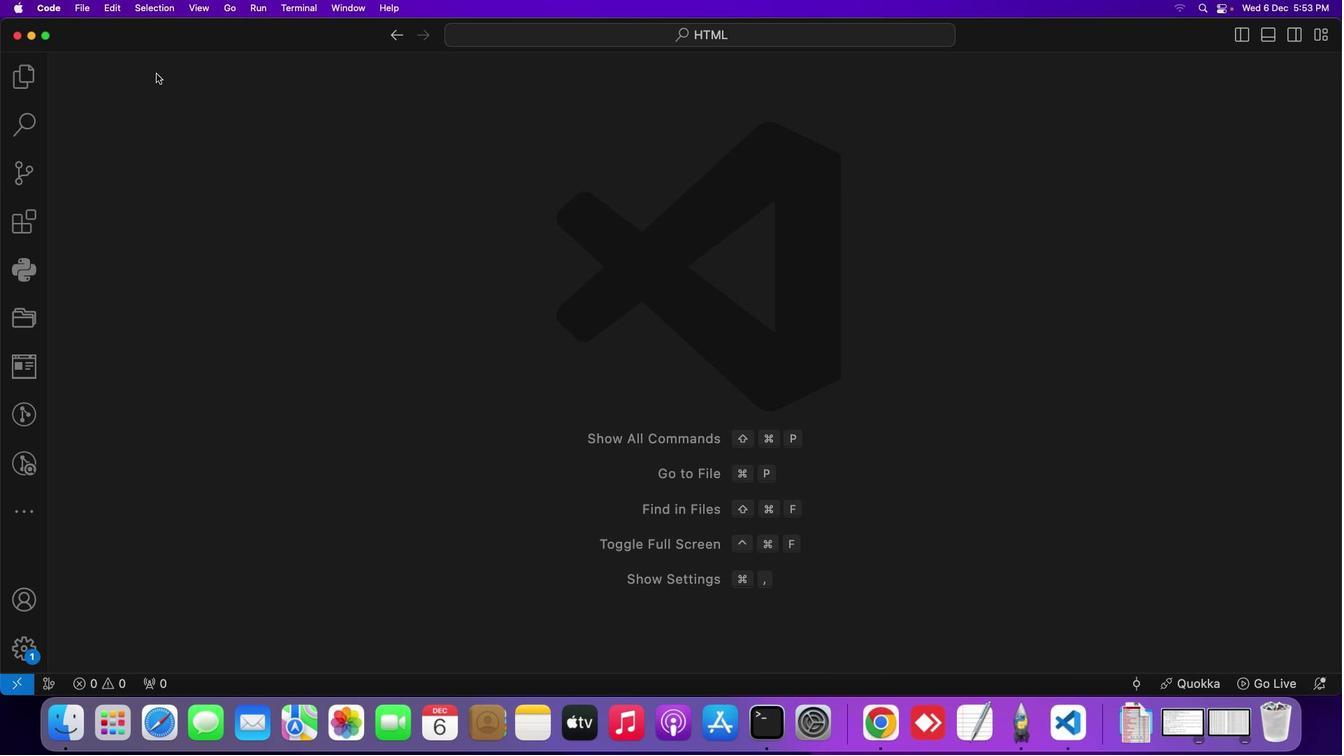 
Action: Mouse pressed left at (151, 72)
Screenshot: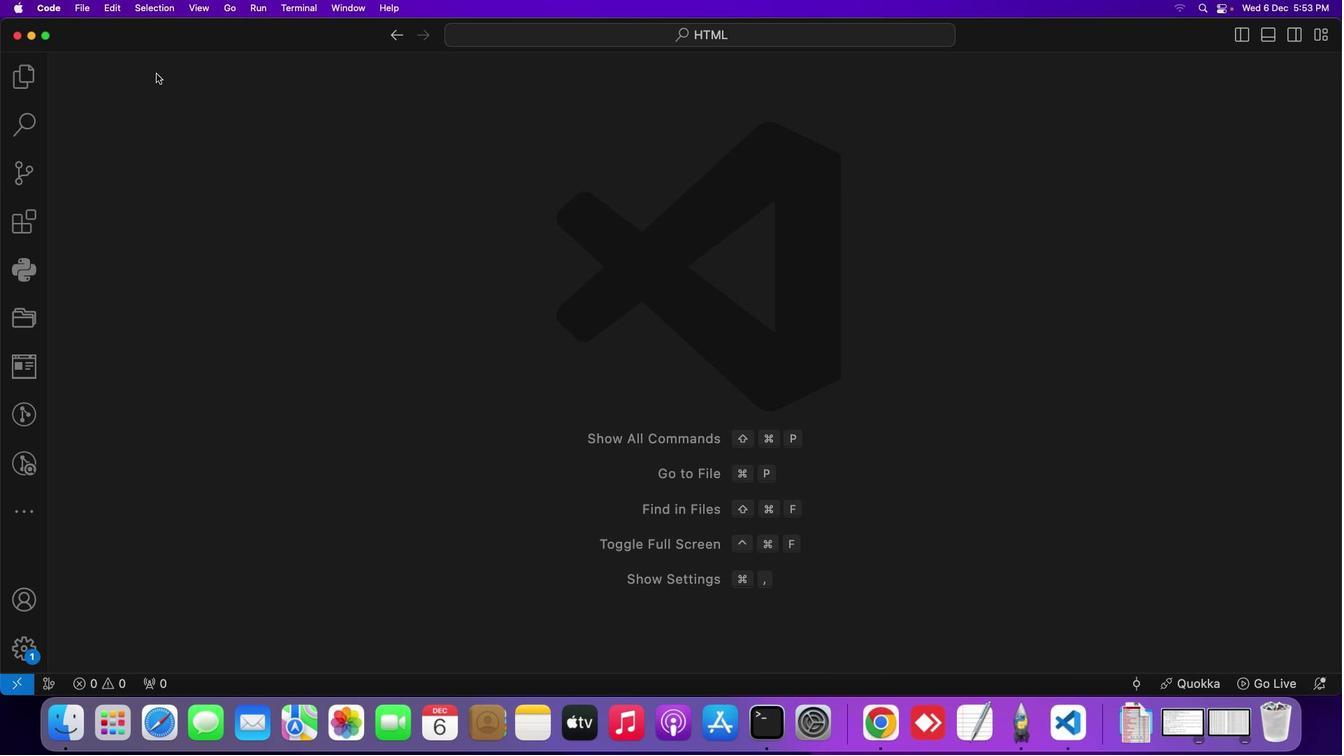 
Action: Mouse moved to (151, 72)
Screenshot: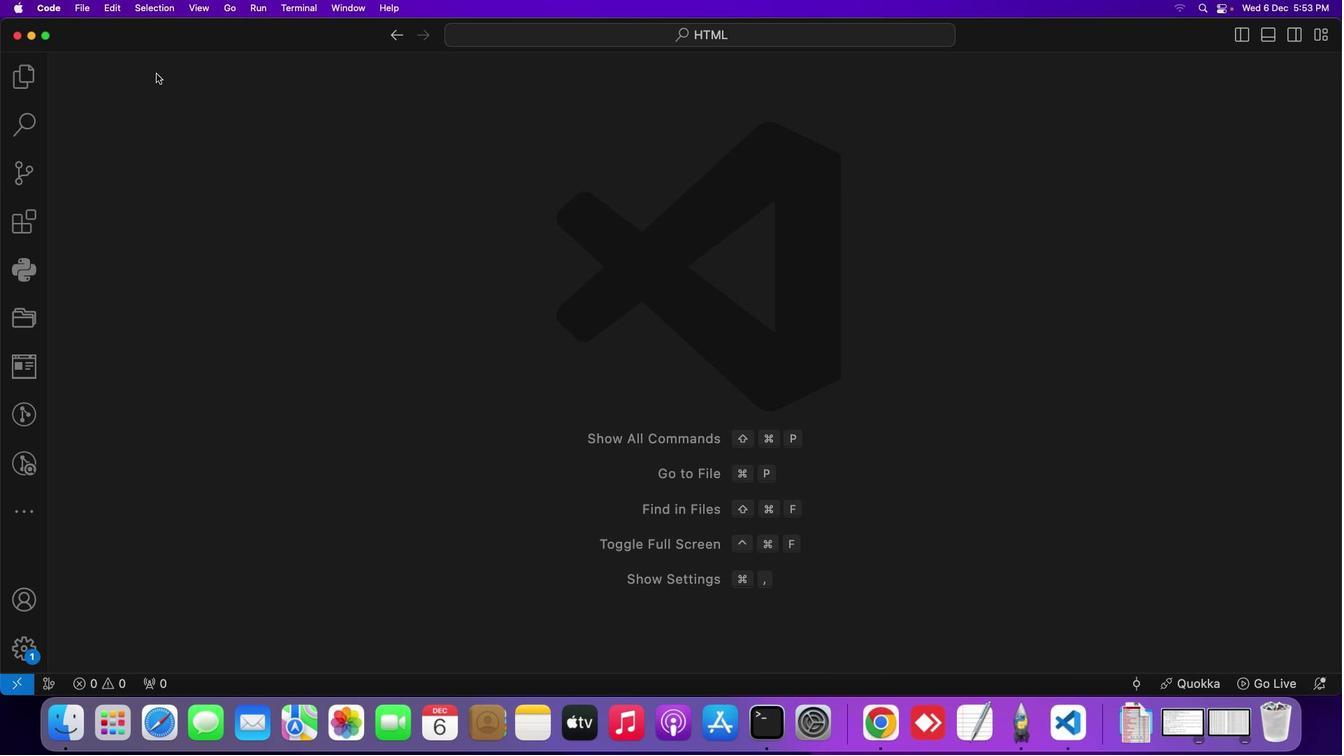 
